 Task: Add an event with the title Second Product Roadmap Alignment and Feature Discussion, date '2024/04/10', time 8:00 AM to 10:00 AMand add a description: participants will have gained a comprehensive understanding of negotiation fundamentals, developed their negotiation capabilities, and acquired a toolkit of techniques to apply in various professional contexts. They will leave the workshop with increased confidence, a refined approach to negotiation, and the ability to achieve more favorable outcomes in their future negotiations., put the event into Orange category . Add location for the event as: 654 Bolhão Market, Porto, Portugal, logged in from the account softage.9@softage.netand send the event invitation to softage.6@softage.net with CC to  softage.7@softage.net. Set a reminder for the event 15 minutes before
Action: Mouse moved to (114, 141)
Screenshot: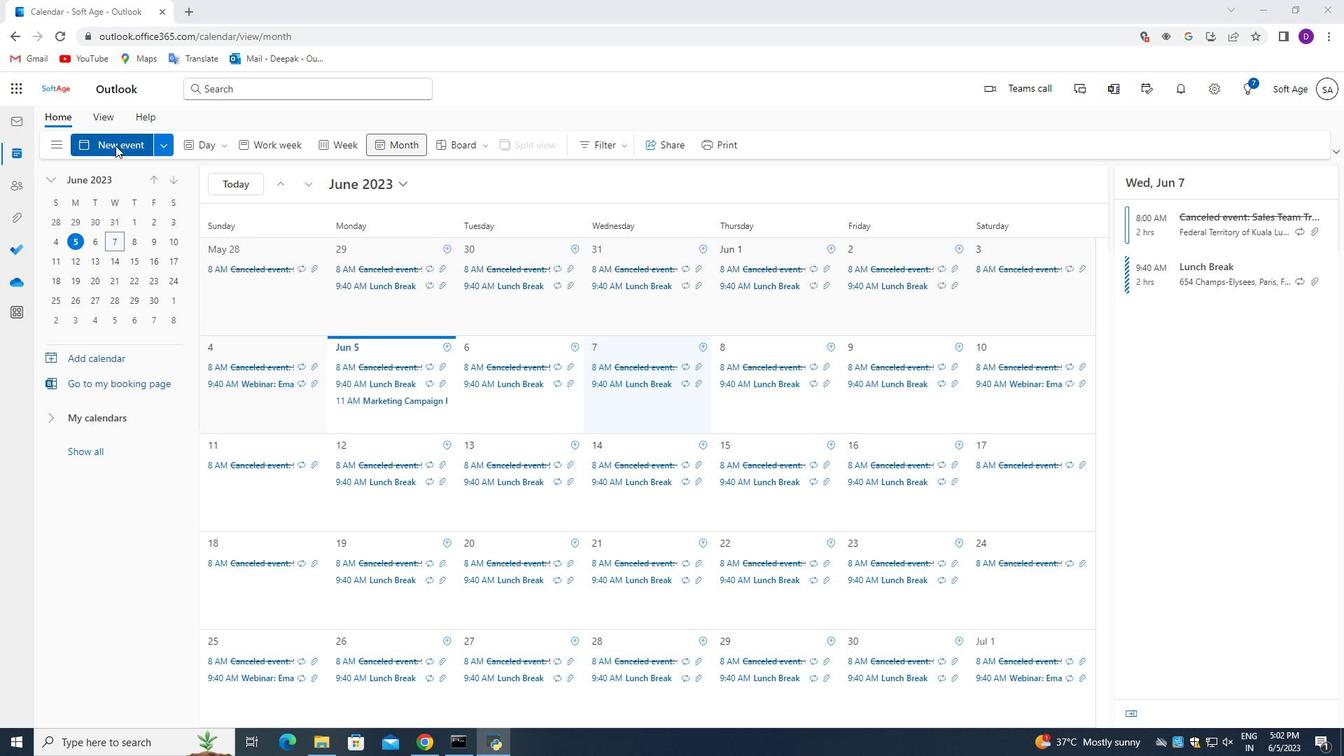 
Action: Mouse pressed left at (114, 141)
Screenshot: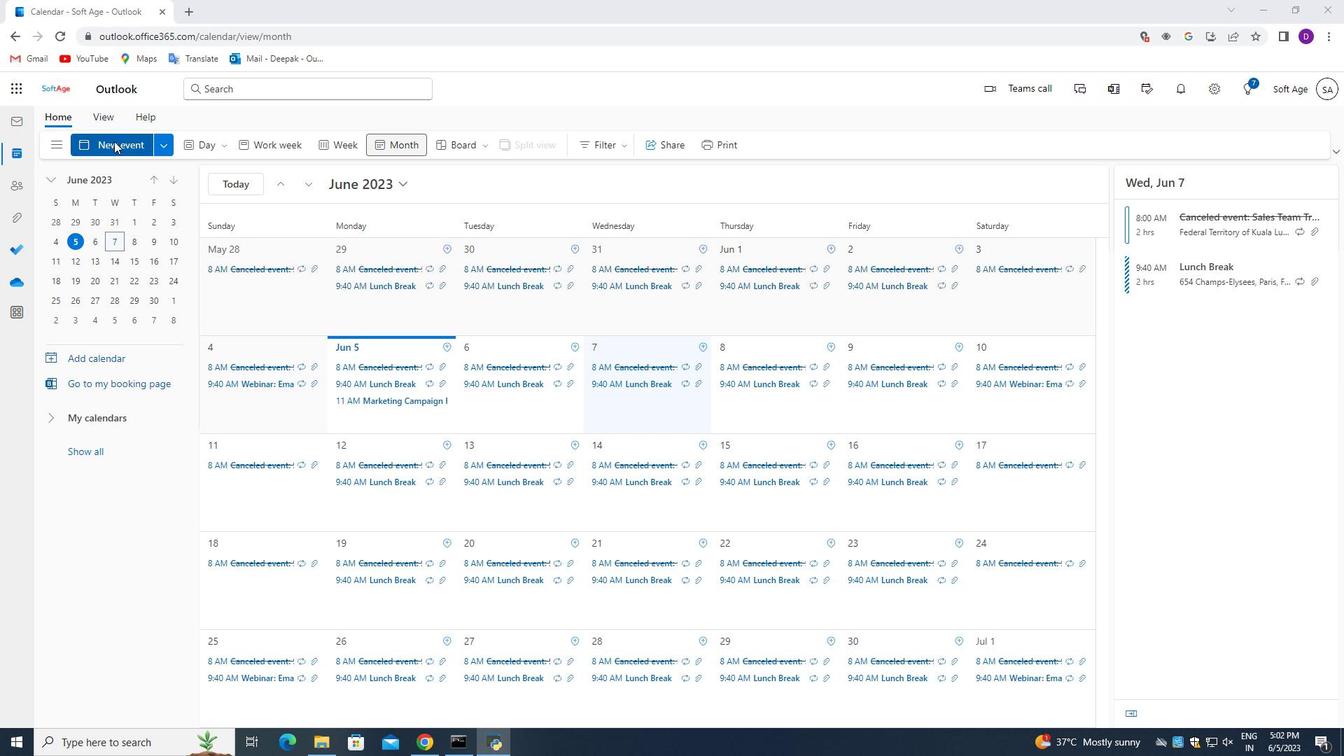 
Action: Mouse moved to (492, 517)
Screenshot: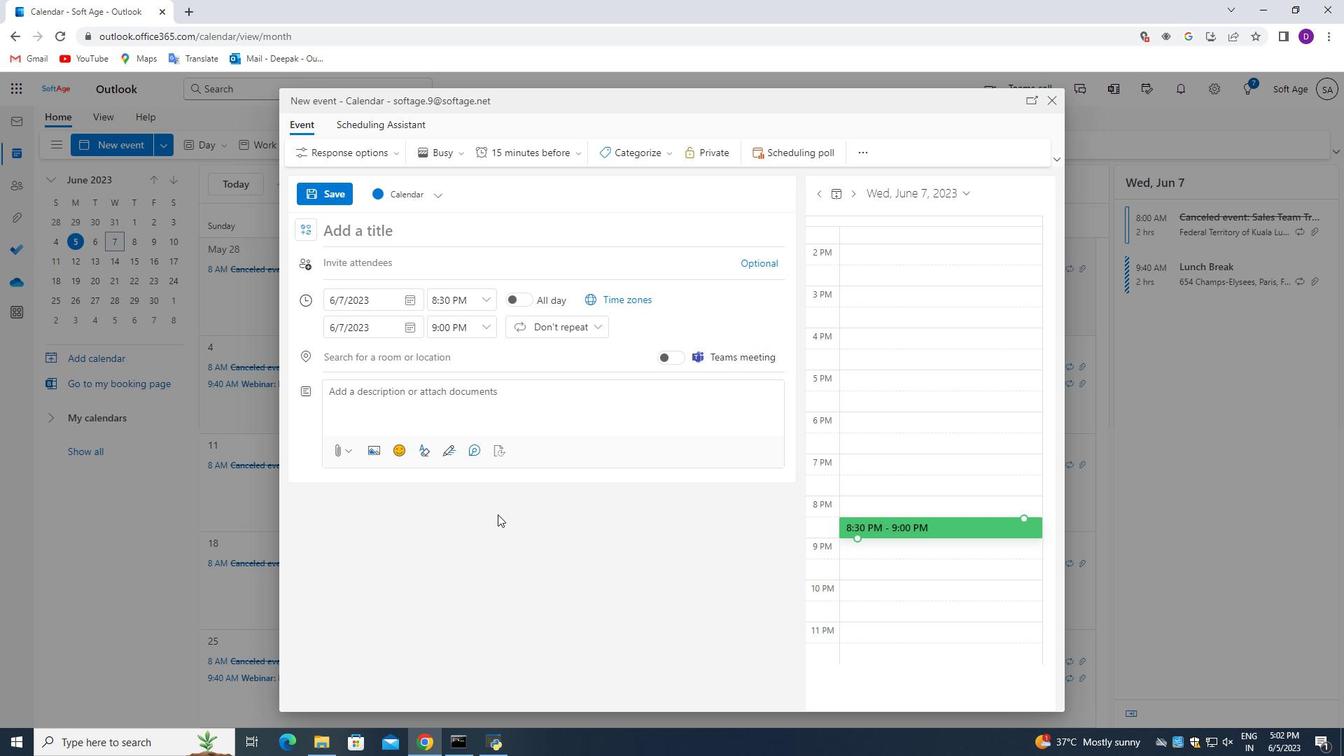 
Action: Key pressed <Key.shift_r>Second<Key.space><Key.shift>Product<Key.space><Key.shift_r>Roadmap<Key.space><Key.shift_r>Alignment<Key.space>and<Key.space><Key.shift_r>Feature<Key.space><Key.shift_r>Discussion
Screenshot: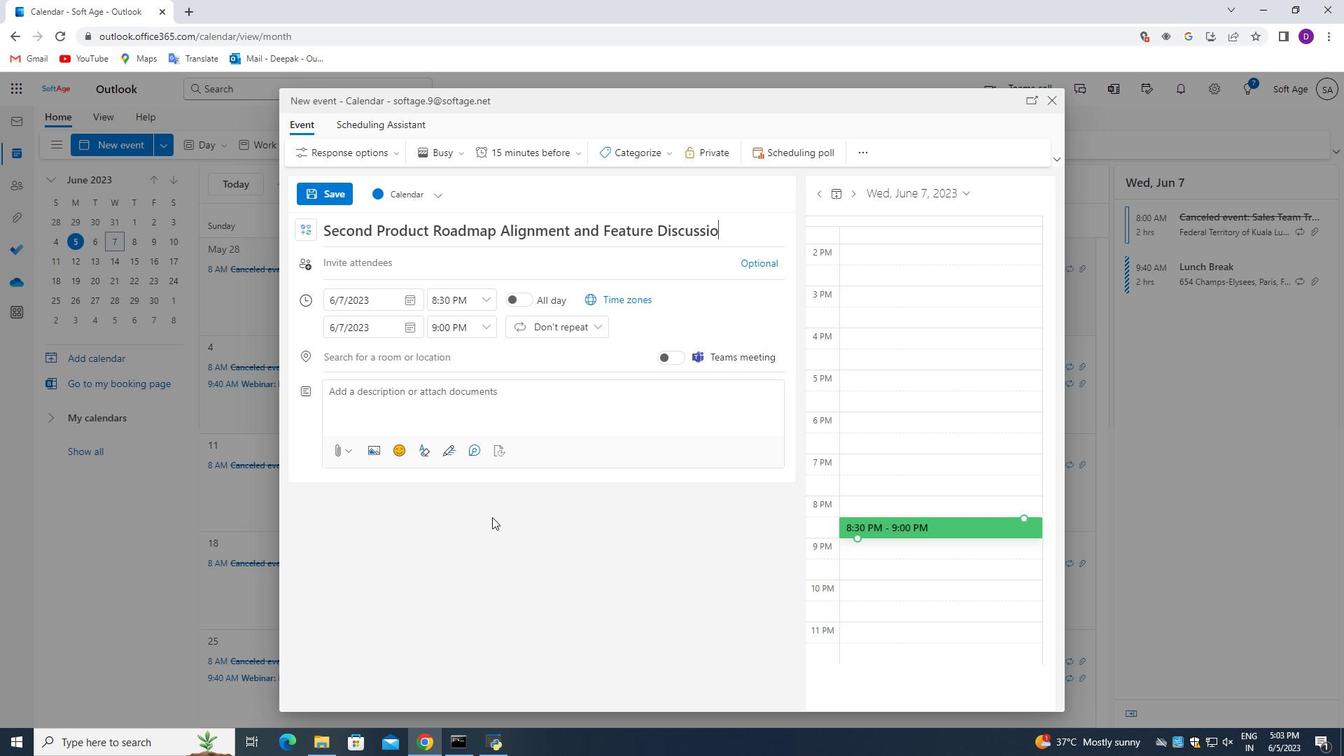 
Action: Mouse moved to (409, 300)
Screenshot: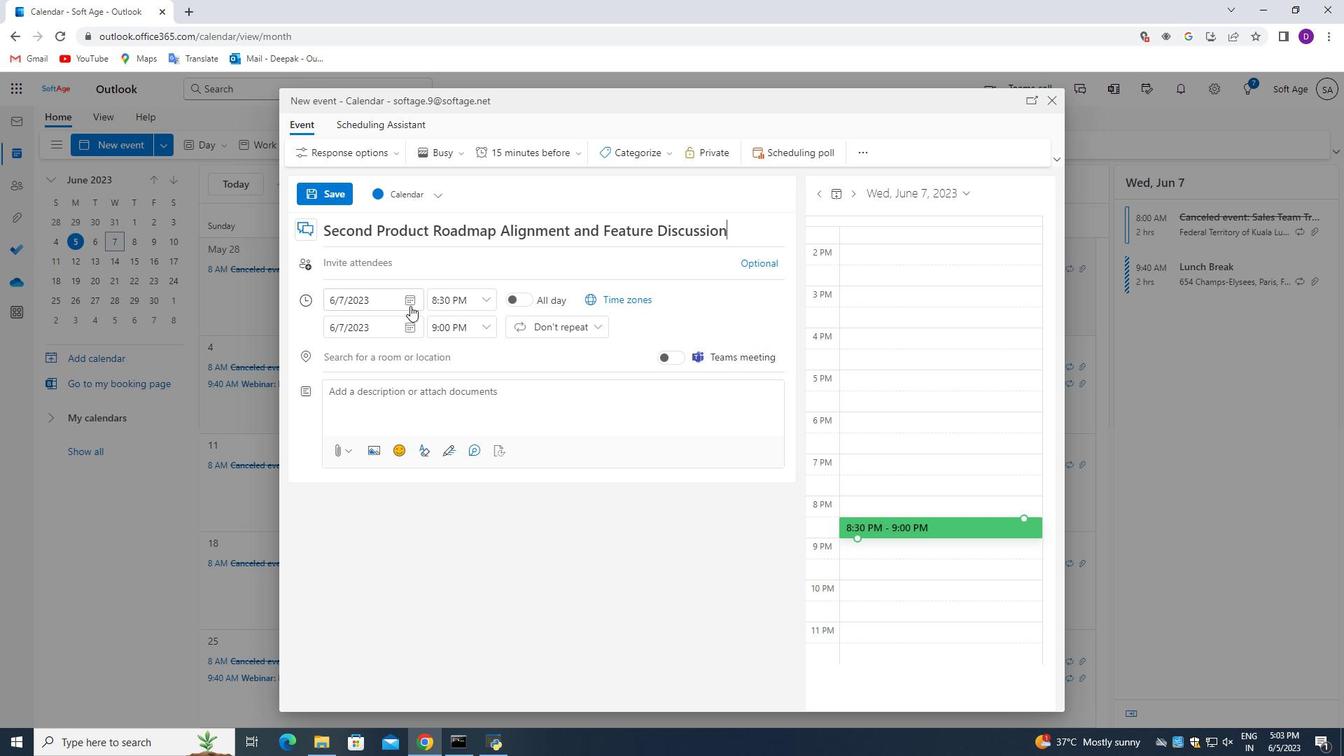 
Action: Mouse pressed left at (409, 300)
Screenshot: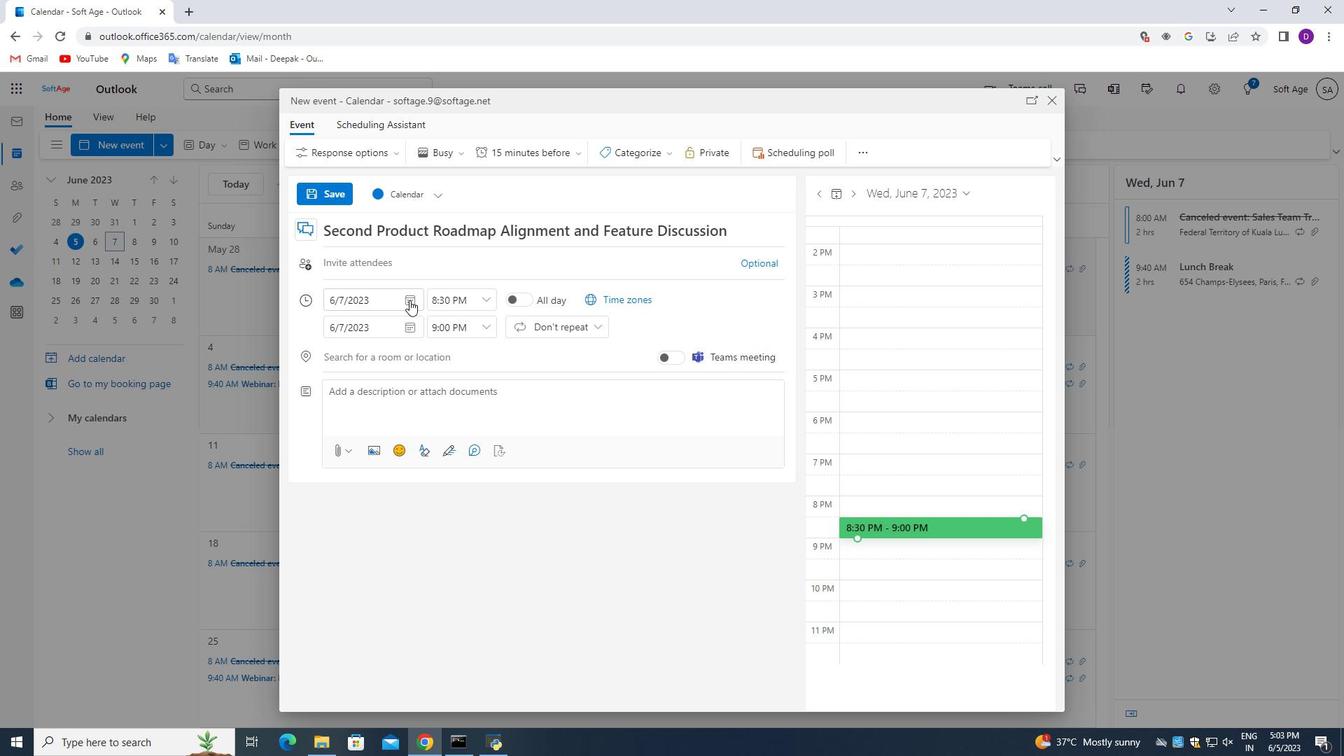
Action: Mouse moved to (364, 329)
Screenshot: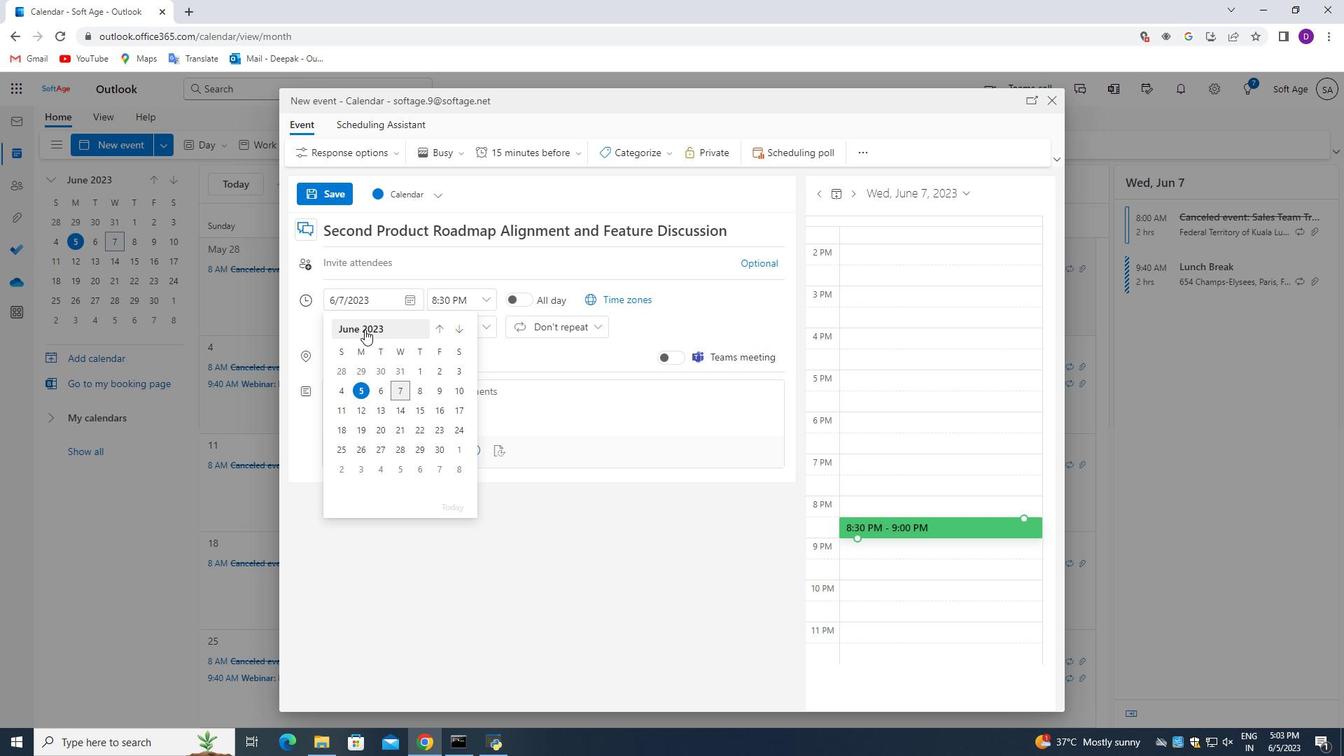
Action: Mouse pressed left at (364, 329)
Screenshot: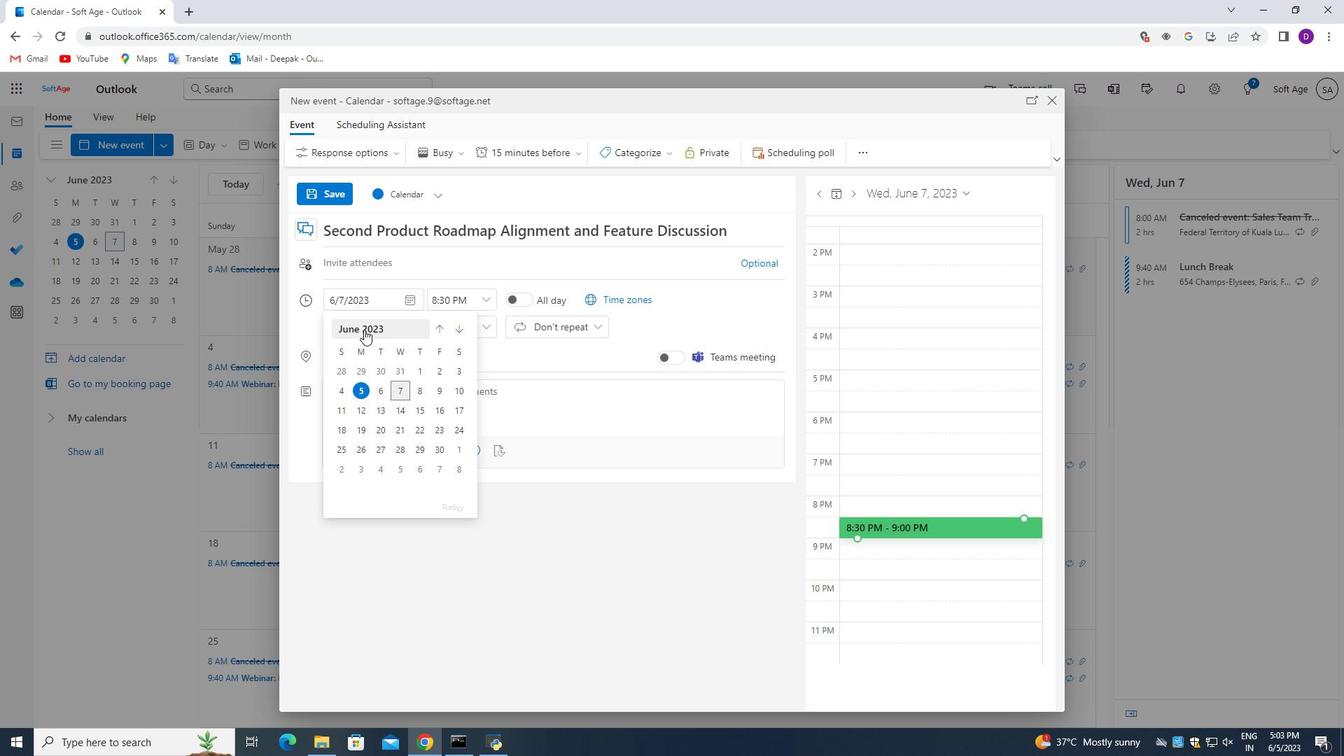 
Action: Mouse moved to (455, 354)
Screenshot: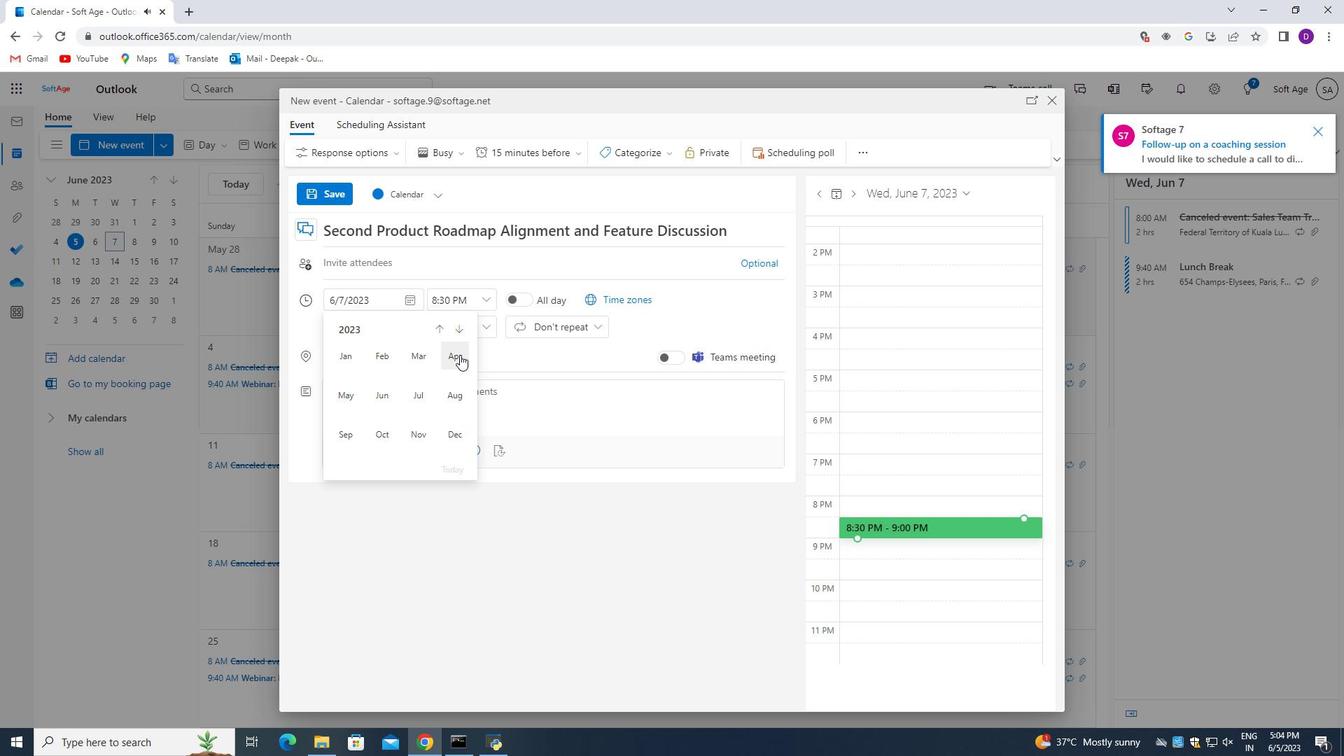 
Action: Mouse pressed left at (455, 354)
Screenshot: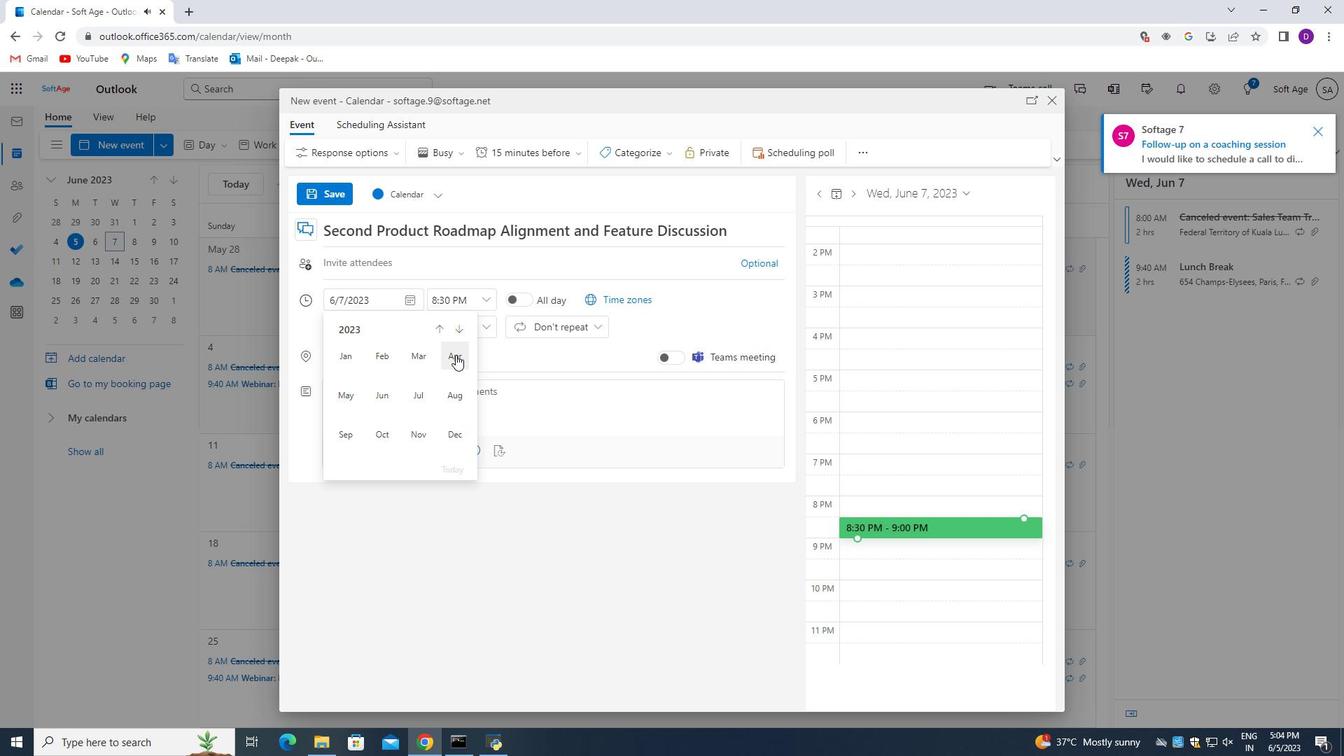 
Action: Mouse moved to (363, 408)
Screenshot: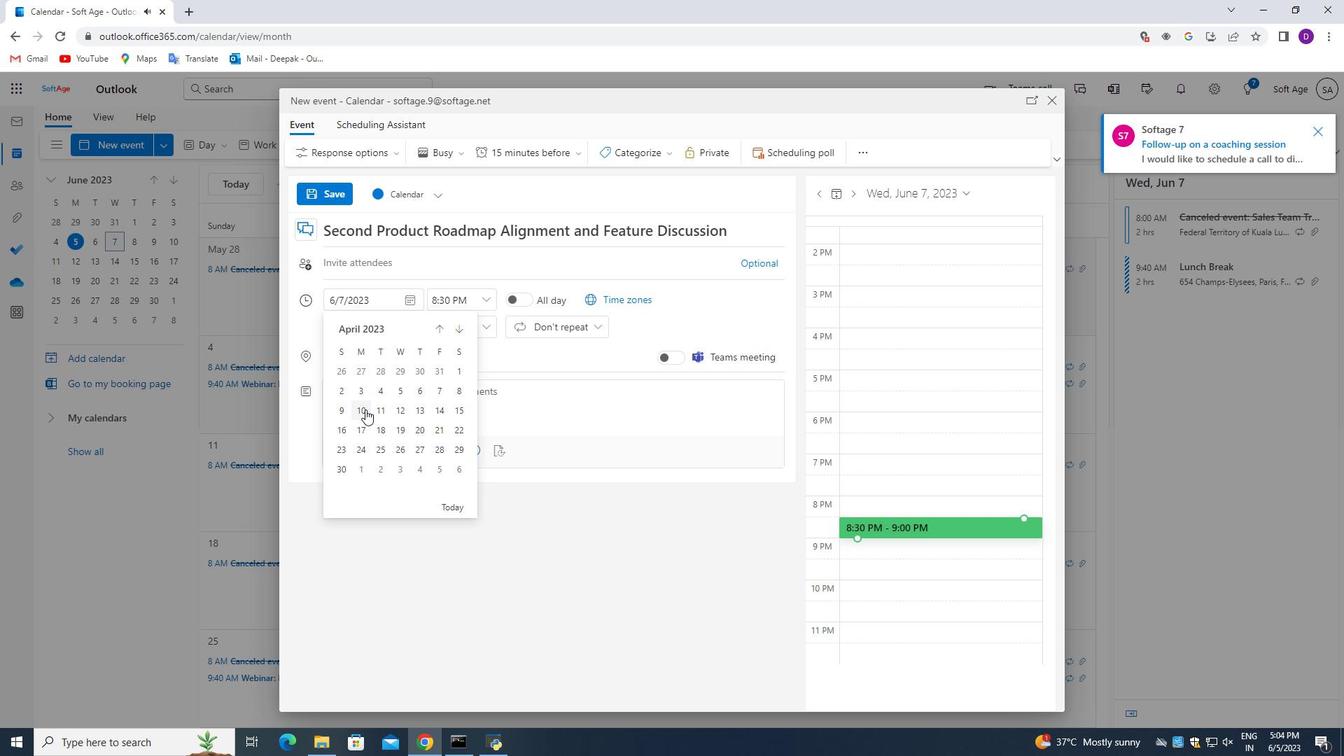 
Action: Mouse pressed left at (363, 408)
Screenshot: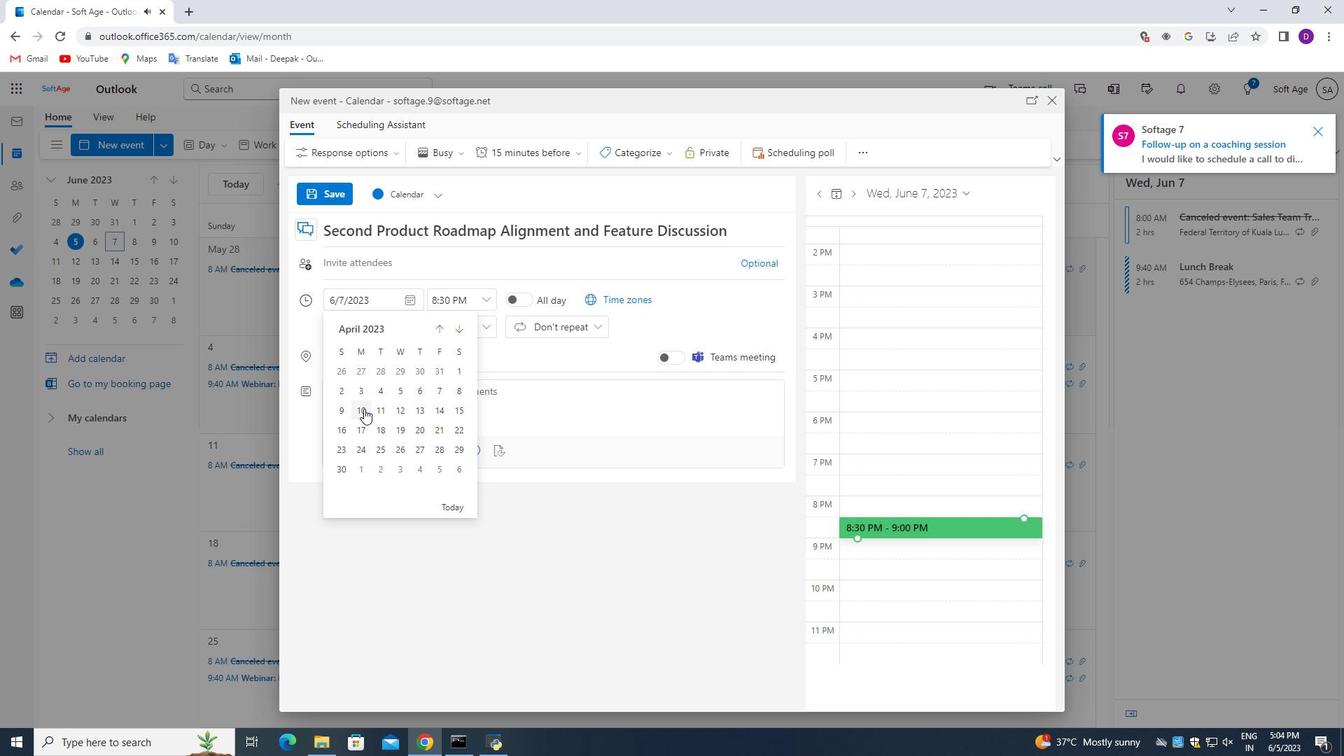 
Action: Mouse moved to (388, 396)
Screenshot: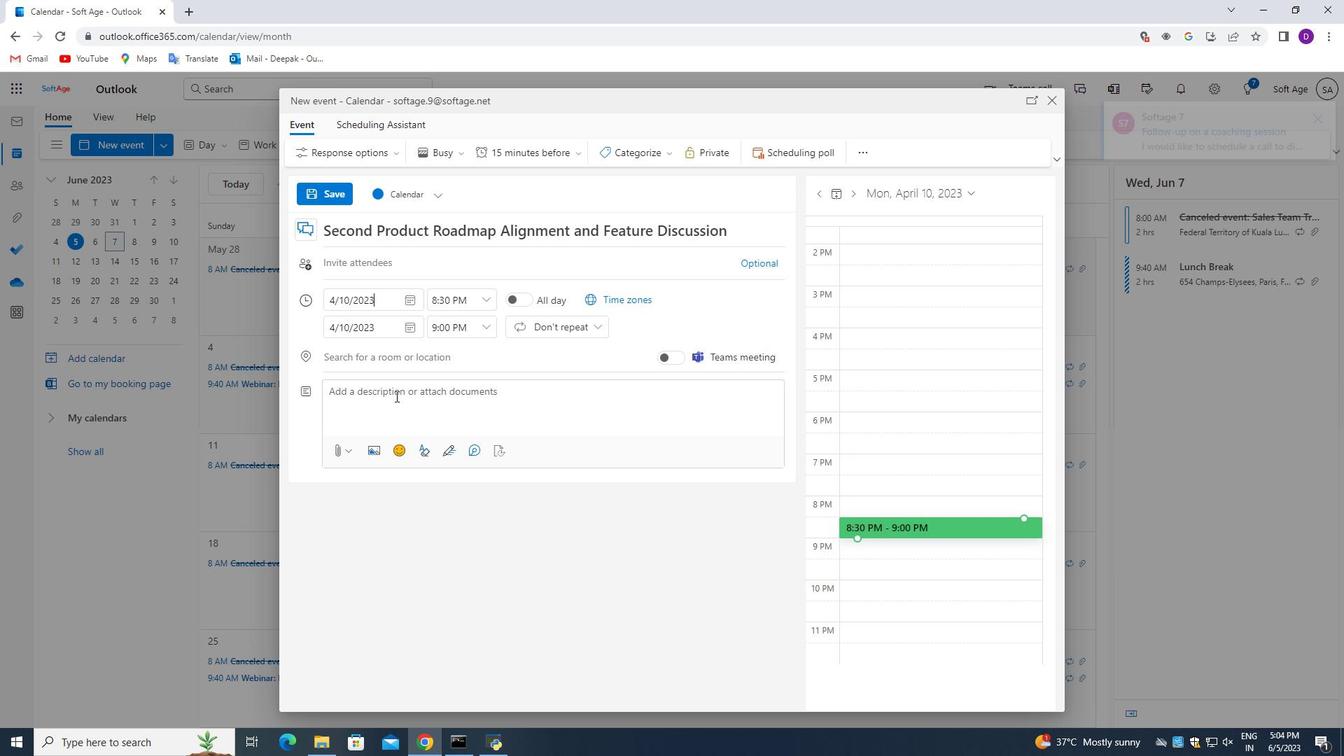 
Action: Mouse pressed left at (388, 396)
Screenshot: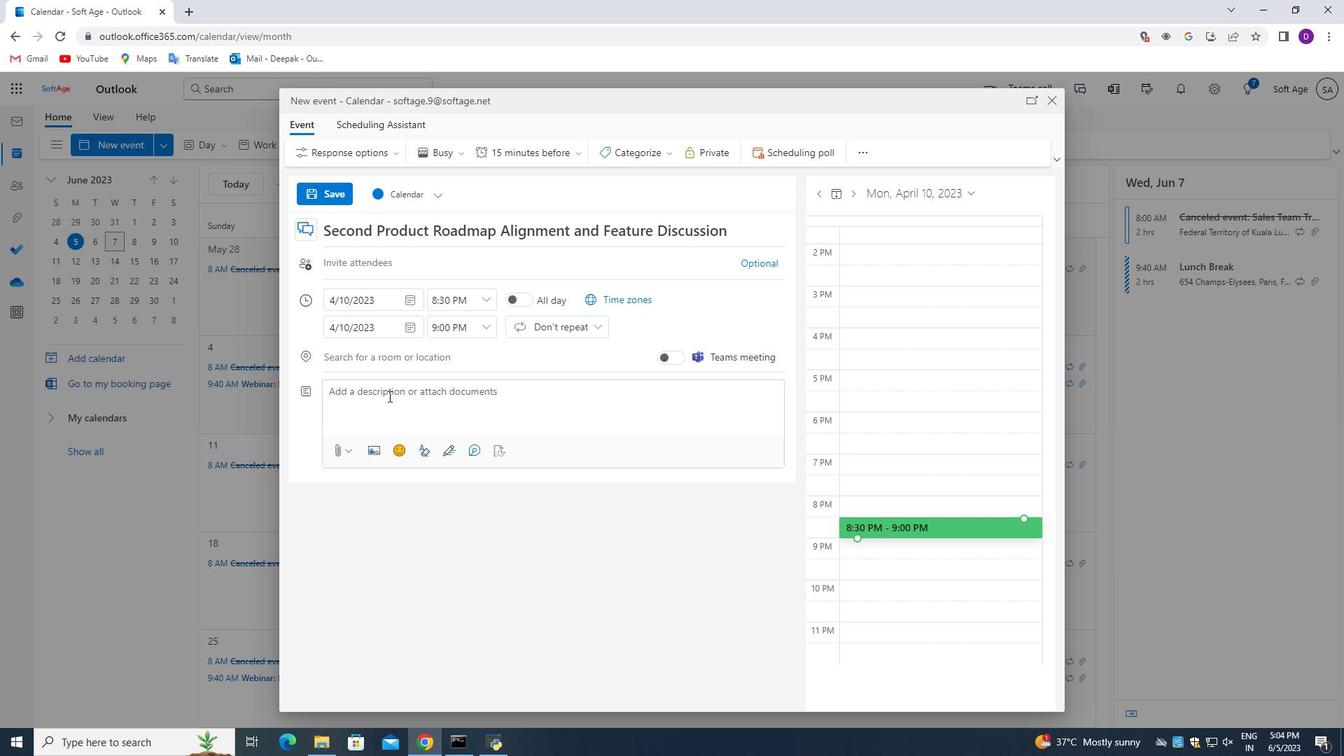 
Action: Mouse moved to (484, 300)
Screenshot: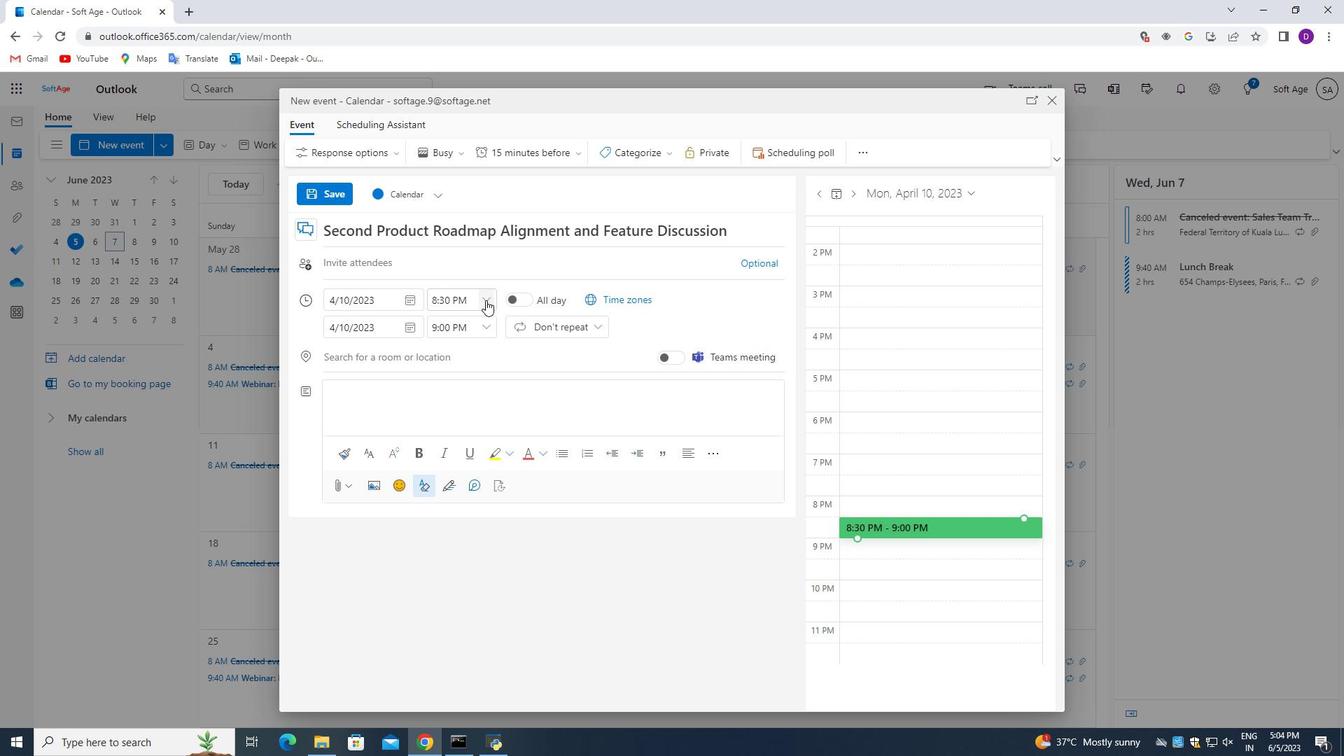 
Action: Mouse pressed left at (484, 300)
Screenshot: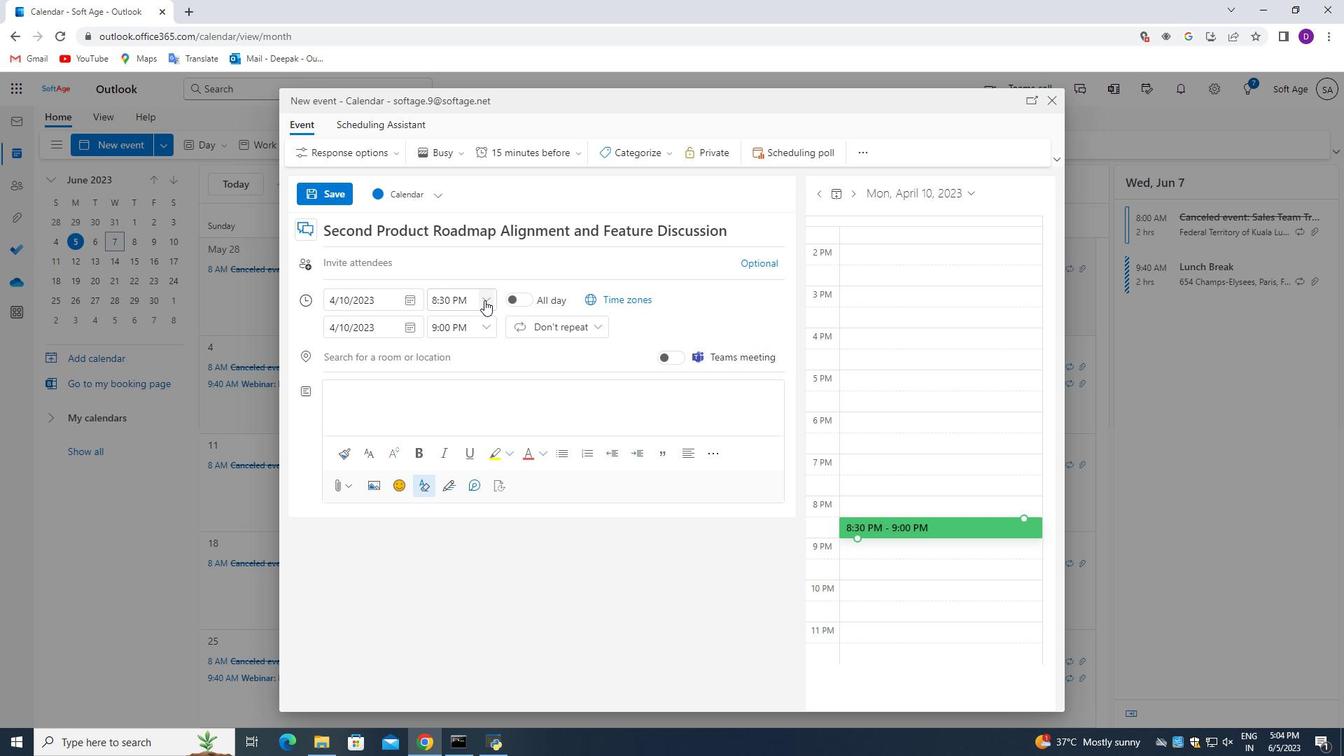 
Action: Mouse moved to (459, 413)
Screenshot: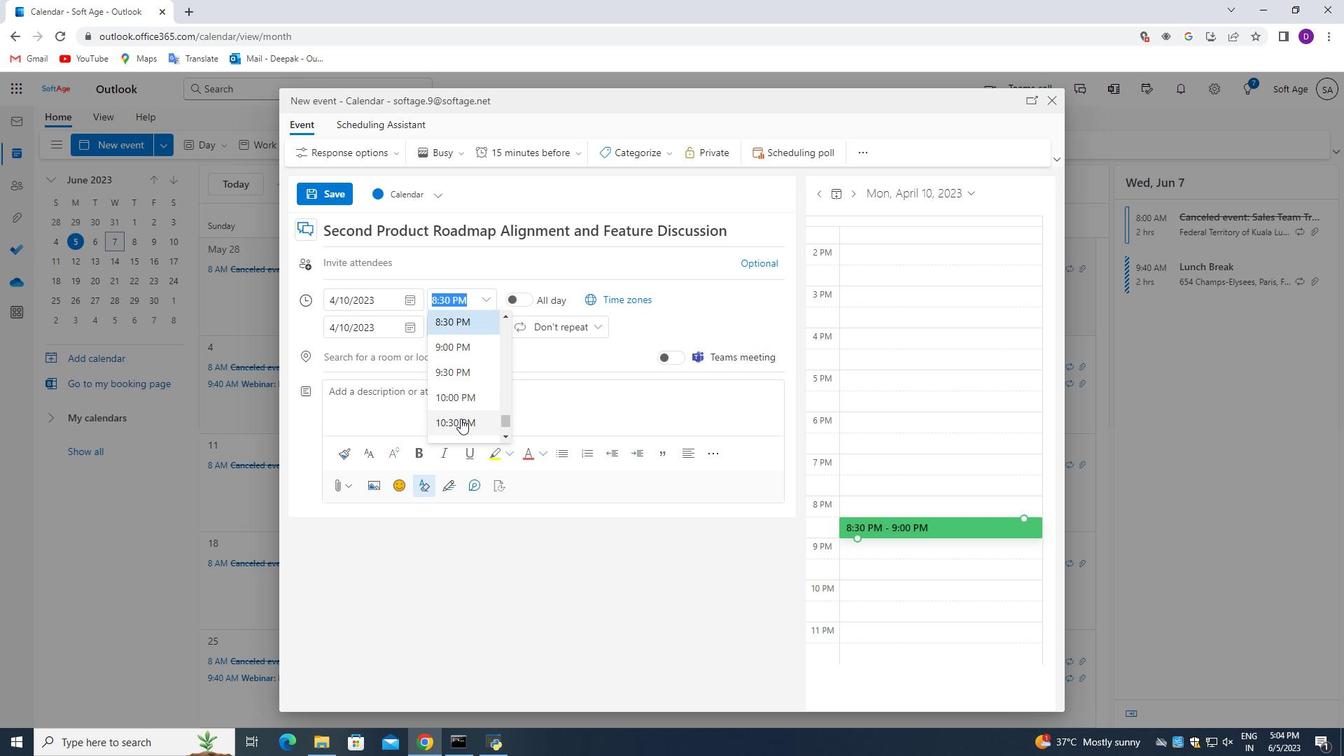 
Action: Mouse scrolled (459, 414) with delta (0, 0)
Screenshot: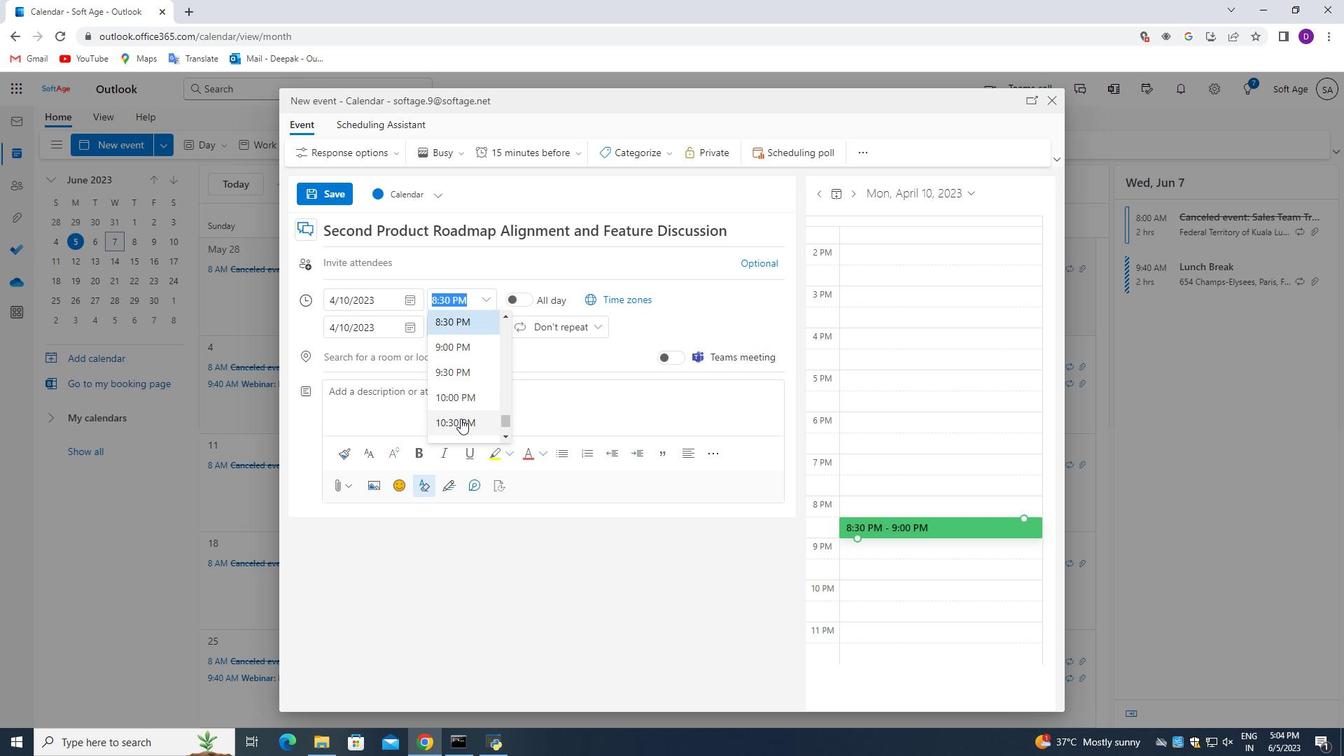 
Action: Mouse moved to (459, 413)
Screenshot: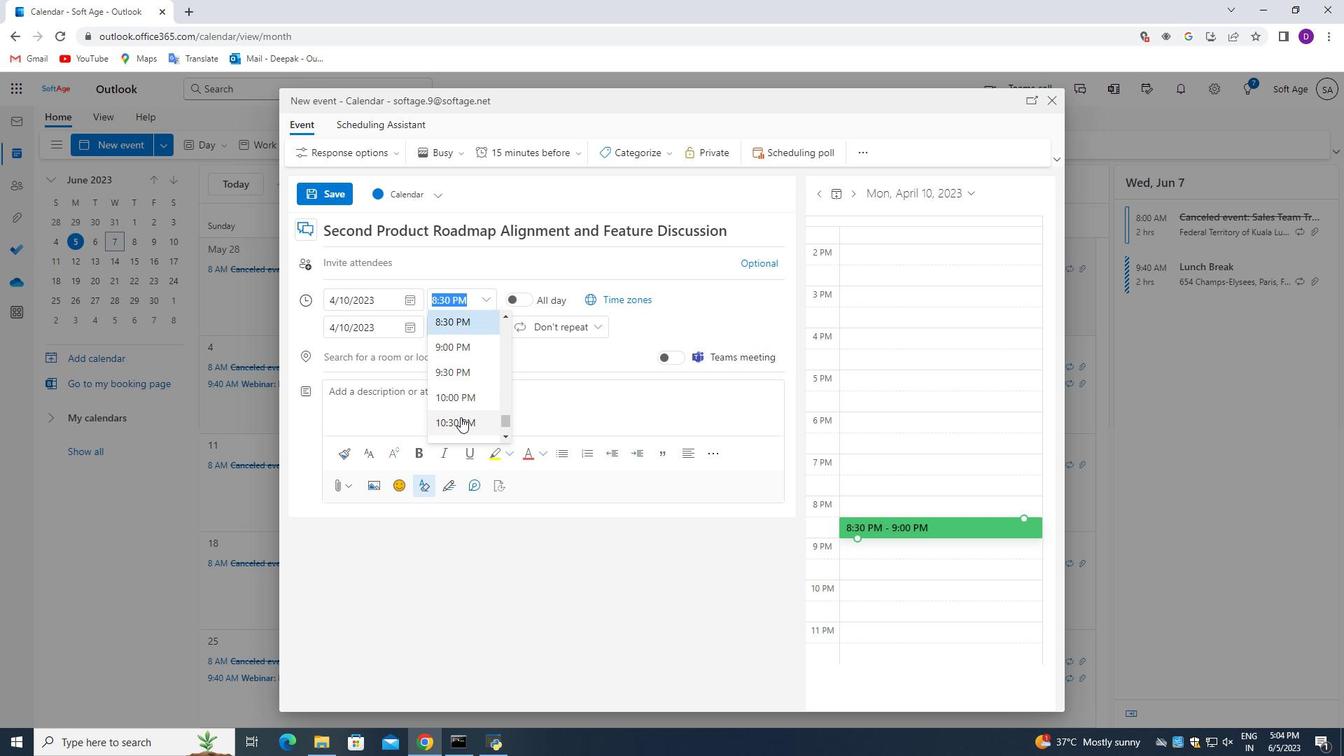 
Action: Mouse scrolled (459, 413) with delta (0, 0)
Screenshot: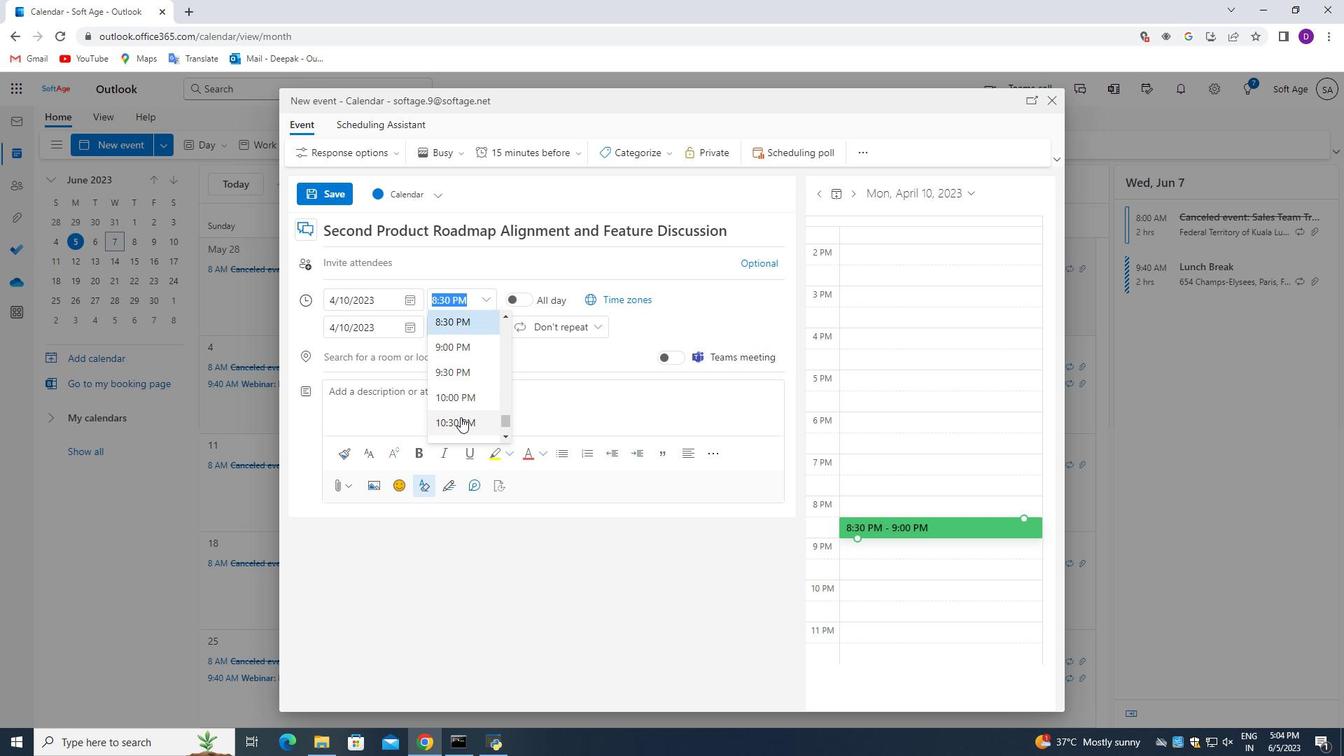 
Action: Mouse moved to (459, 410)
Screenshot: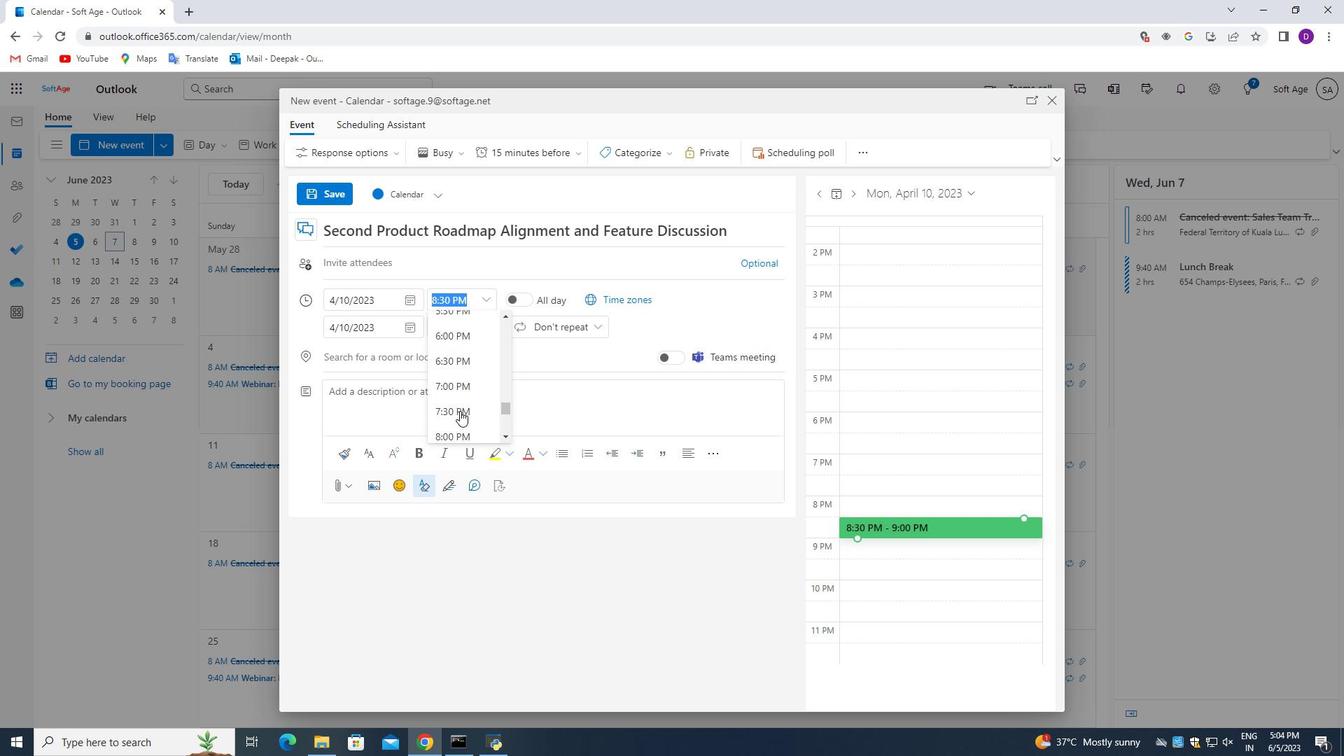 
Action: Mouse scrolled (459, 410) with delta (0, 0)
Screenshot: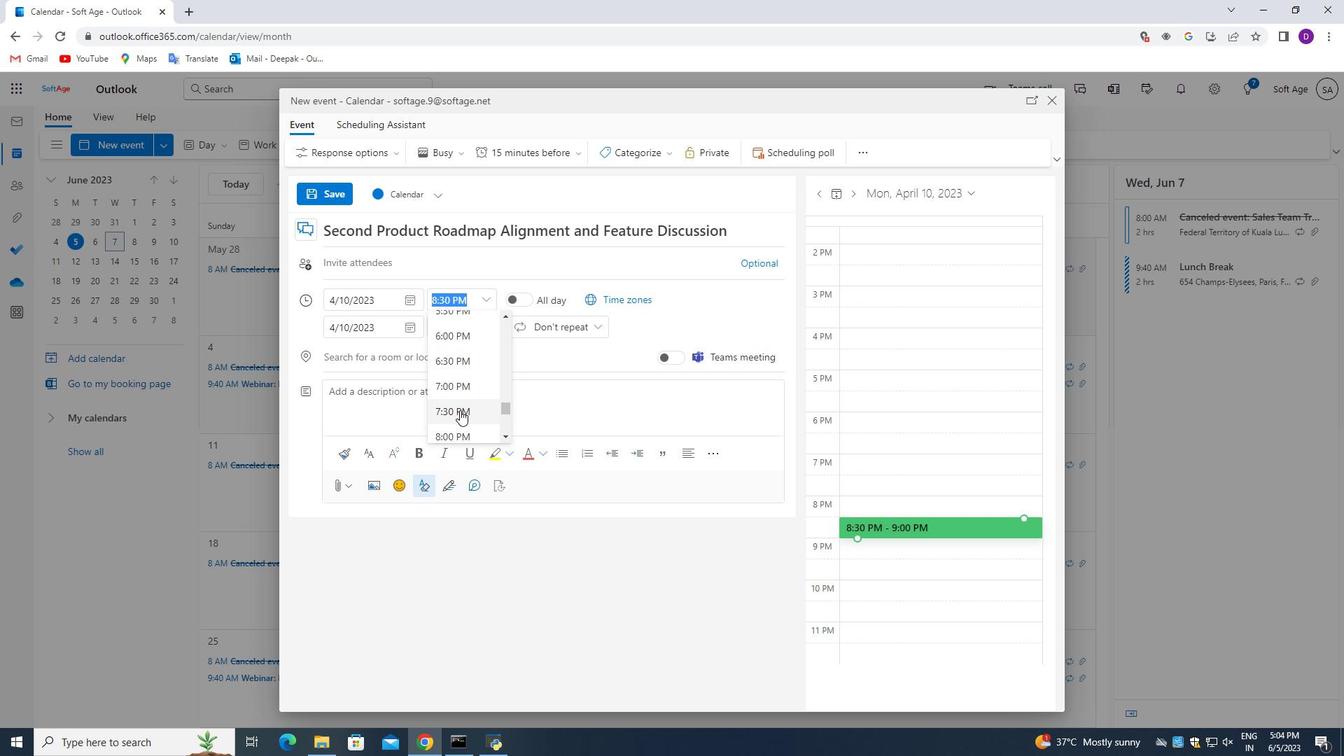
Action: Mouse moved to (459, 408)
Screenshot: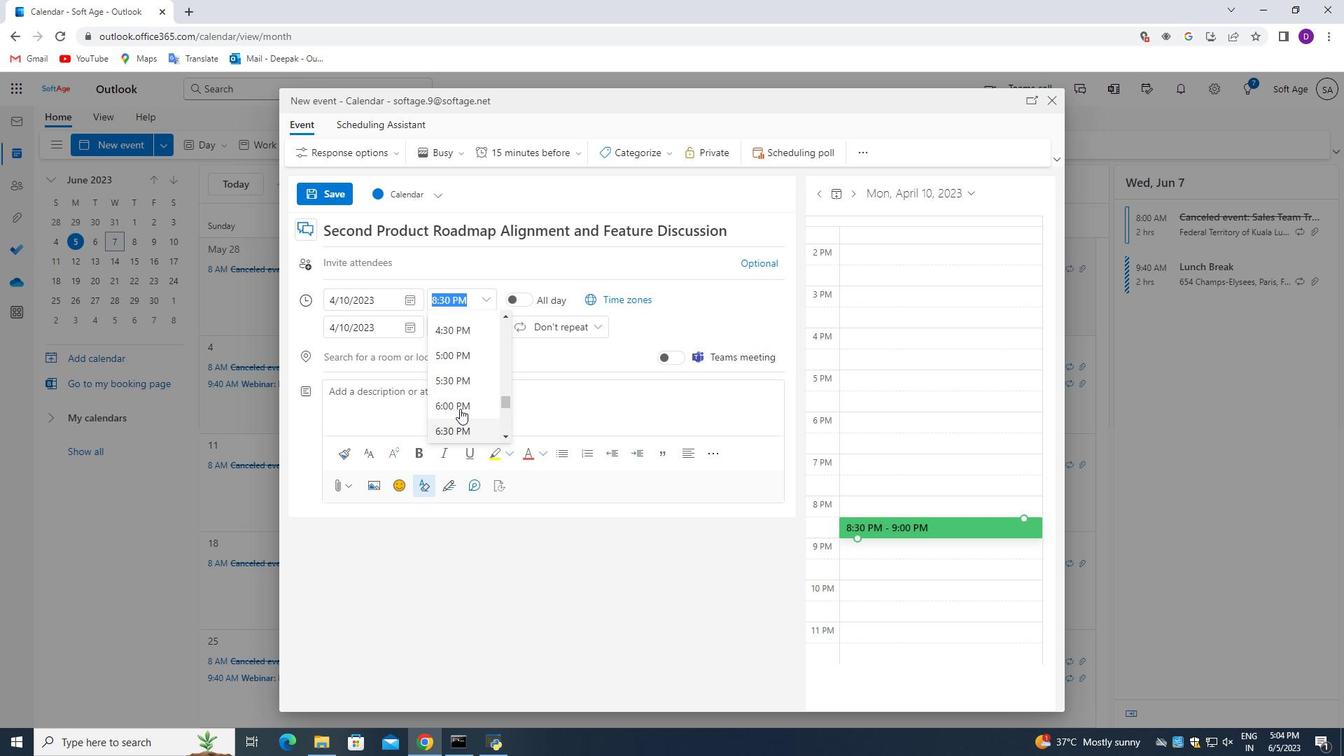 
Action: Mouse scrolled (459, 409) with delta (0, 0)
Screenshot: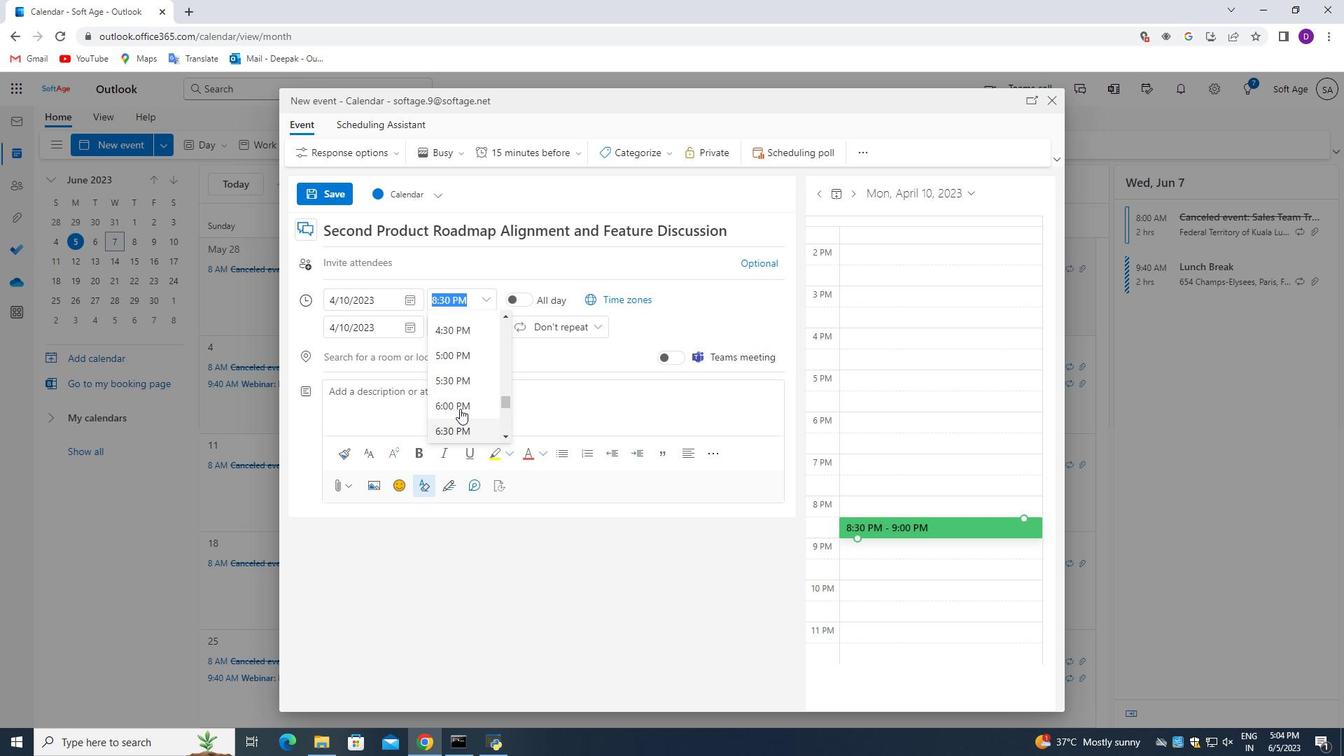 
Action: Mouse moved to (459, 406)
Screenshot: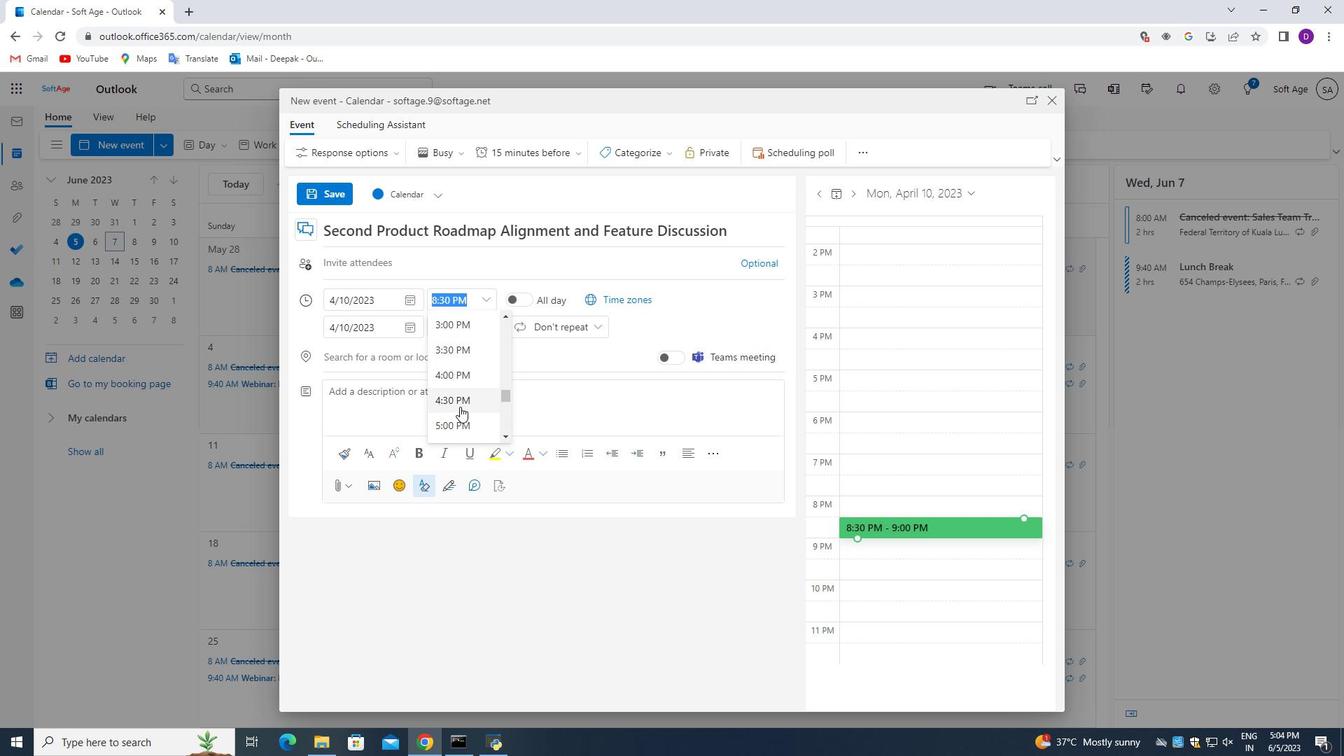 
Action: Mouse scrolled (459, 406) with delta (0, 0)
Screenshot: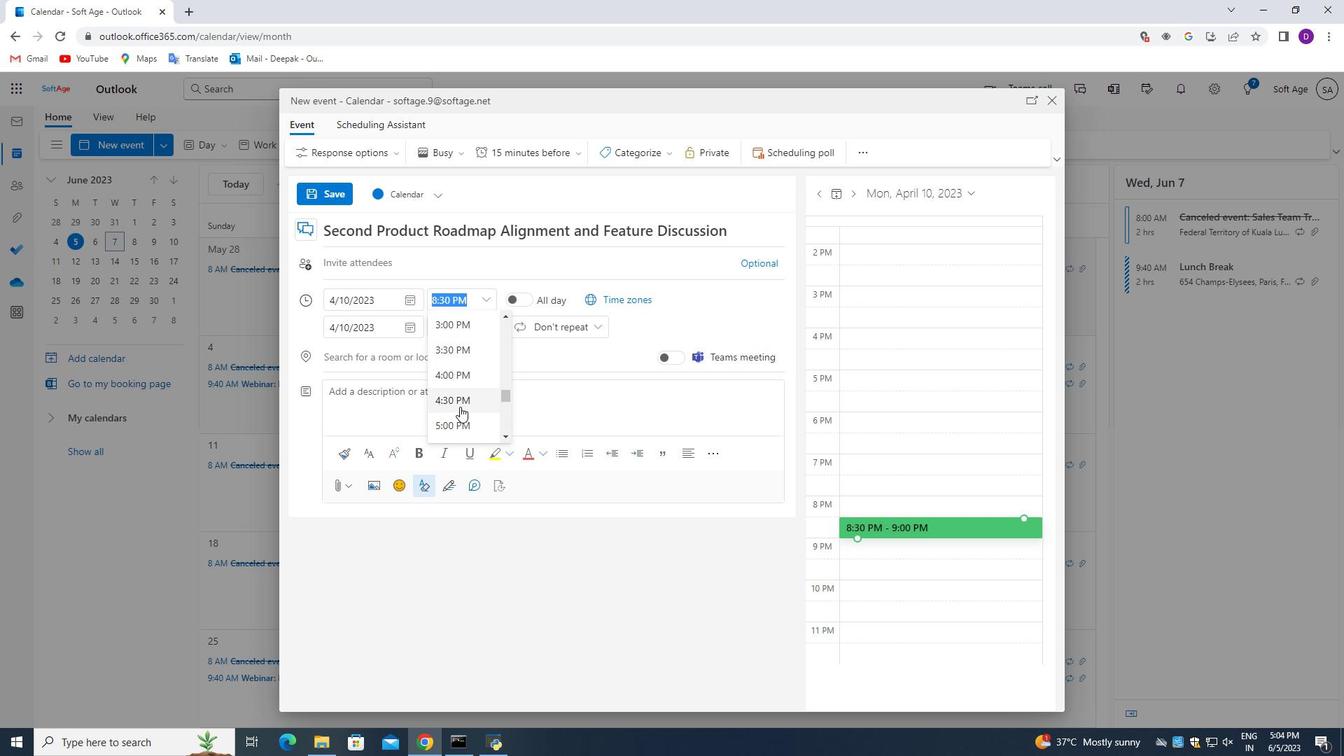 
Action: Mouse moved to (459, 398)
Screenshot: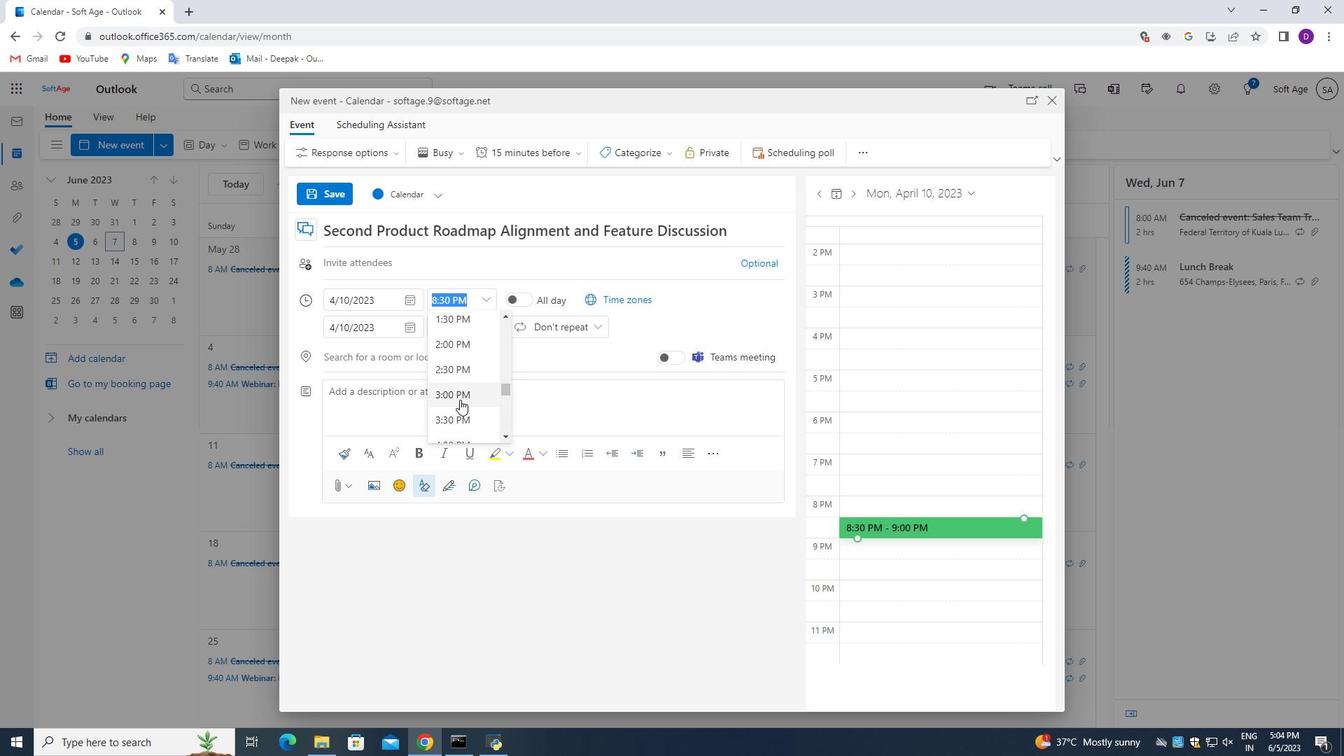 
Action: Mouse scrolled (459, 399) with delta (0, 0)
Screenshot: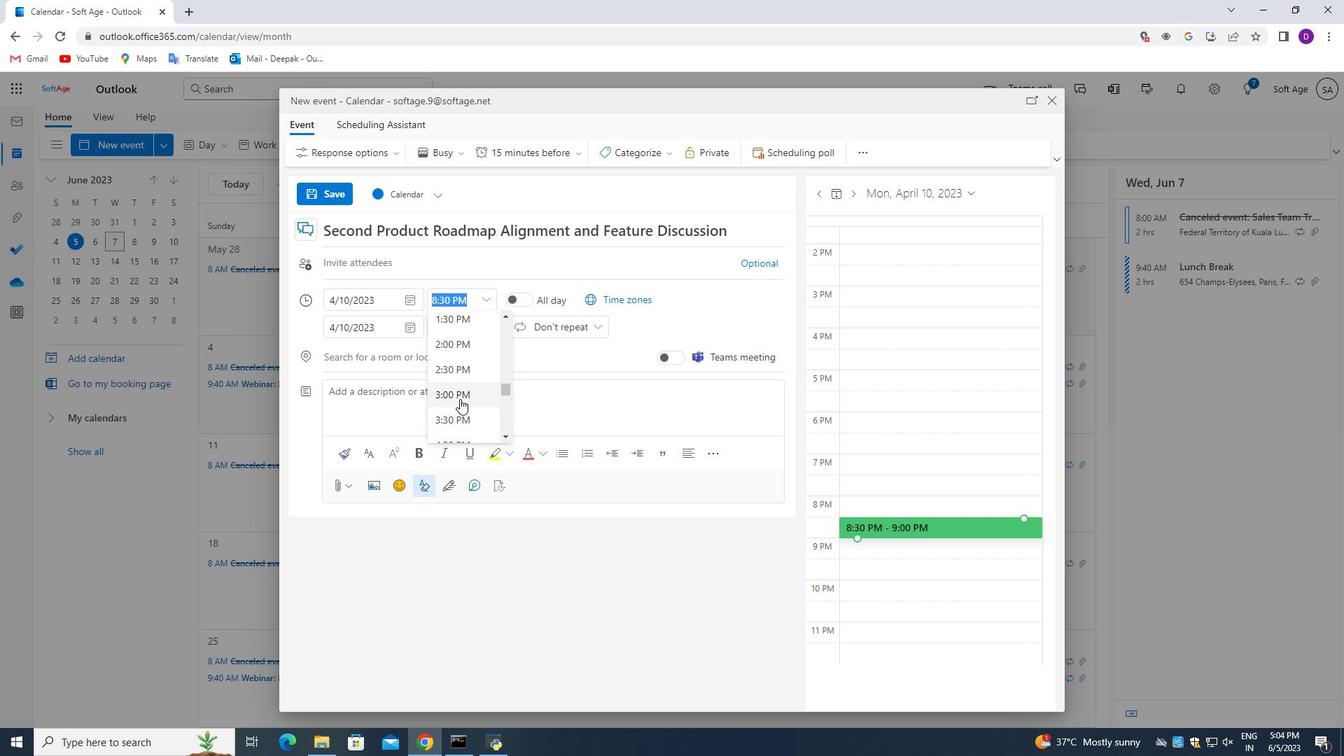 
Action: Mouse moved to (459, 397)
Screenshot: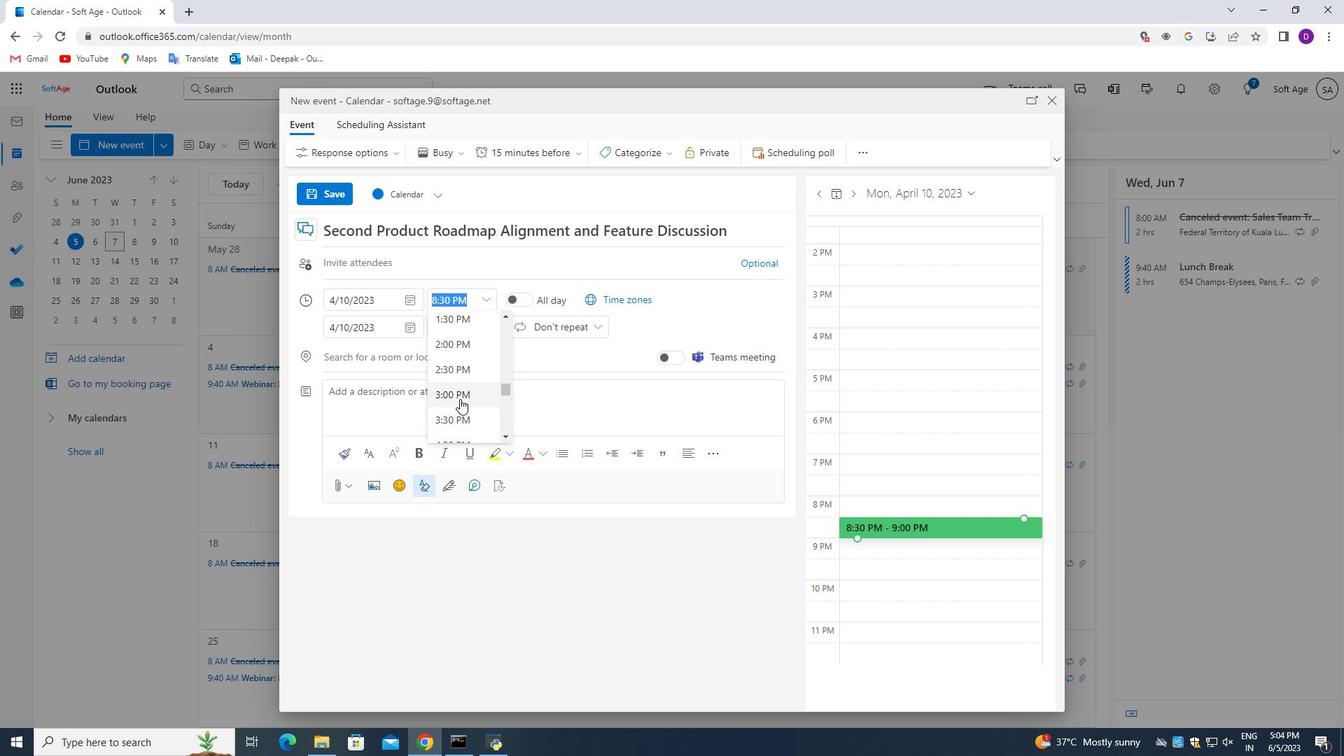 
Action: Mouse scrolled (459, 398) with delta (0, 0)
Screenshot: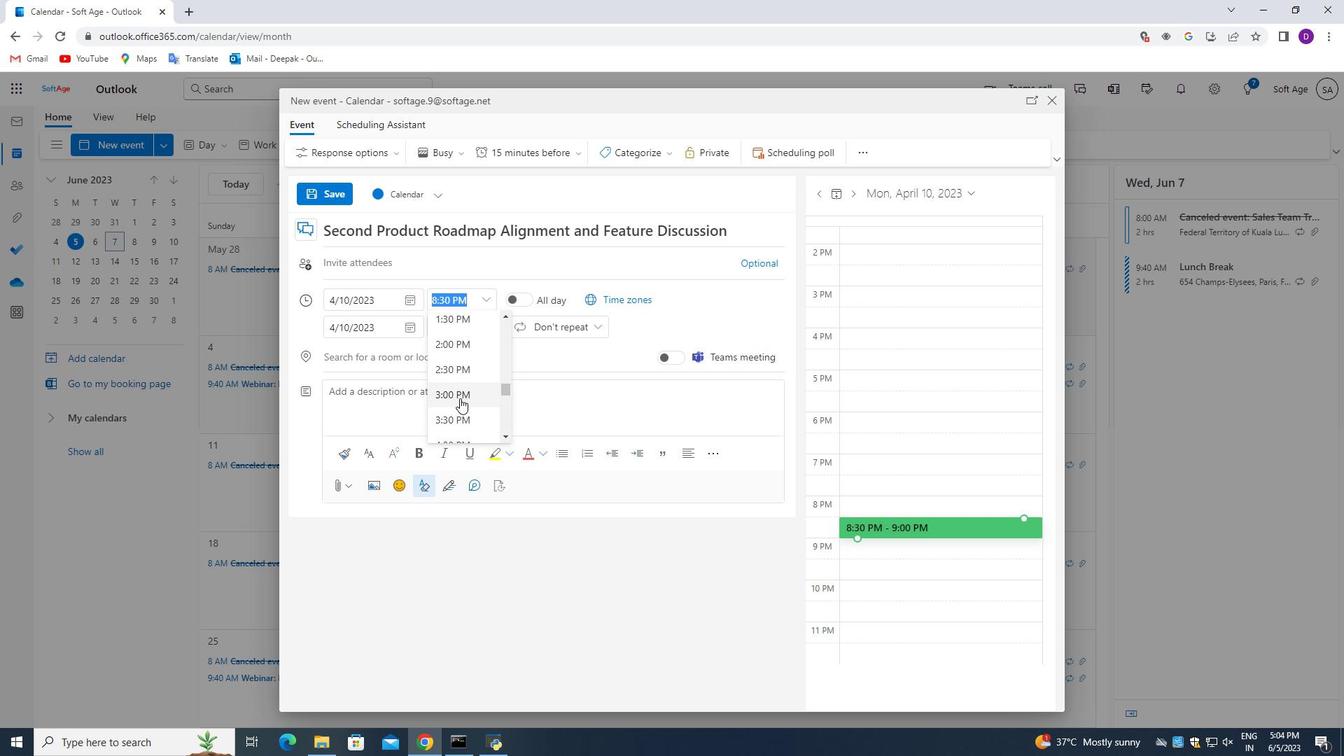 
Action: Mouse moved to (459, 394)
Screenshot: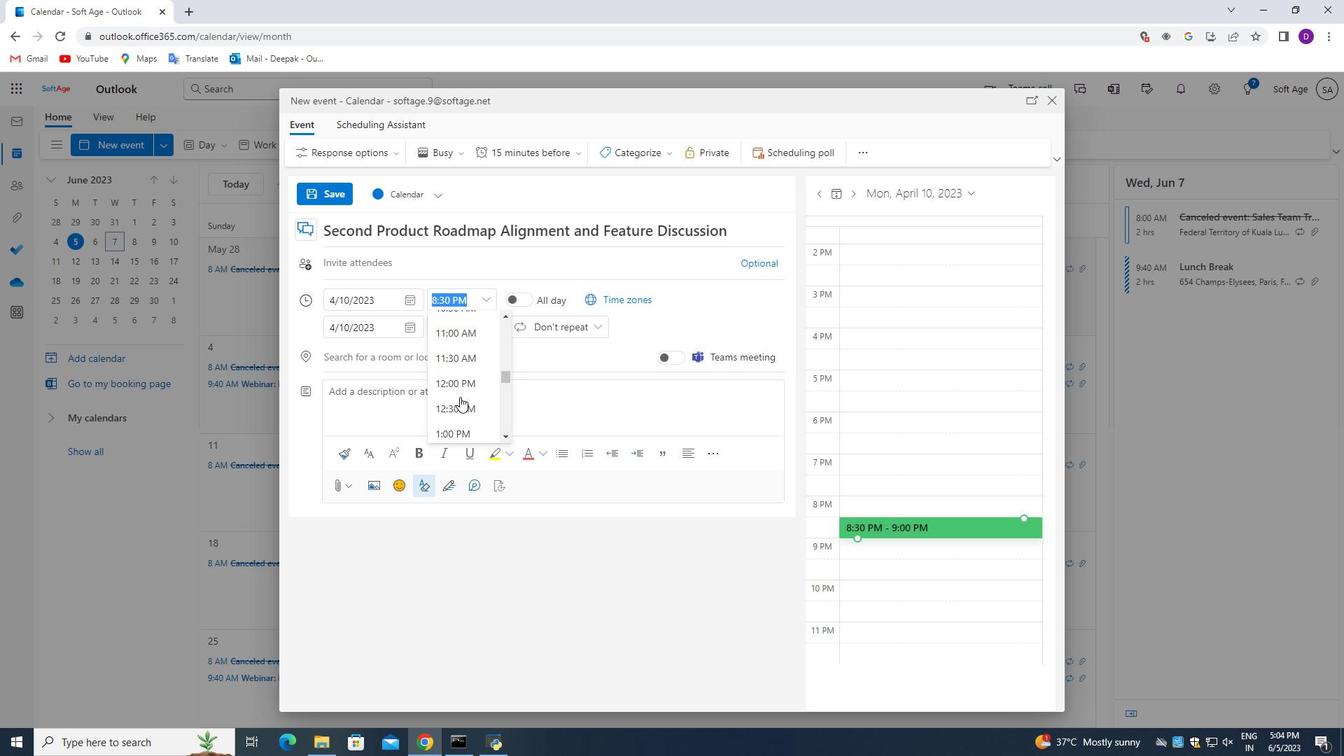 
Action: Mouse scrolled (459, 394) with delta (0, 0)
Screenshot: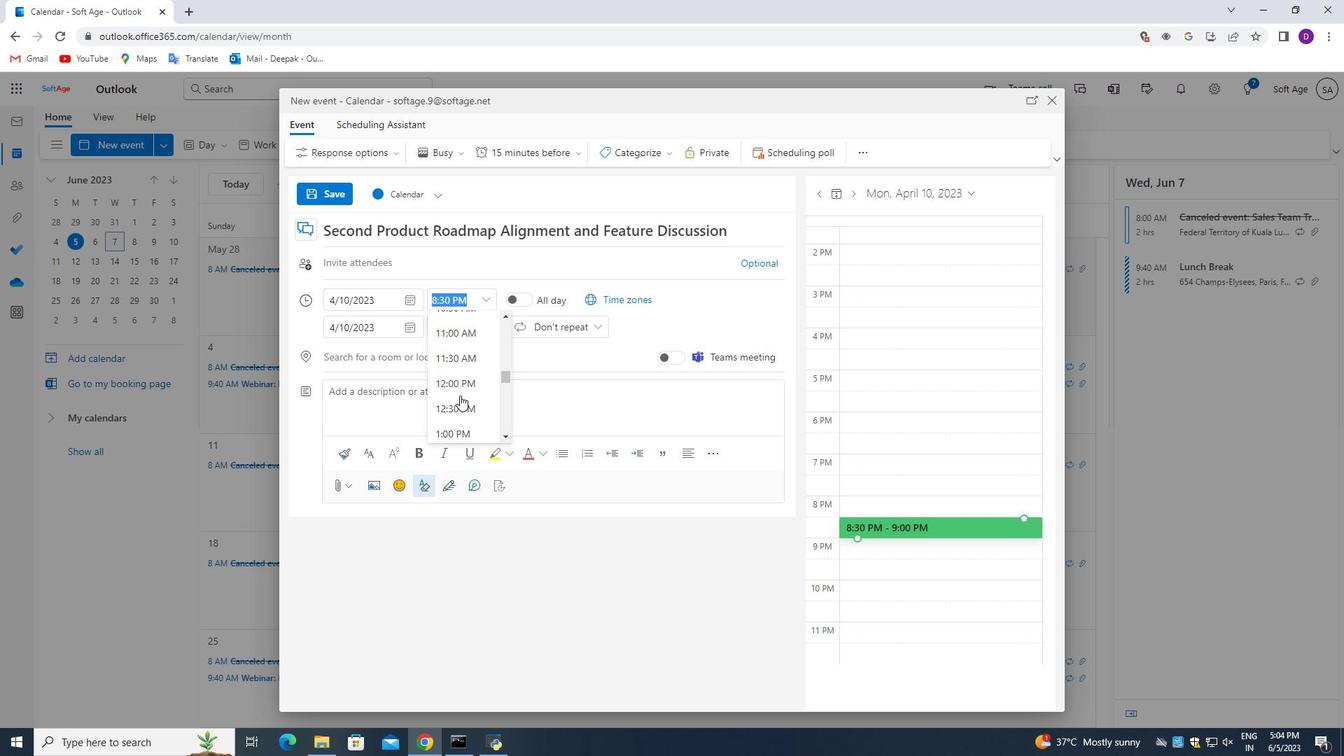 
Action: Mouse scrolled (459, 394) with delta (0, 0)
Screenshot: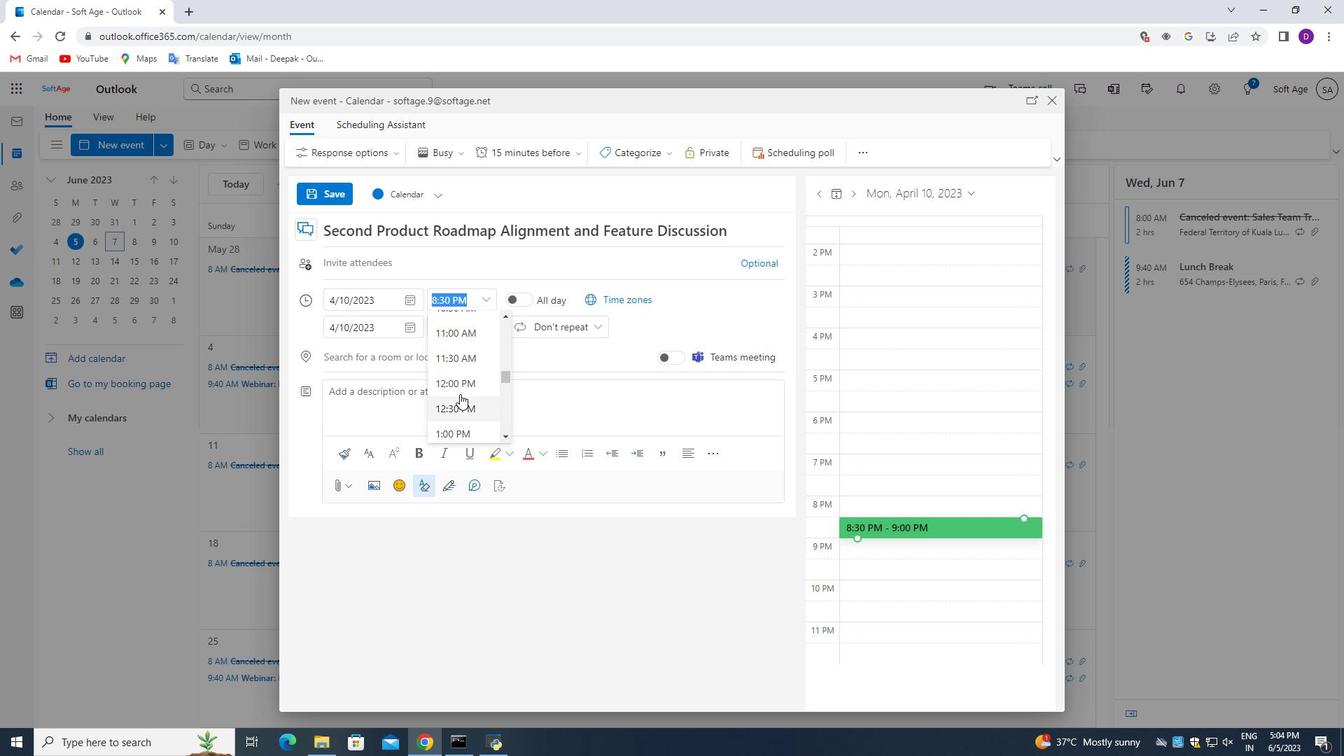 
Action: Mouse moved to (458, 322)
Screenshot: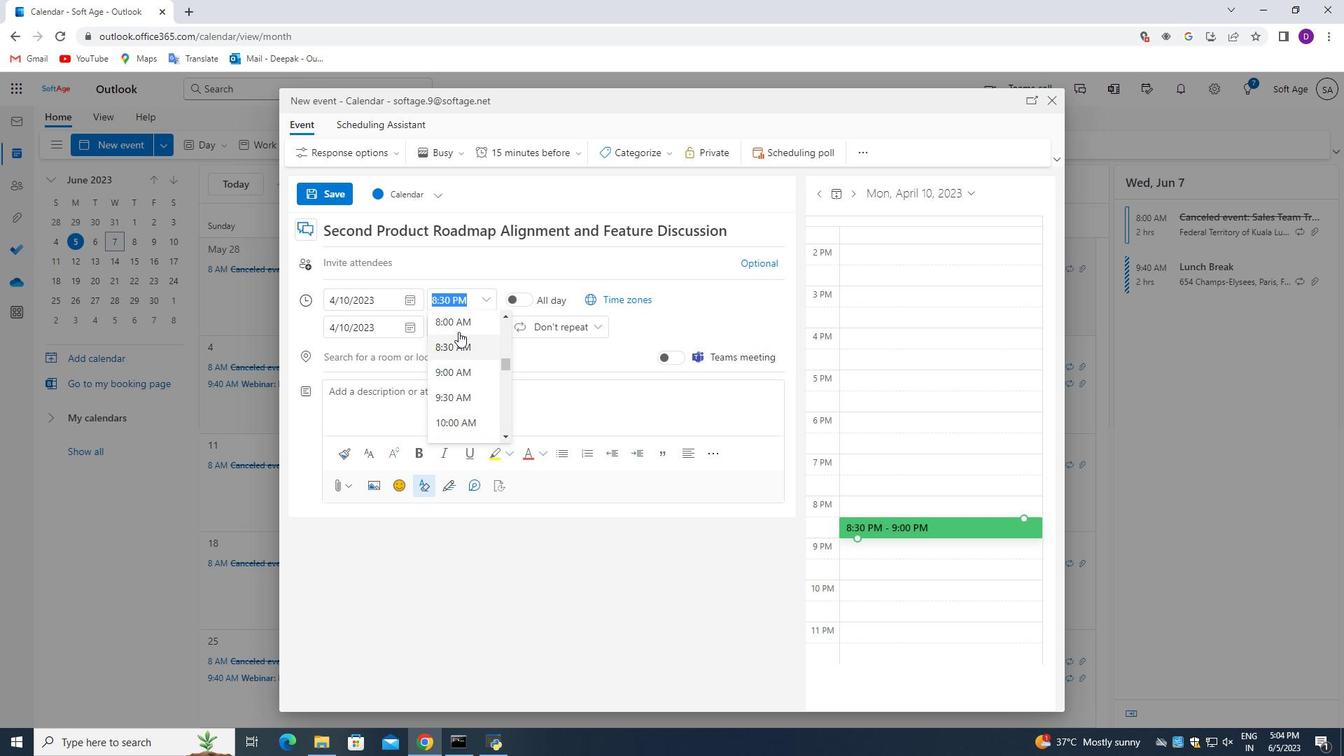 
Action: Mouse pressed left at (458, 322)
Screenshot: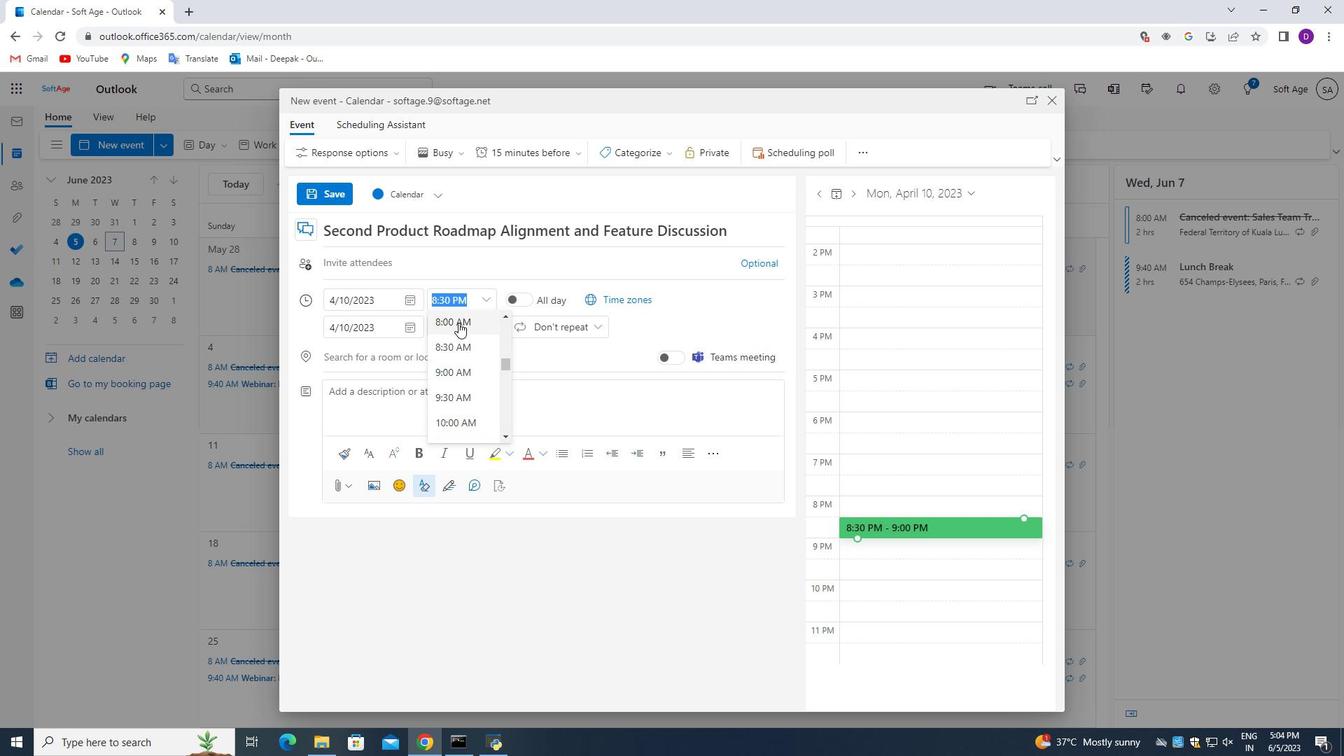 
Action: Mouse moved to (487, 330)
Screenshot: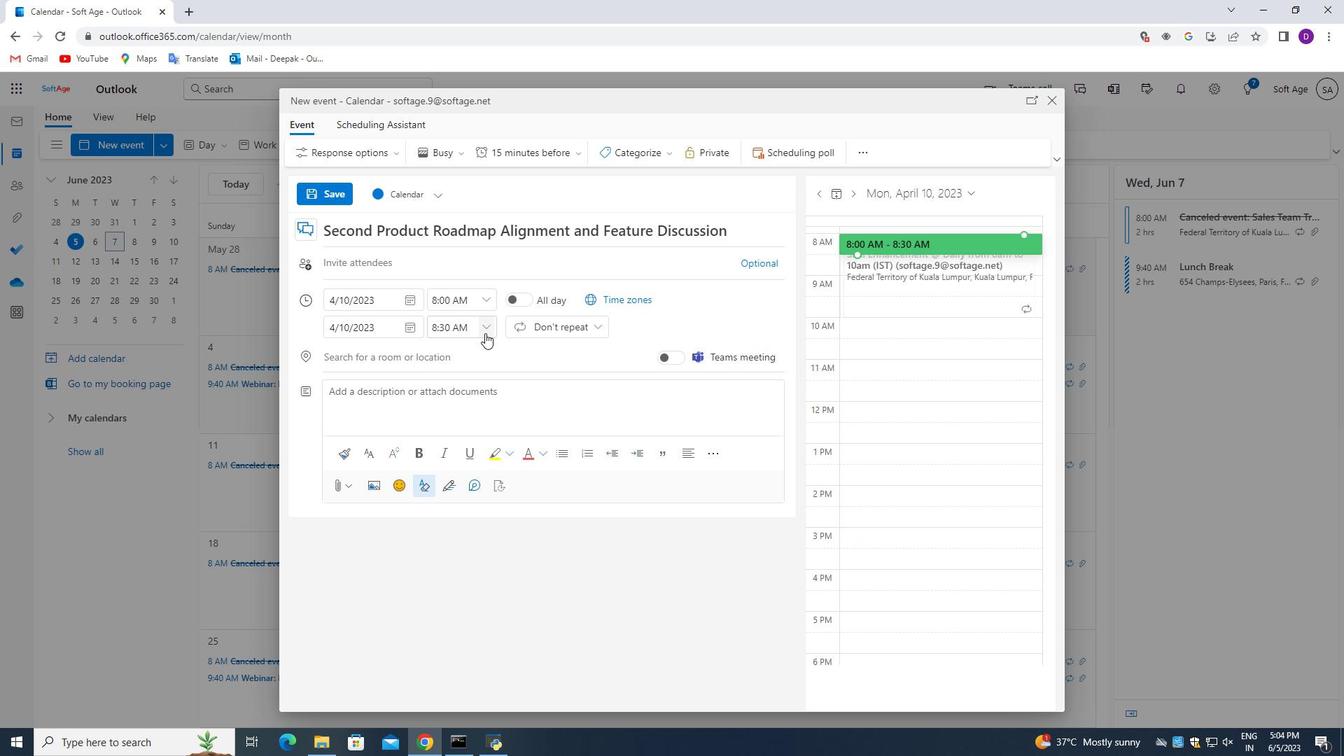 
Action: Mouse pressed left at (487, 330)
Screenshot: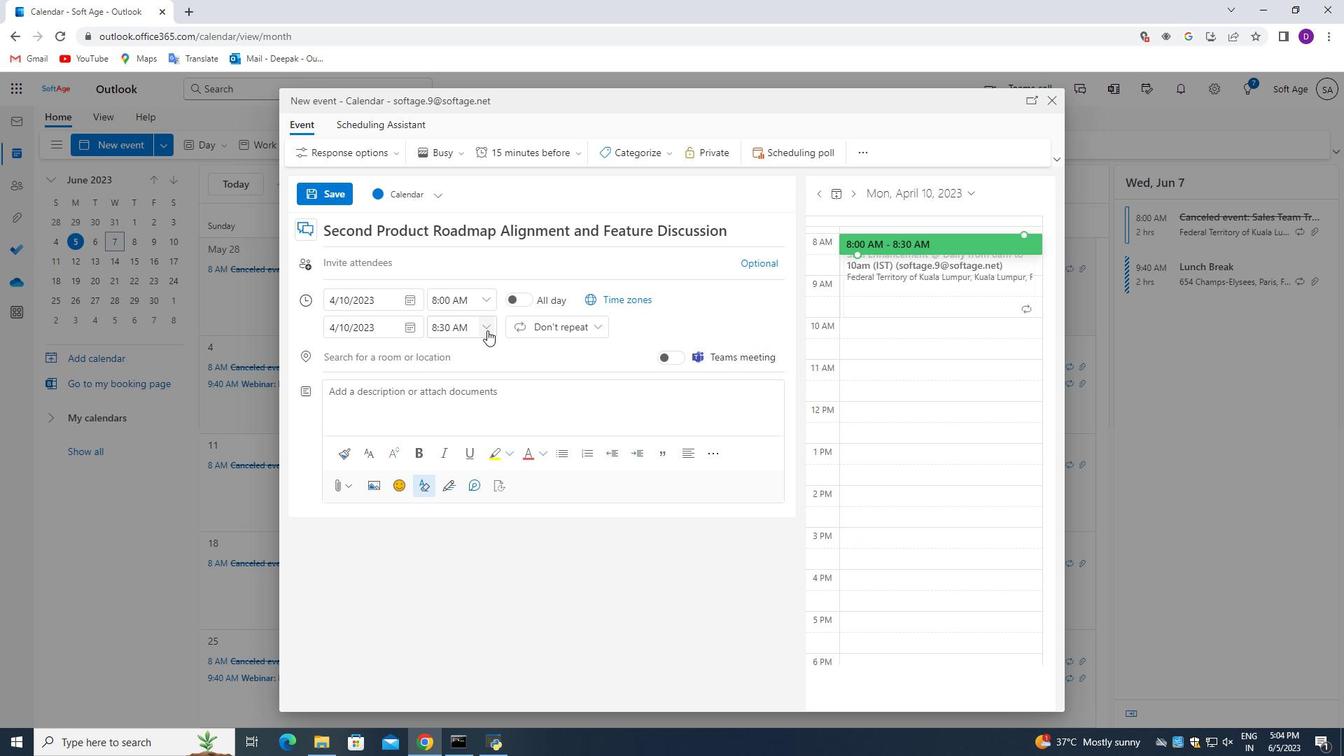 
Action: Mouse moved to (468, 428)
Screenshot: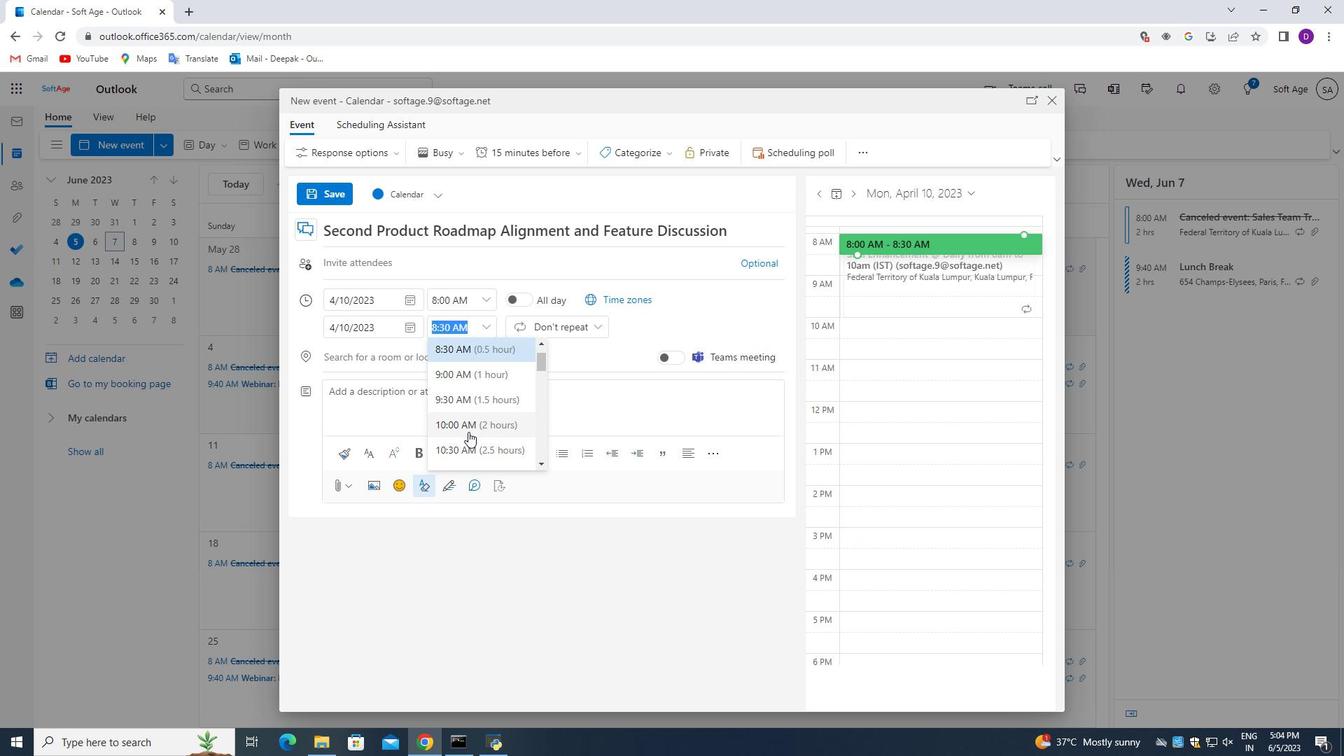 
Action: Mouse pressed left at (468, 428)
Screenshot: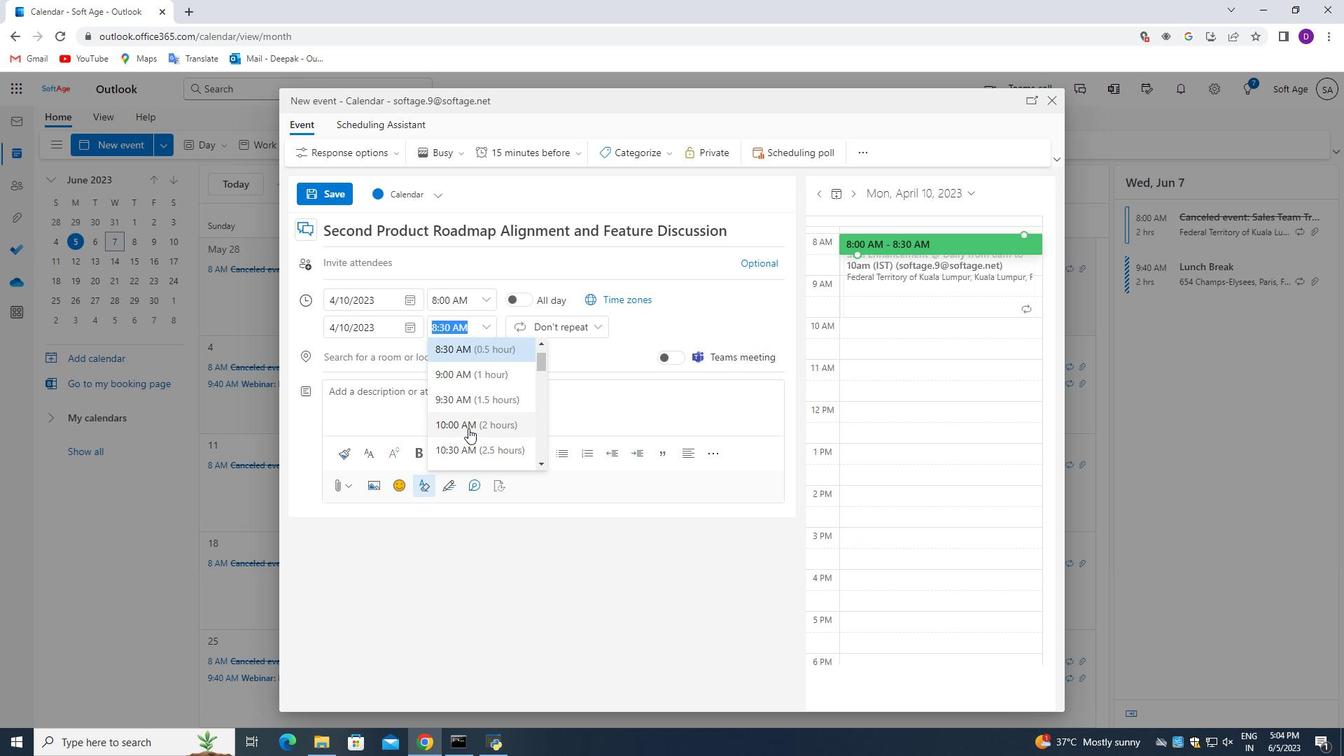 
Action: Mouse moved to (420, 394)
Screenshot: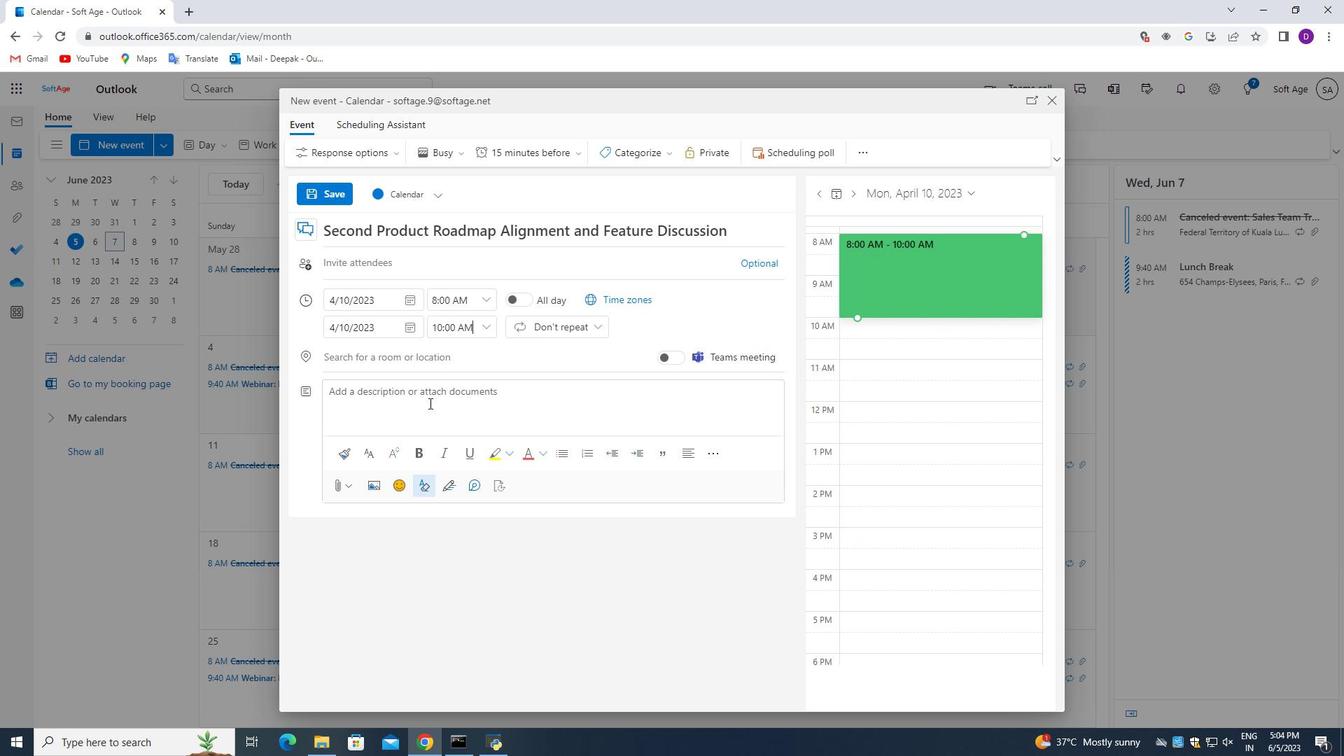 
Action: Mouse pressed left at (420, 394)
Screenshot: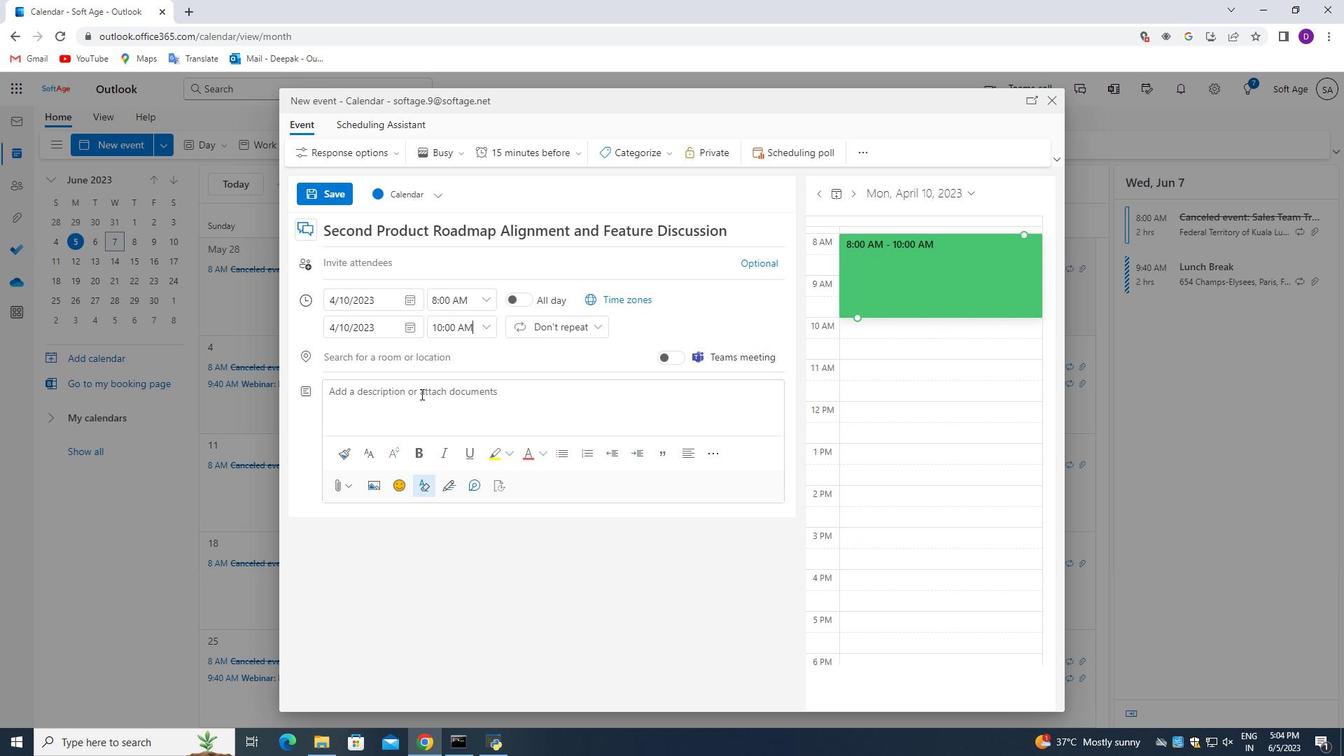 
Action: Mouse moved to (466, 574)
Screenshot: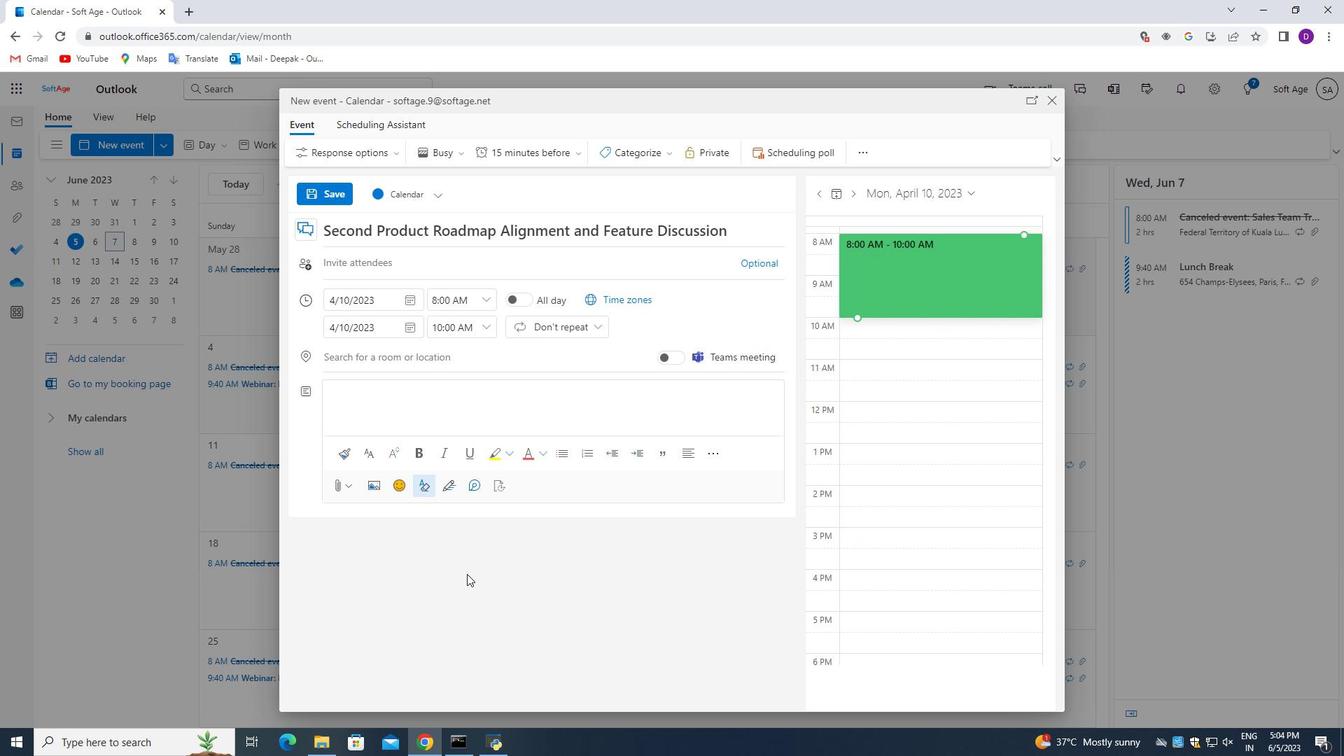 
Action: Key pressed participants<Key.space>will<Key.space>ga<Key.backspace><Key.backspace>have<Key.space>gained<Key.space>a<Key.space>compregensive<Key.space>understanding
Screenshot: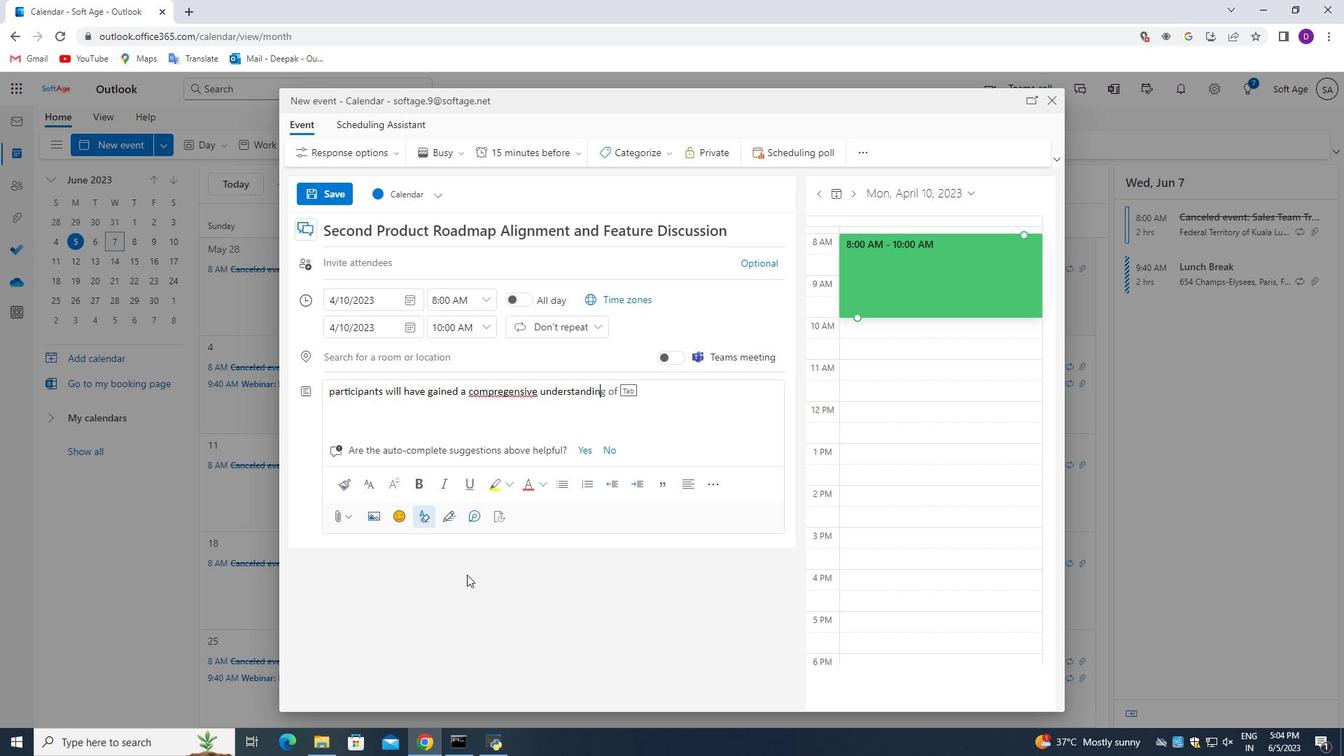 
Action: Mouse moved to (499, 392)
Screenshot: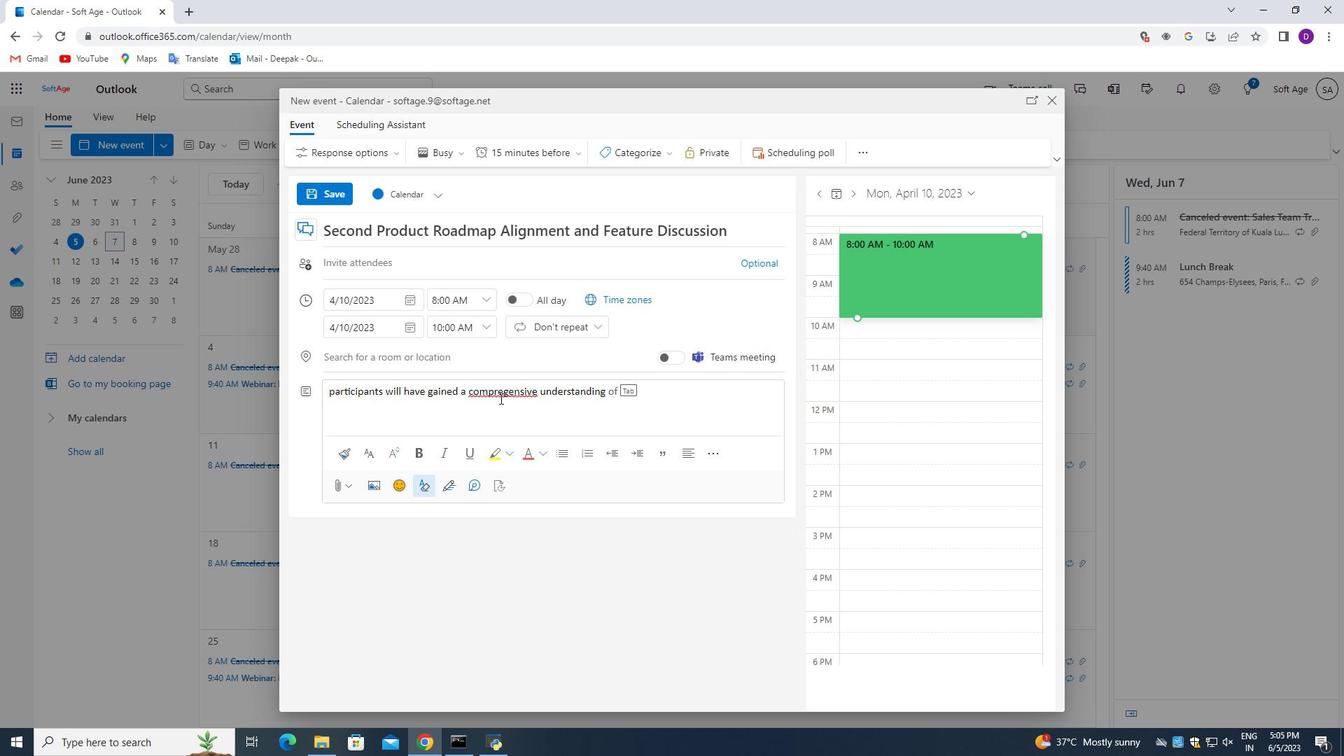 
Action: Mouse pressed left at (499, 392)
Screenshot: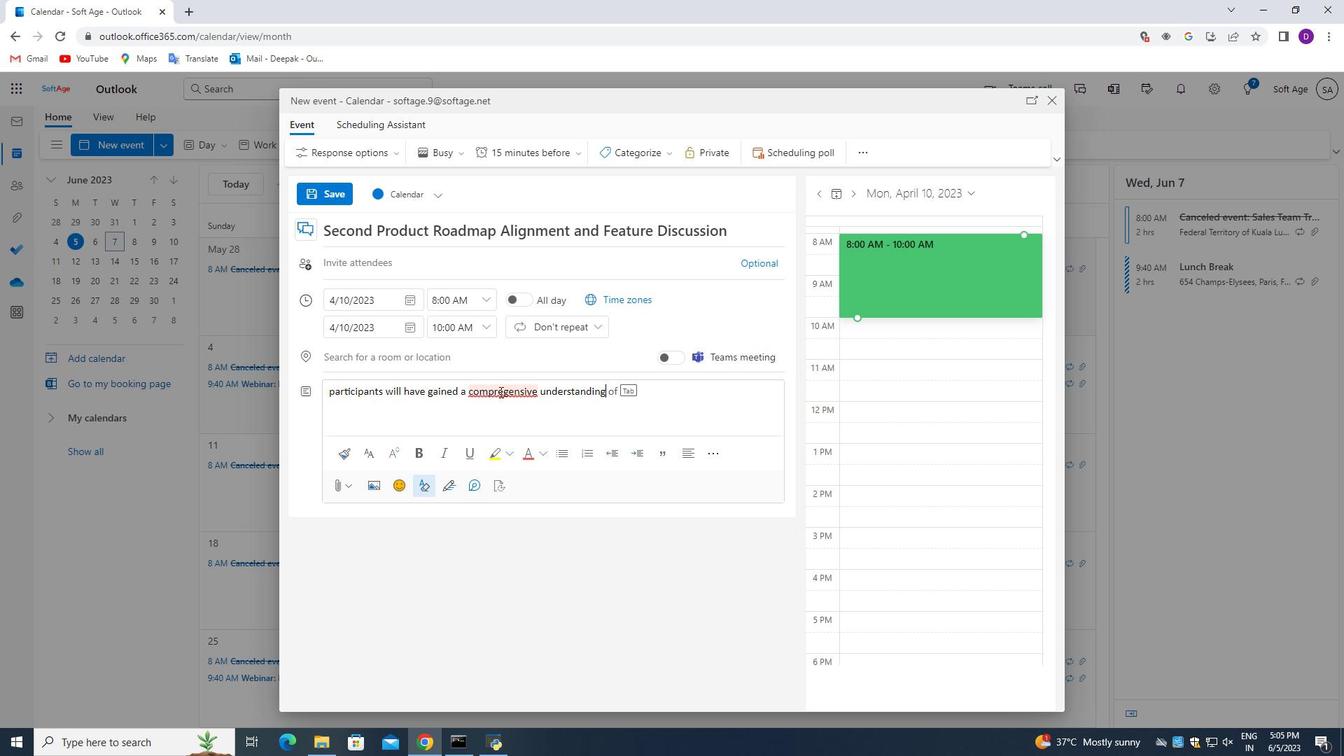 
Action: Mouse moved to (554, 435)
Screenshot: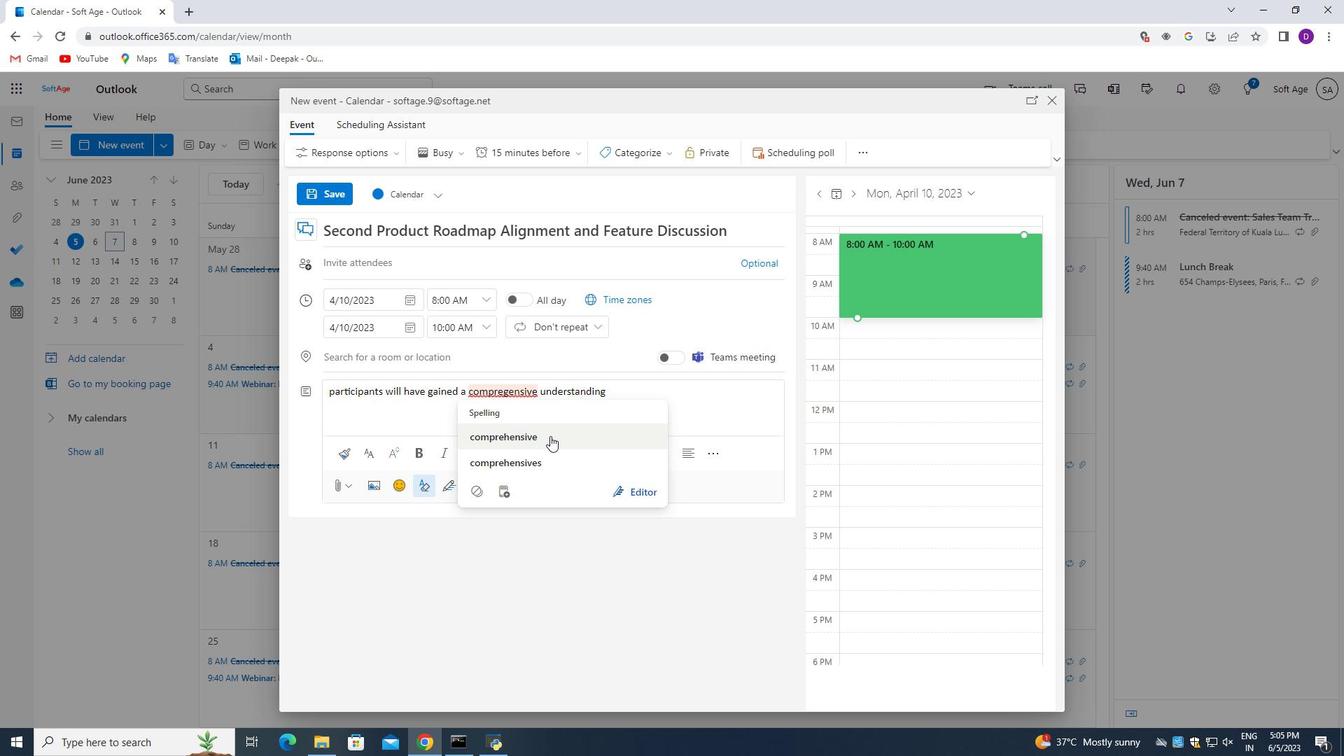 
Action: Mouse pressed left at (554, 435)
Screenshot: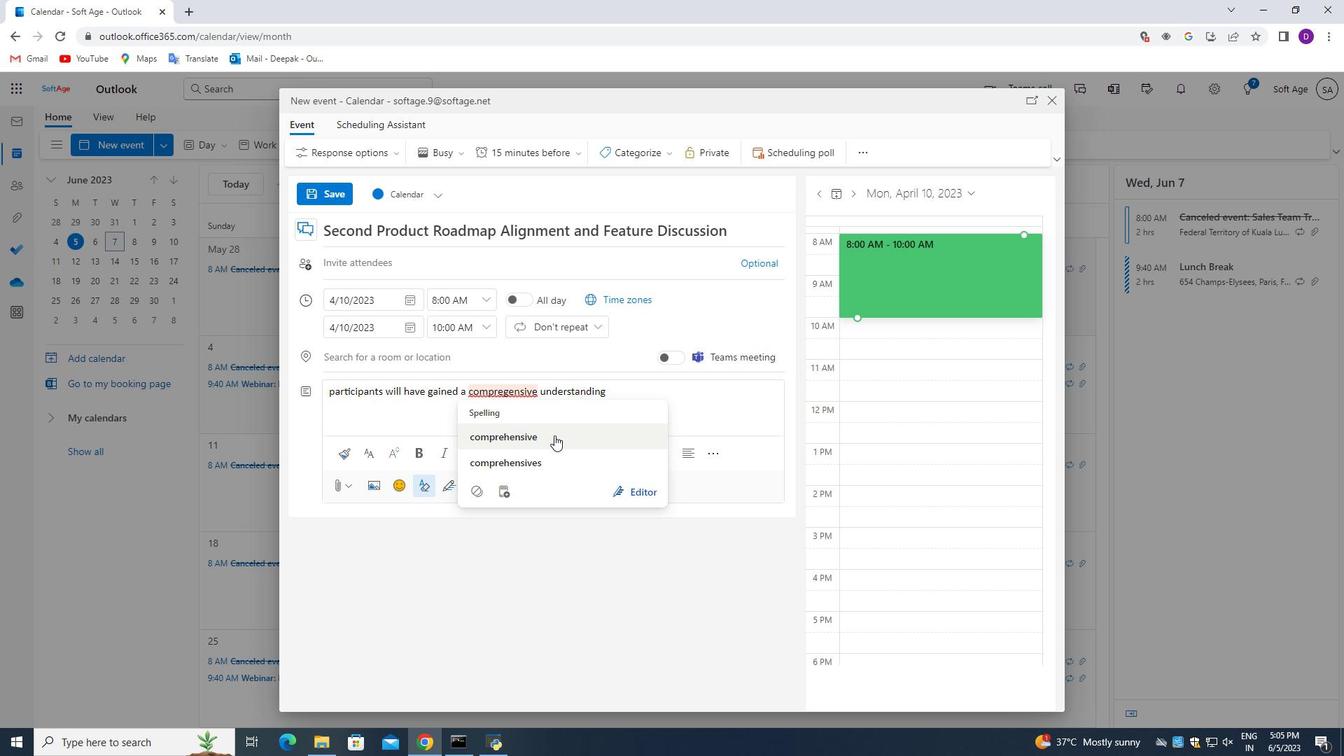 
Action: Mouse moved to (623, 394)
Screenshot: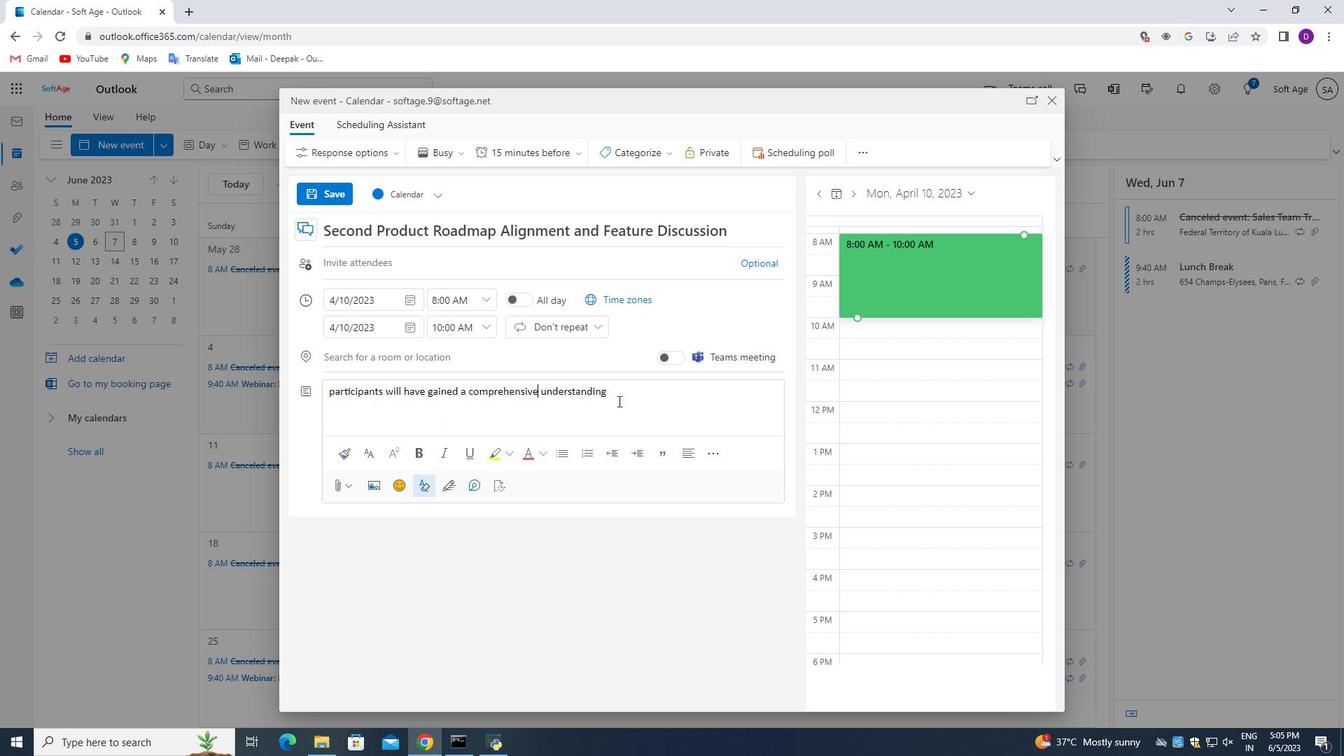 
Action: Mouse pressed left at (623, 394)
Screenshot: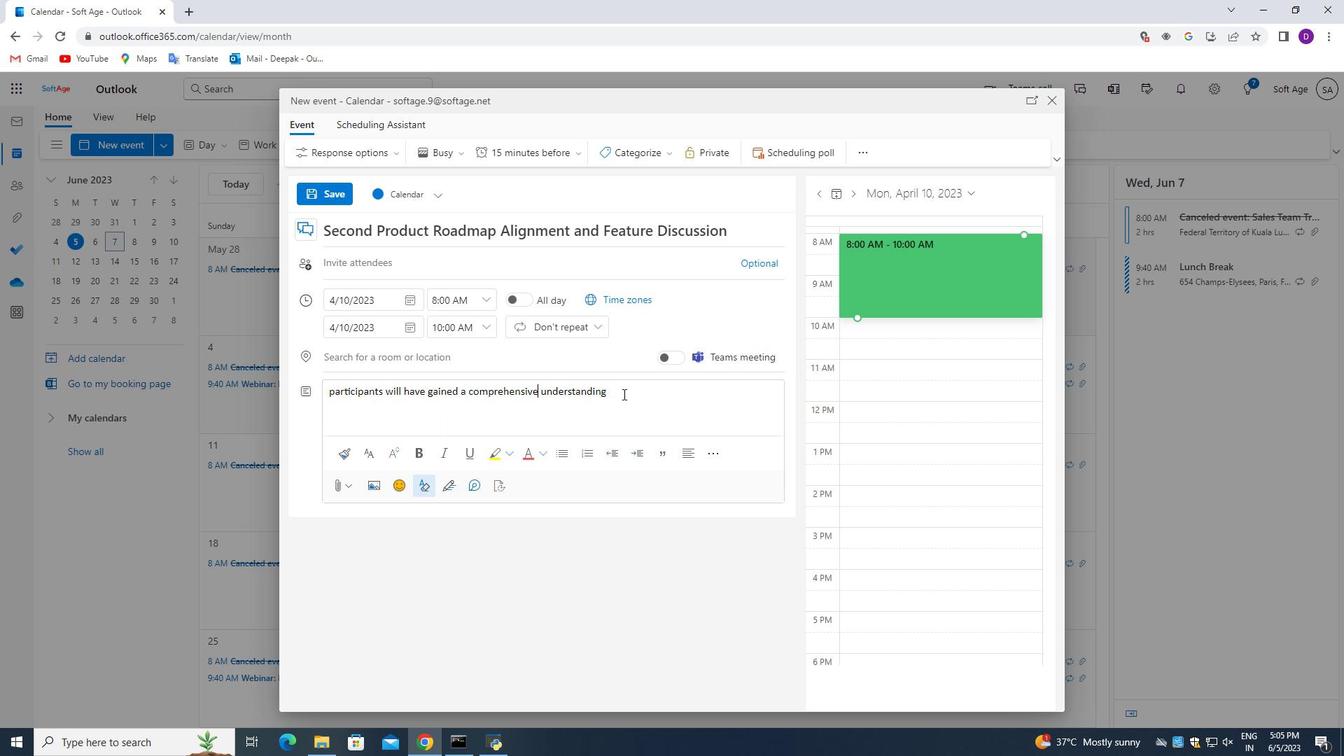 
Action: Key pressed of<Key.space><Key.backspace><Key.backspace><Key.backspace><Key.space>of<Key.space>negotiation<Key.space>fundamentals,<Key.space>developed<Key.space>their<Key.space>negotiation<Key.space>fundaments<Key.backspace>als<Key.space><Key.backspace>,<Key.space>developed<Key.space>their<Key.space>negotiation<Key.space>capabilities,<Key.space>and<Key.space>acquired<Key.space>a<Key.space>toolkit<Key.space>of<Key.space>techniques<Key.space>to<Key.space>apply<Key.space>in<Key.space>various<Key.space>professional<Key.space>contexts.<Key.space><Key.shift_r>They<Key.space>will<Key.space>leave<Key.space>the<Key.space>workshop<Key.space>with<Key.space>increased<Key.space>confidence,<Key.space>a<Key.space>refined<Key.space>approach<Key.space>to<Key.space>negotiation,<Key.space>and<Key.space>the<Key.space>ability<Key.space>to<Key.space>achieve<Key.space>more<Key.space>favoragl<Key.backspace><Key.backspace>ble<Key.space>outcomes<Key.space>in<Key.space>their<Key.space>future<Key.space>negotiations.
Screenshot: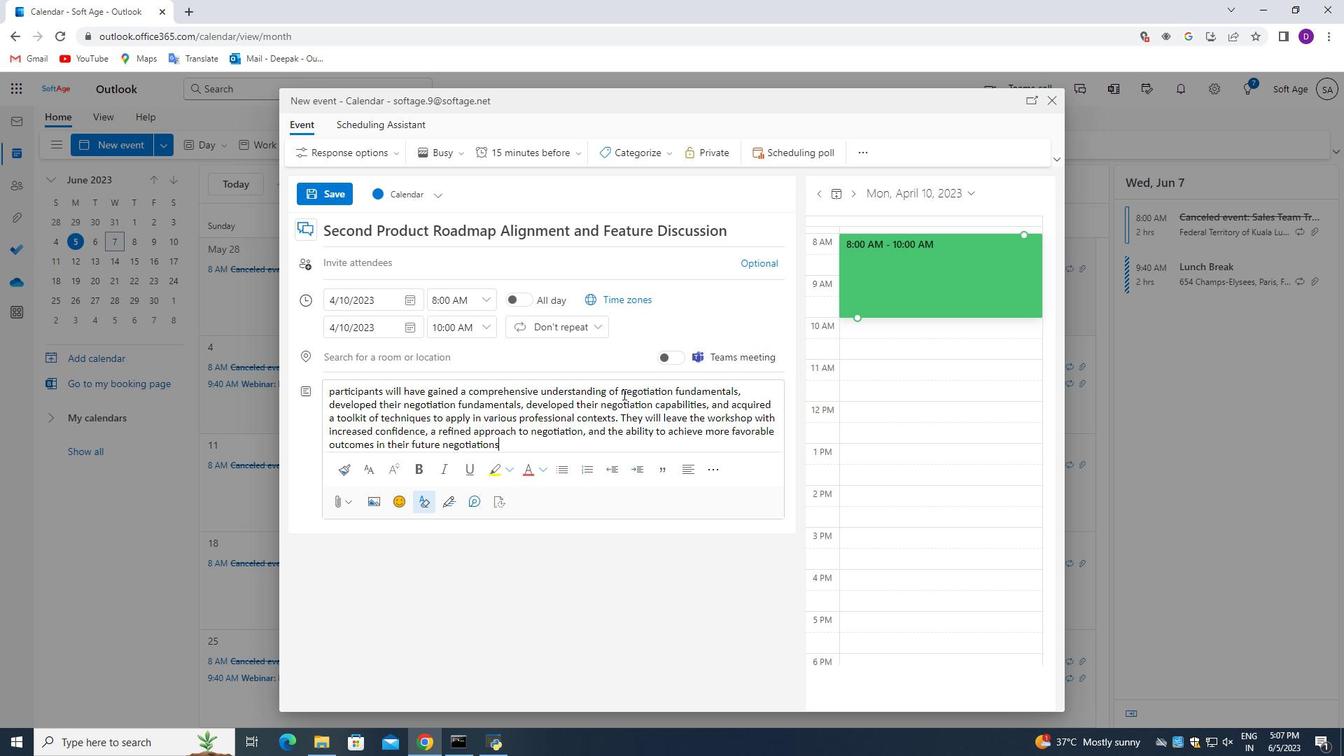 
Action: Mouse moved to (557, 150)
Screenshot: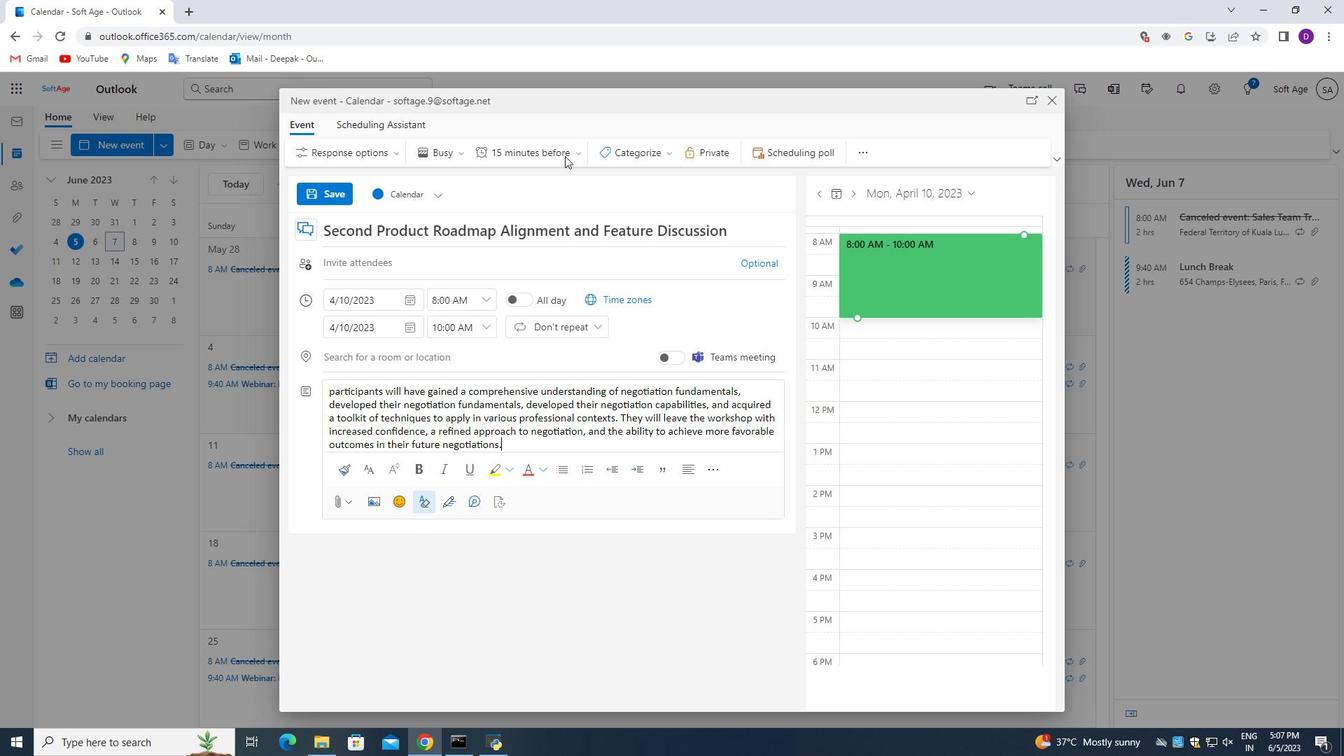 
Action: Mouse pressed left at (557, 150)
Screenshot: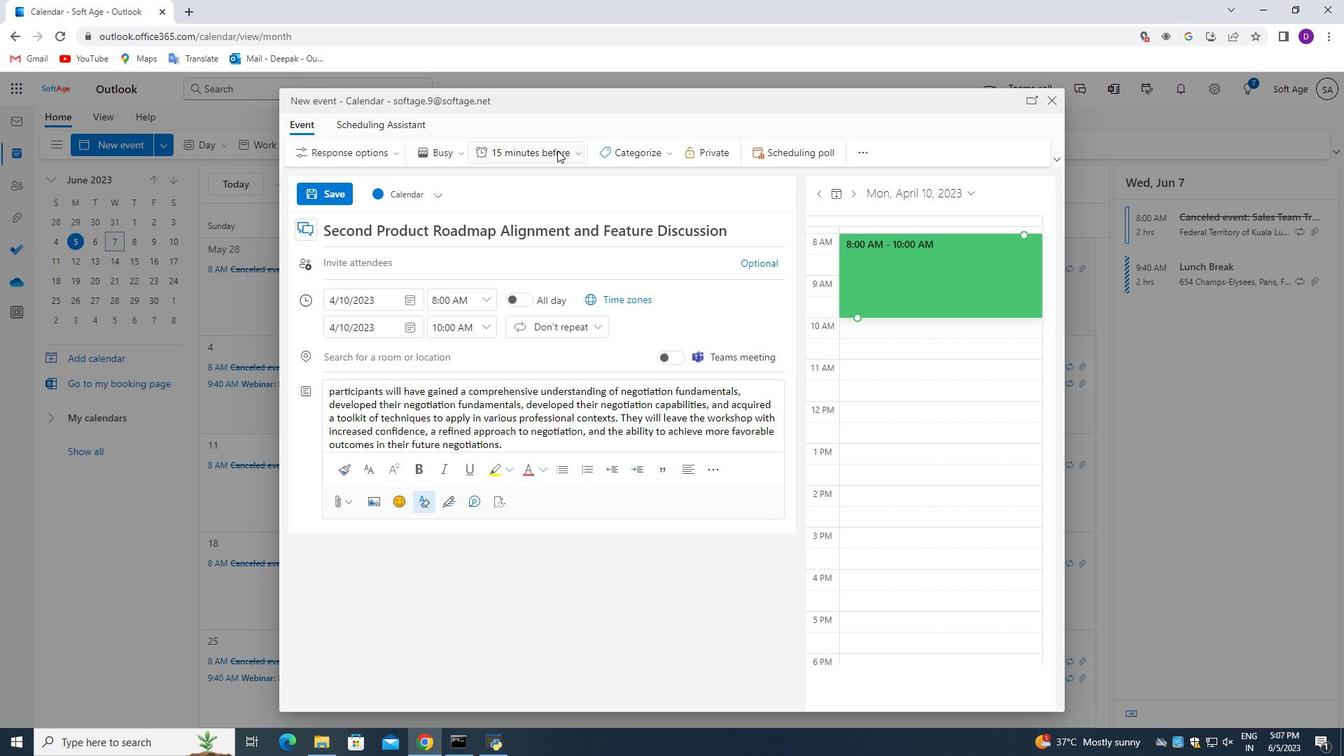 
Action: Mouse moved to (642, 150)
Screenshot: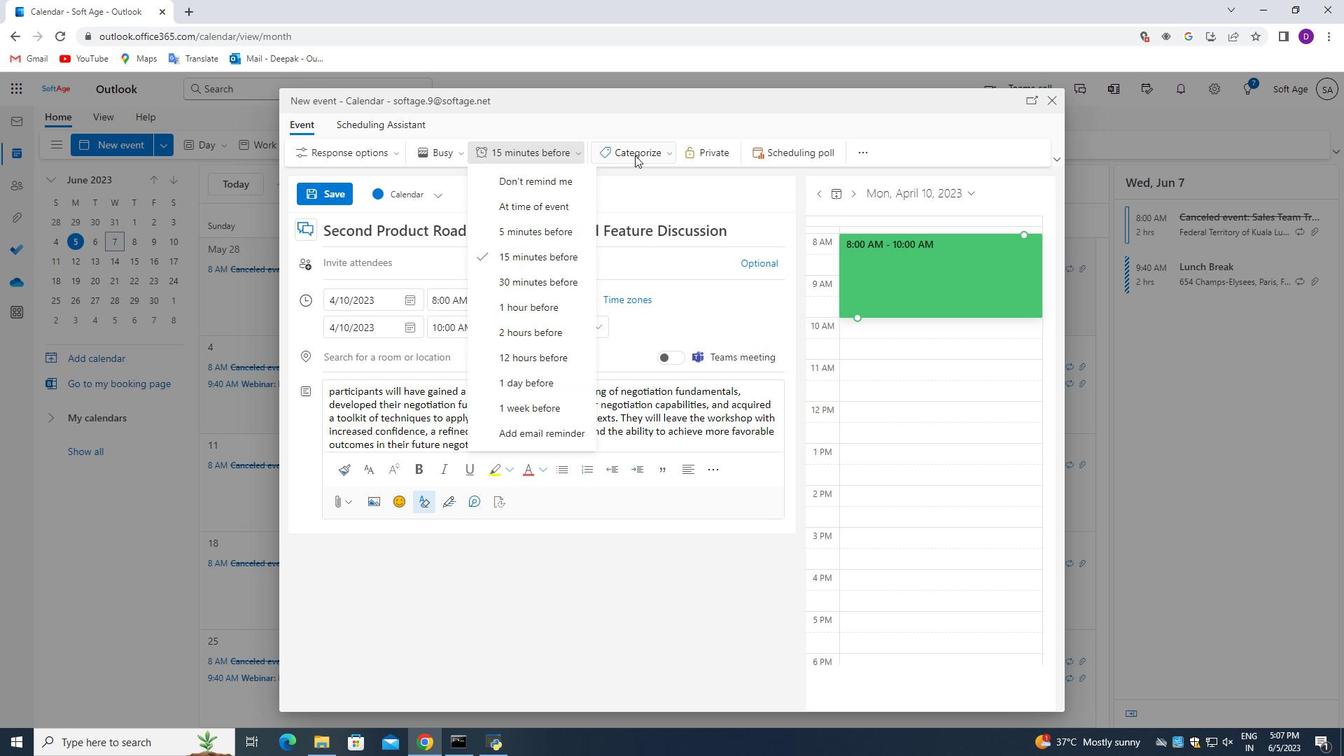 
Action: Mouse pressed left at (642, 150)
Screenshot: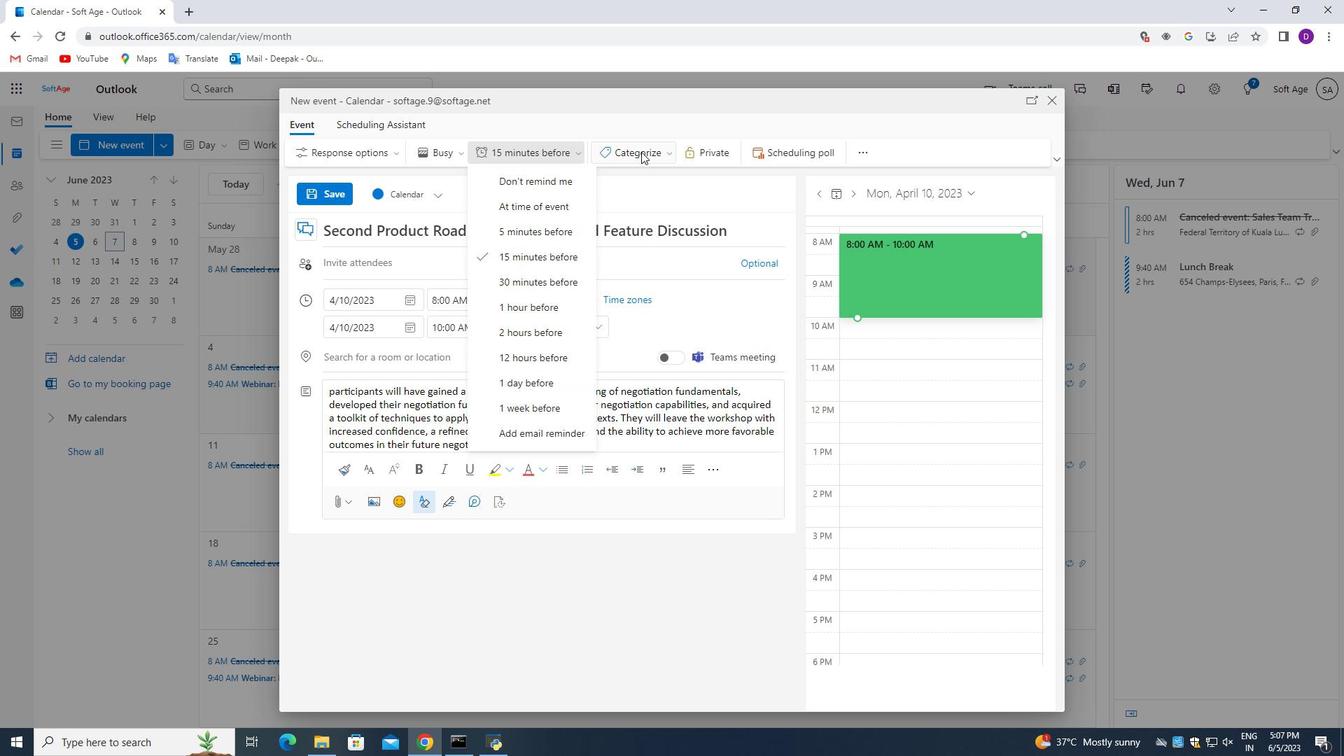 
Action: Mouse moved to (649, 230)
Screenshot: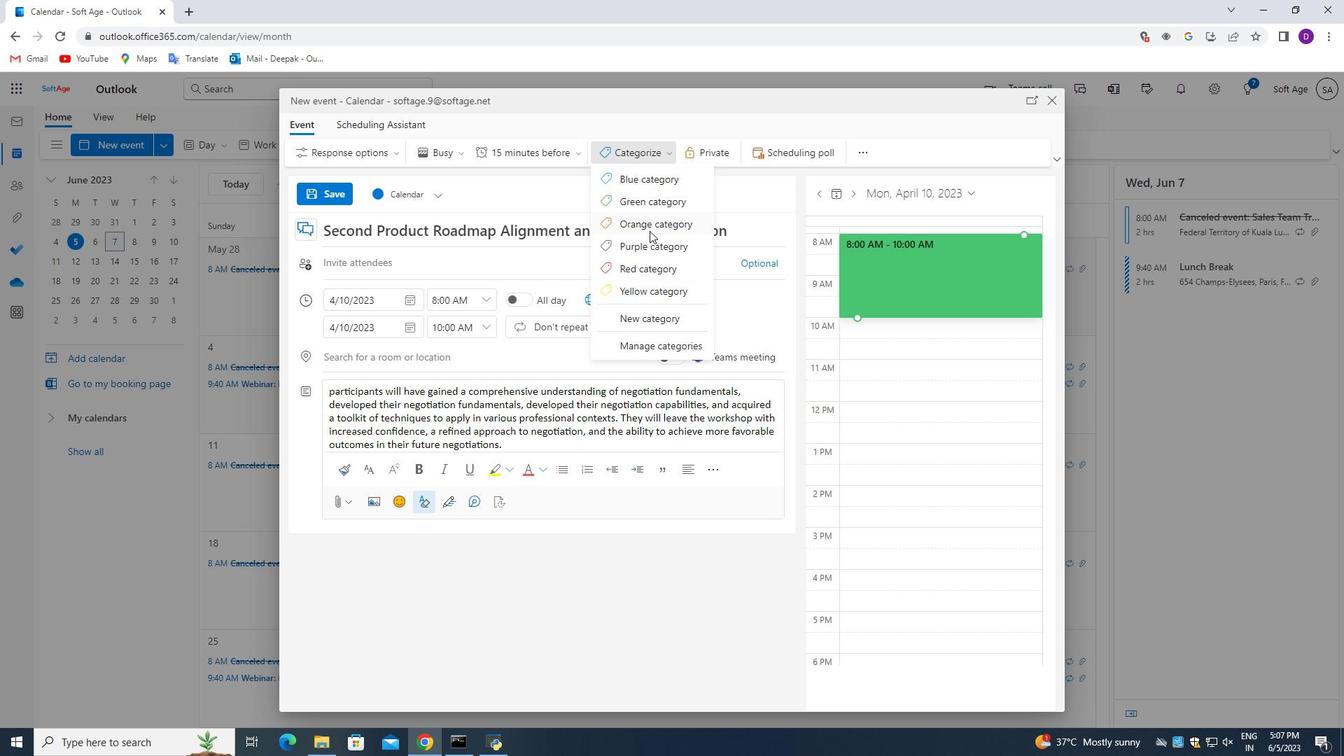 
Action: Mouse pressed left at (649, 230)
Screenshot: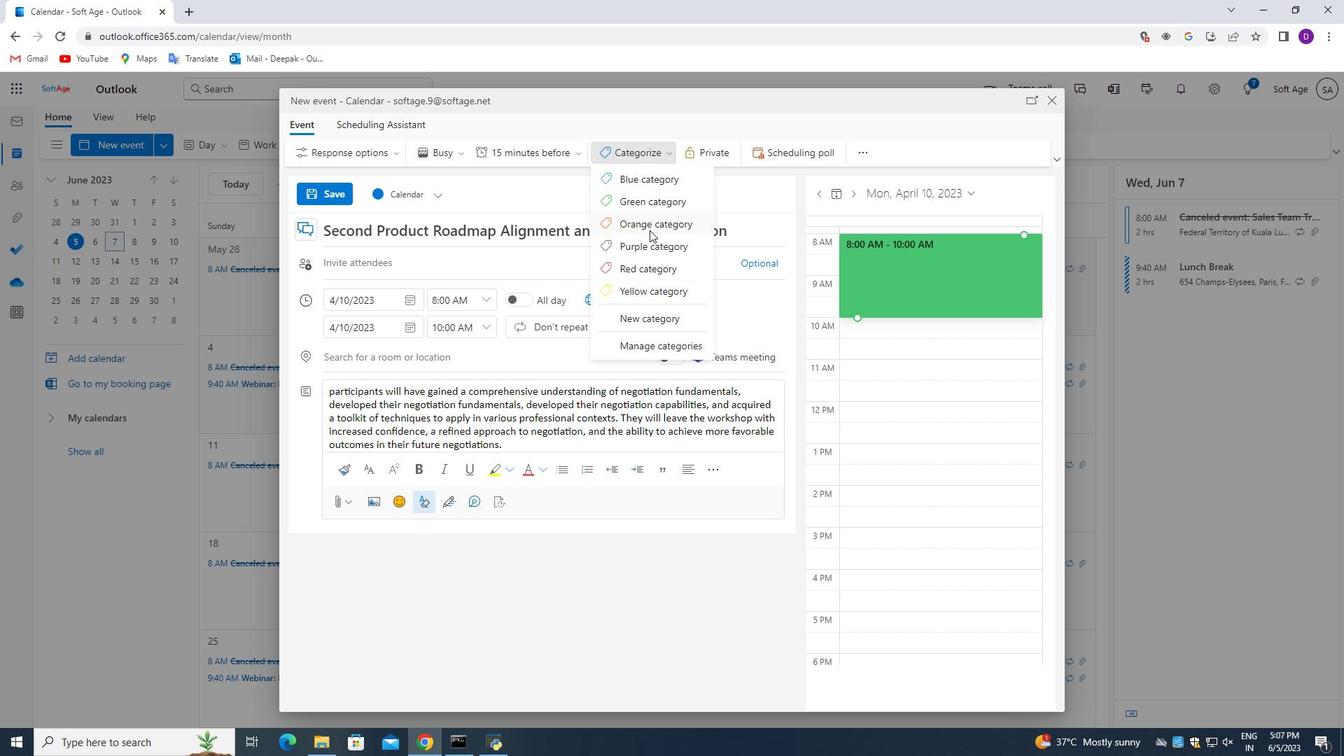 
Action: Mouse moved to (382, 352)
Screenshot: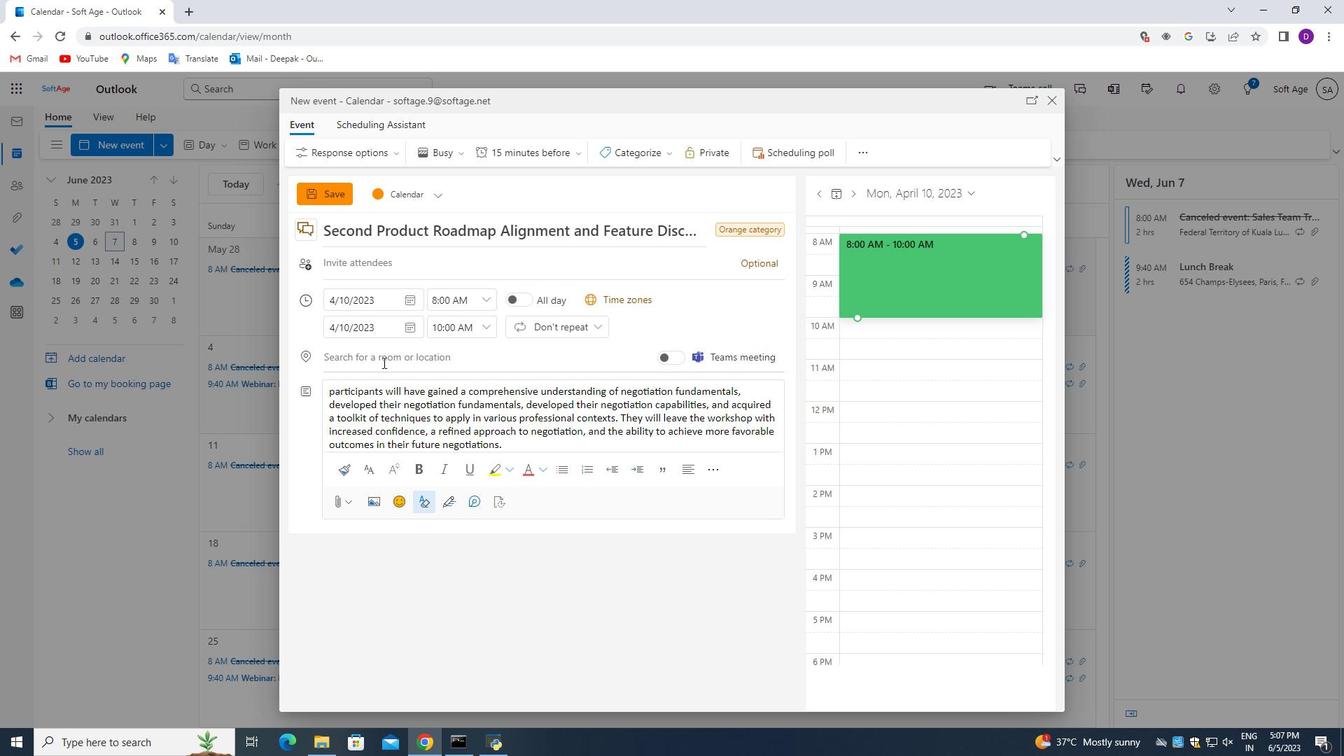 
Action: Mouse pressed left at (382, 352)
Screenshot: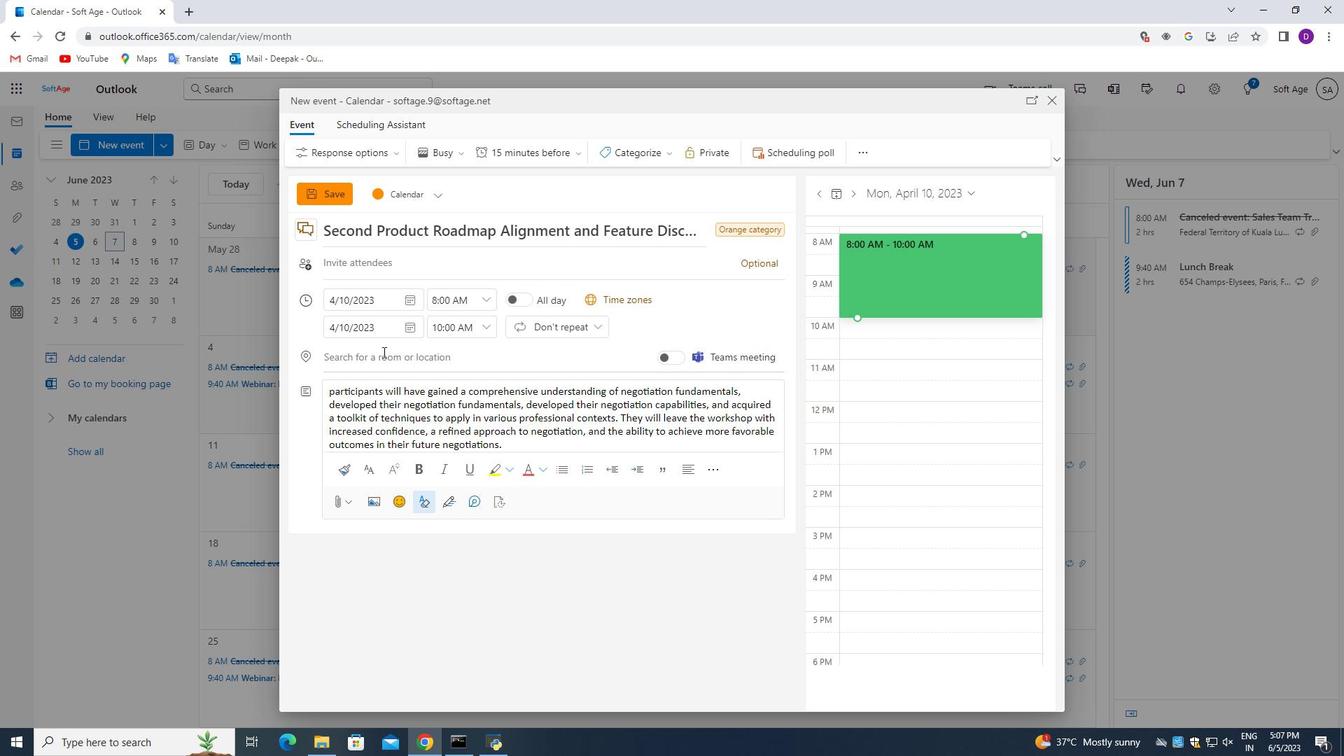 
Action: Mouse moved to (511, 561)
Screenshot: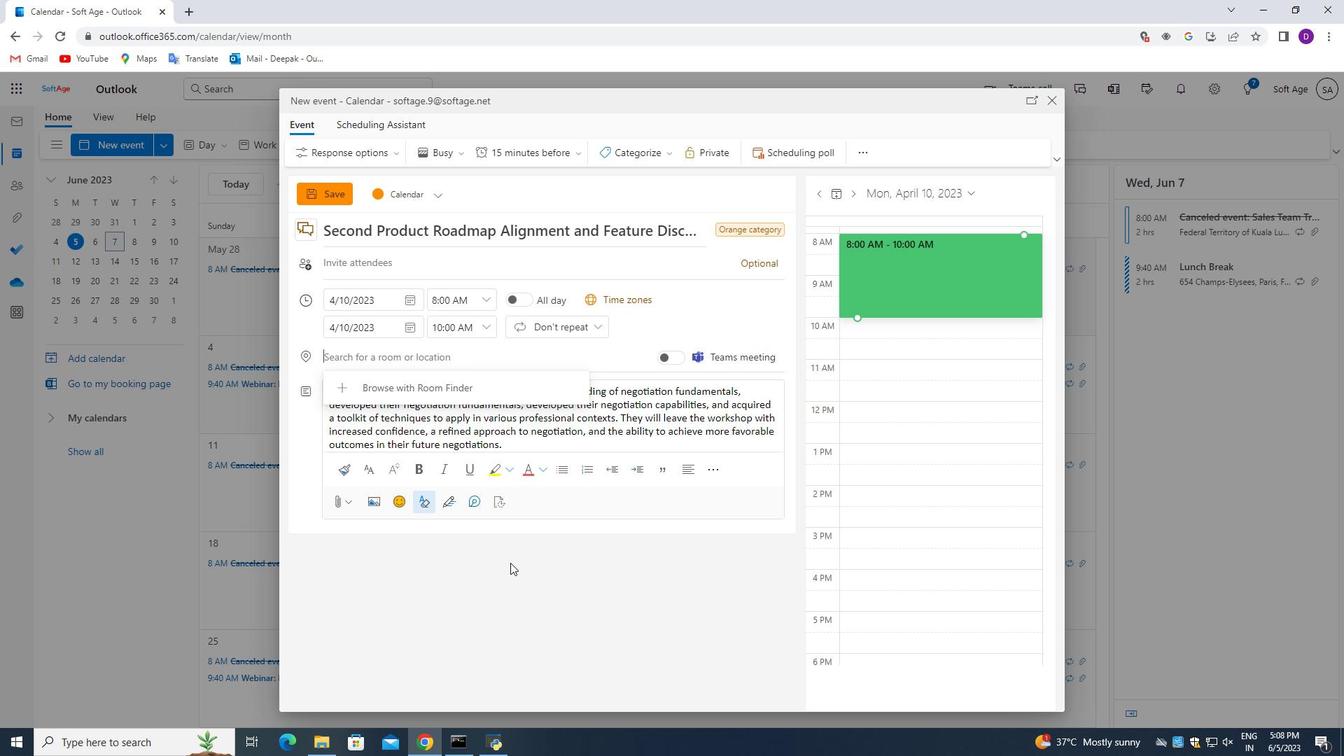 
Action: Key pressed 654<Key.space><Key.shift_r>Balho<Key.backspace>ao<Key.space><Key.shift>Market,<Key.space><Key.shift>Porto,<Key.space><Key.shift>Portugal.
Screenshot: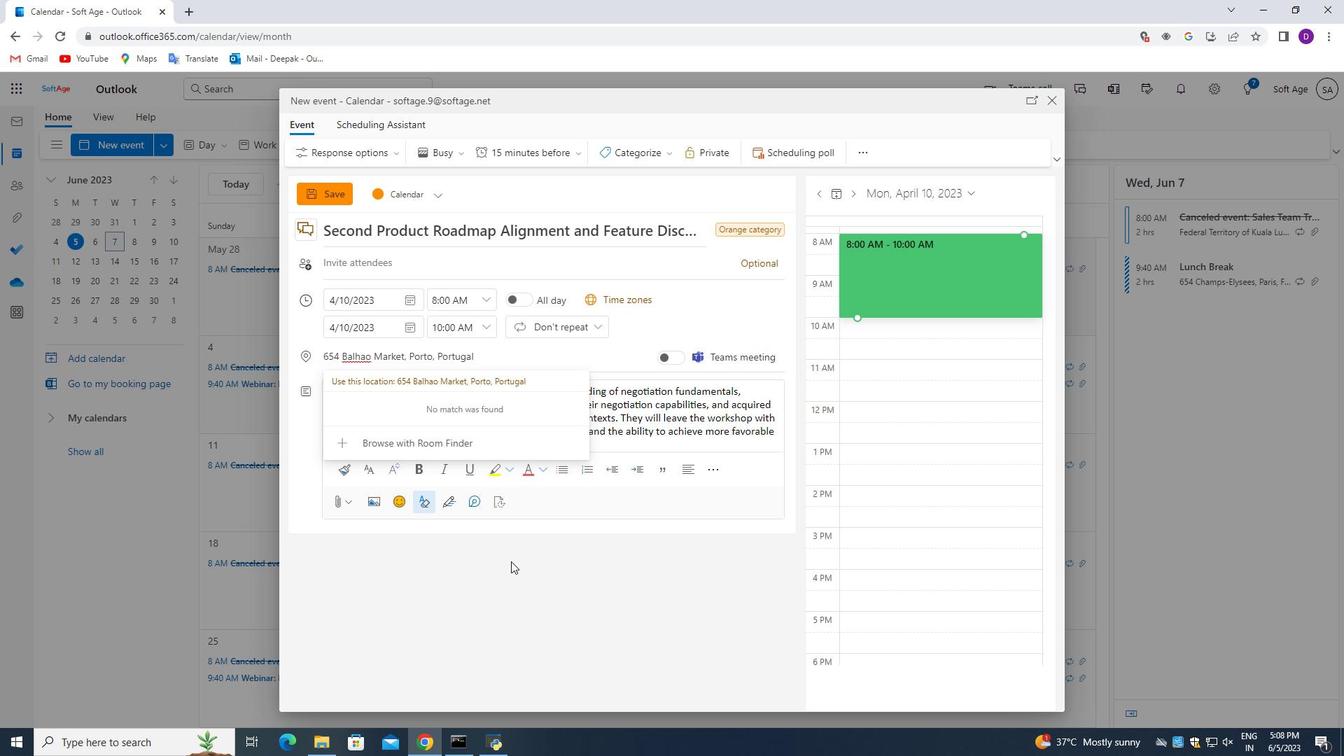 
Action: Mouse pressed left at (511, 561)
Screenshot: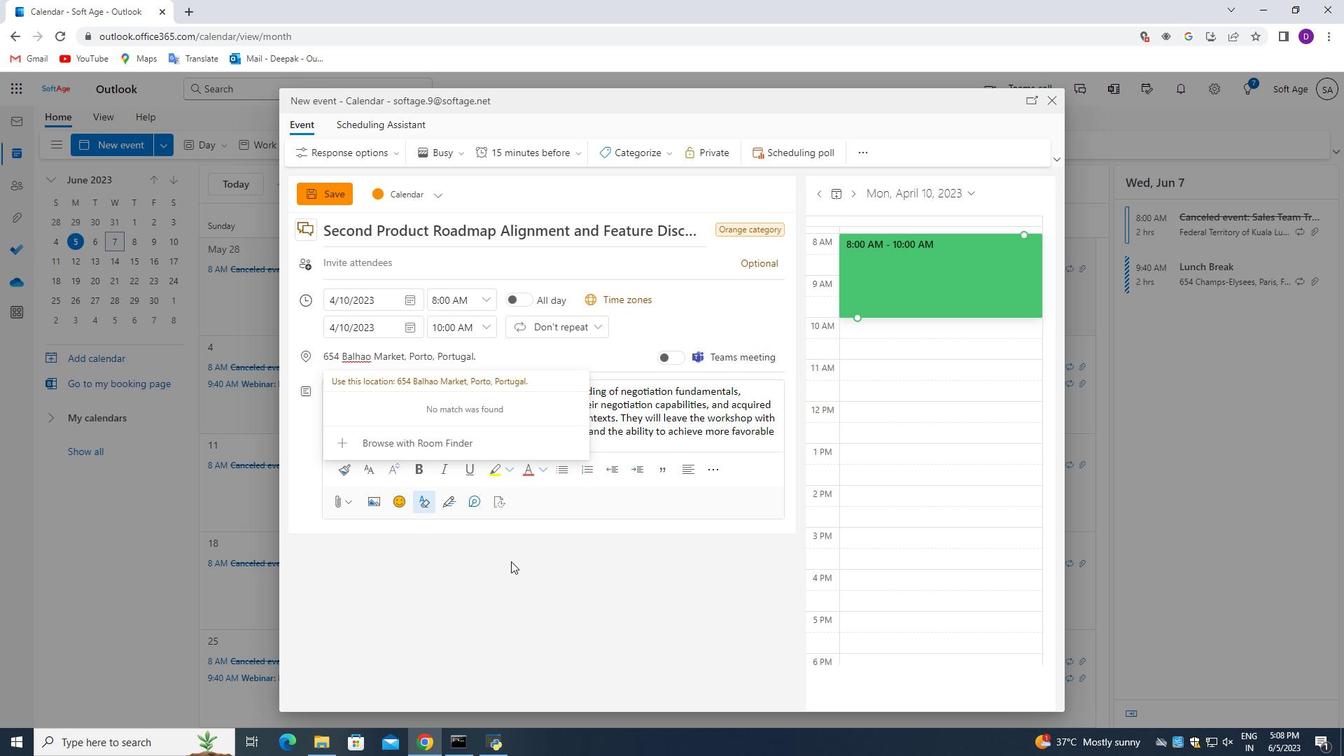 
Action: Mouse moved to (382, 261)
Screenshot: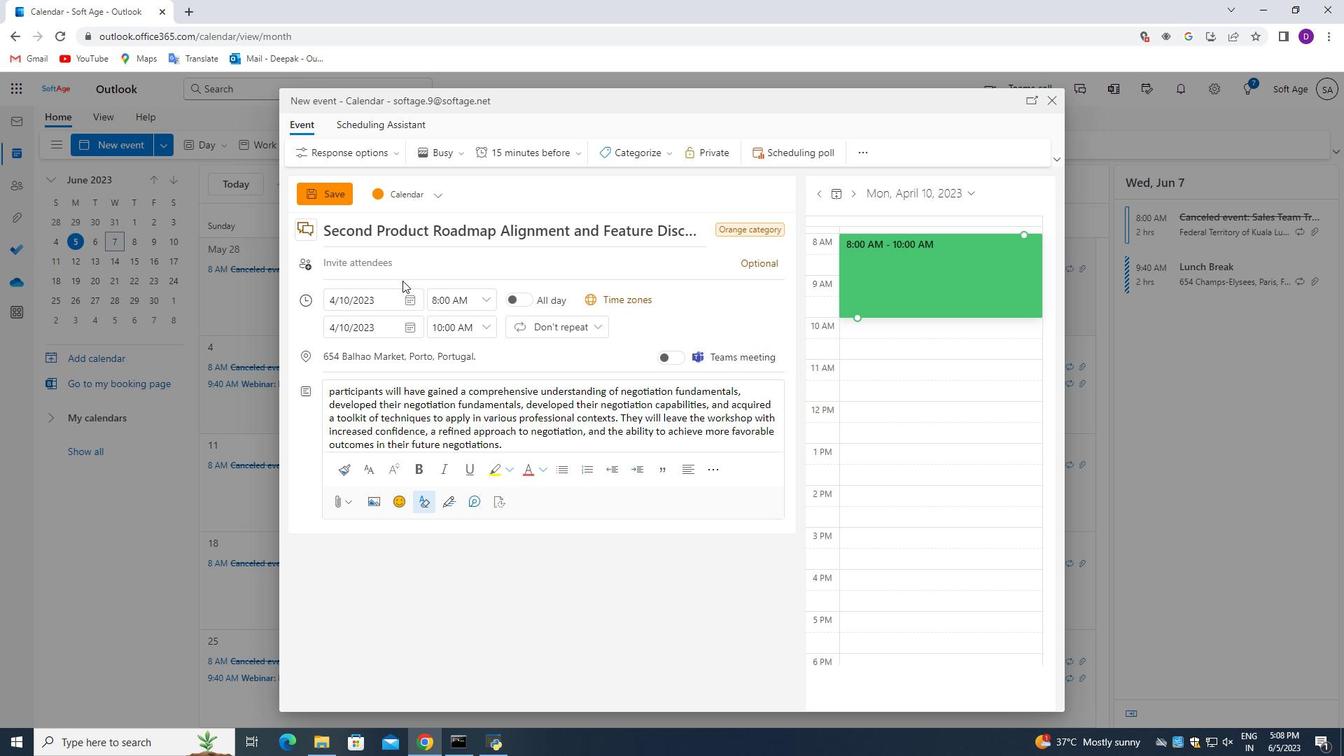 
Action: Mouse pressed left at (382, 261)
Screenshot: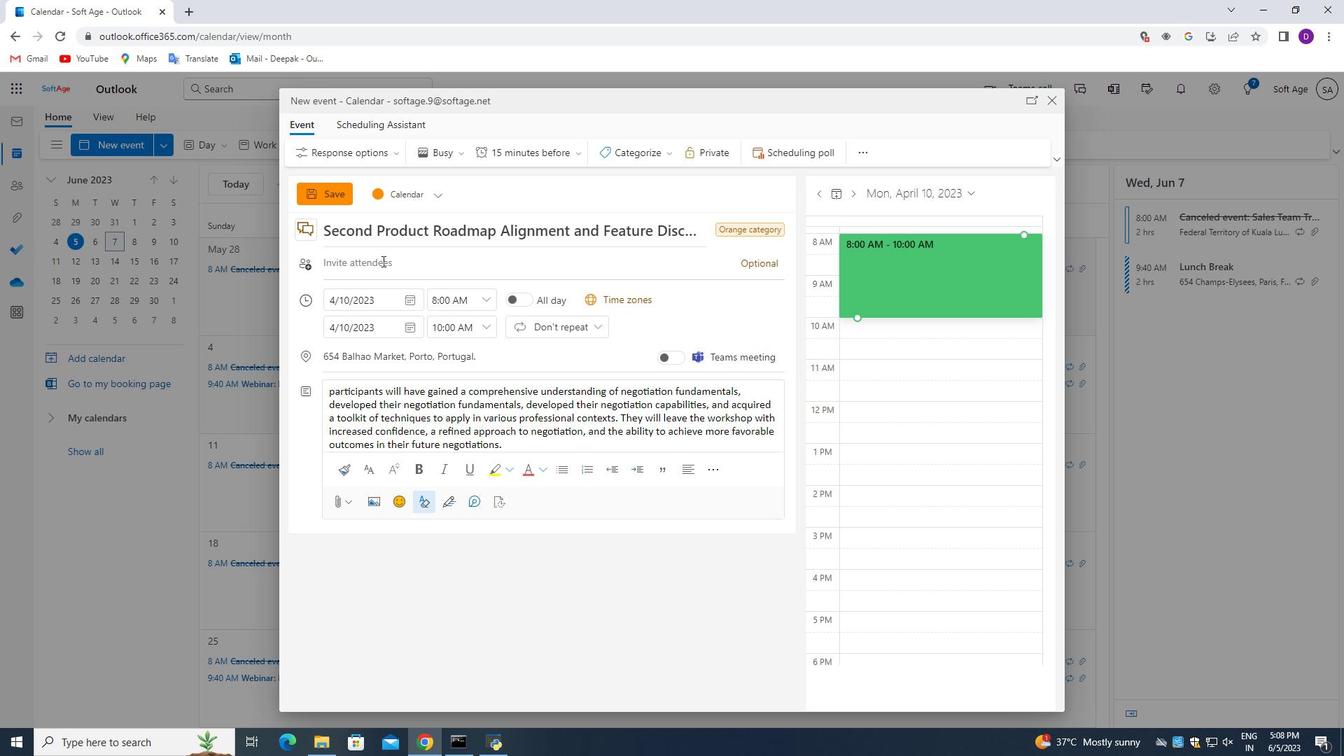 
Action: Mouse moved to (501, 602)
Screenshot: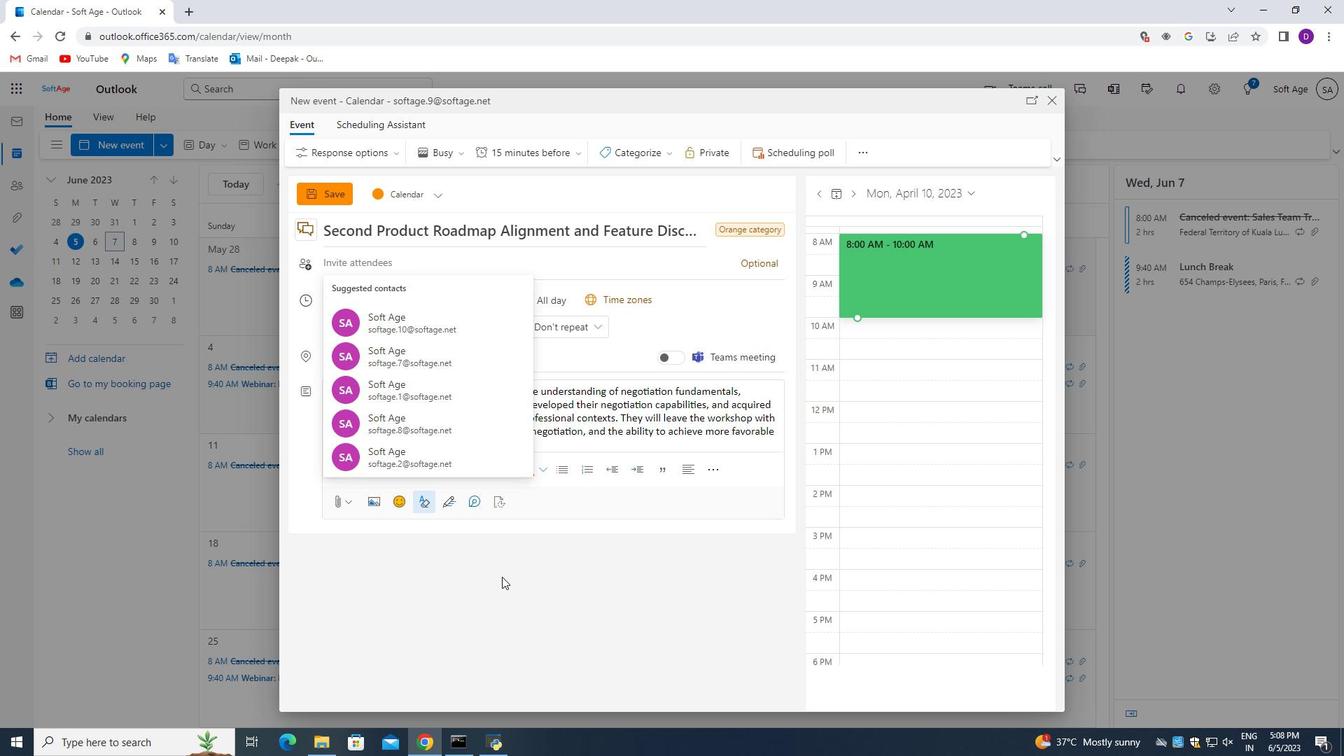 
Action: Key pressed softage.6<Key.shift>@softage.net<Key.enter>
Screenshot: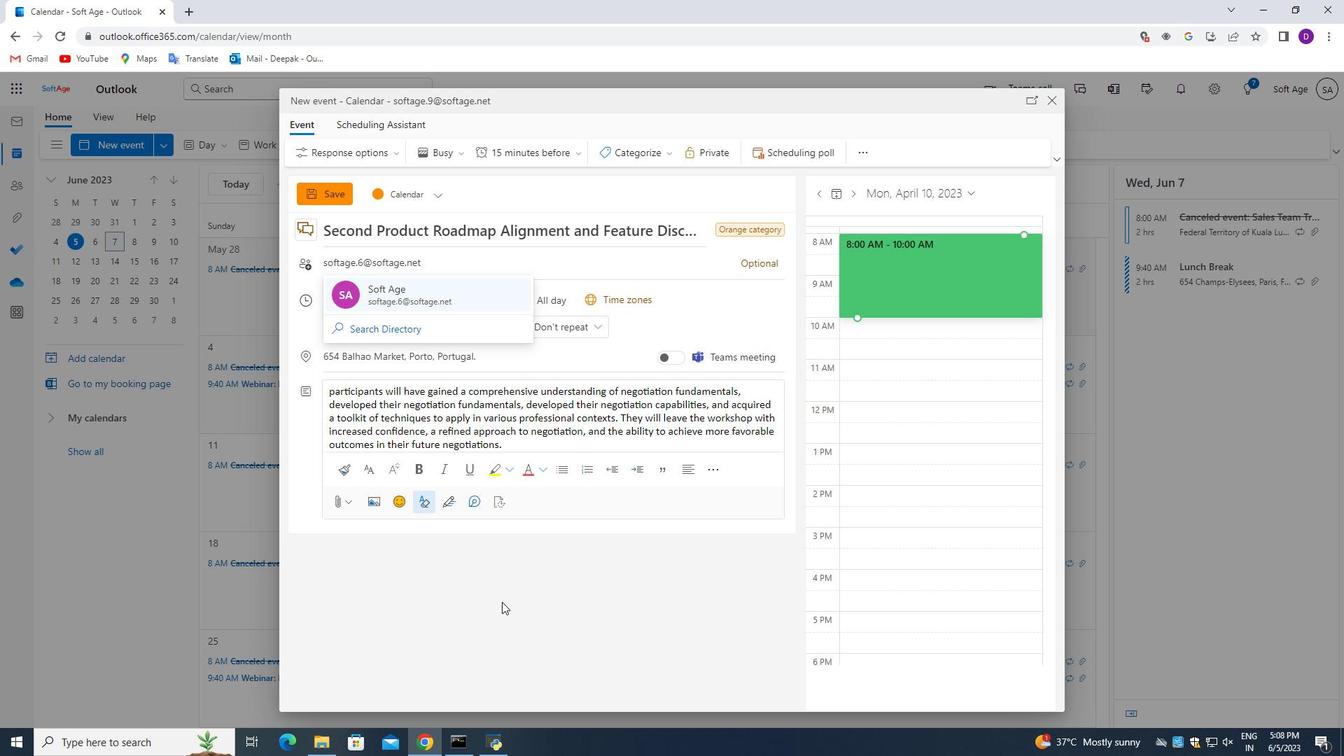 
Action: Mouse moved to (753, 262)
Screenshot: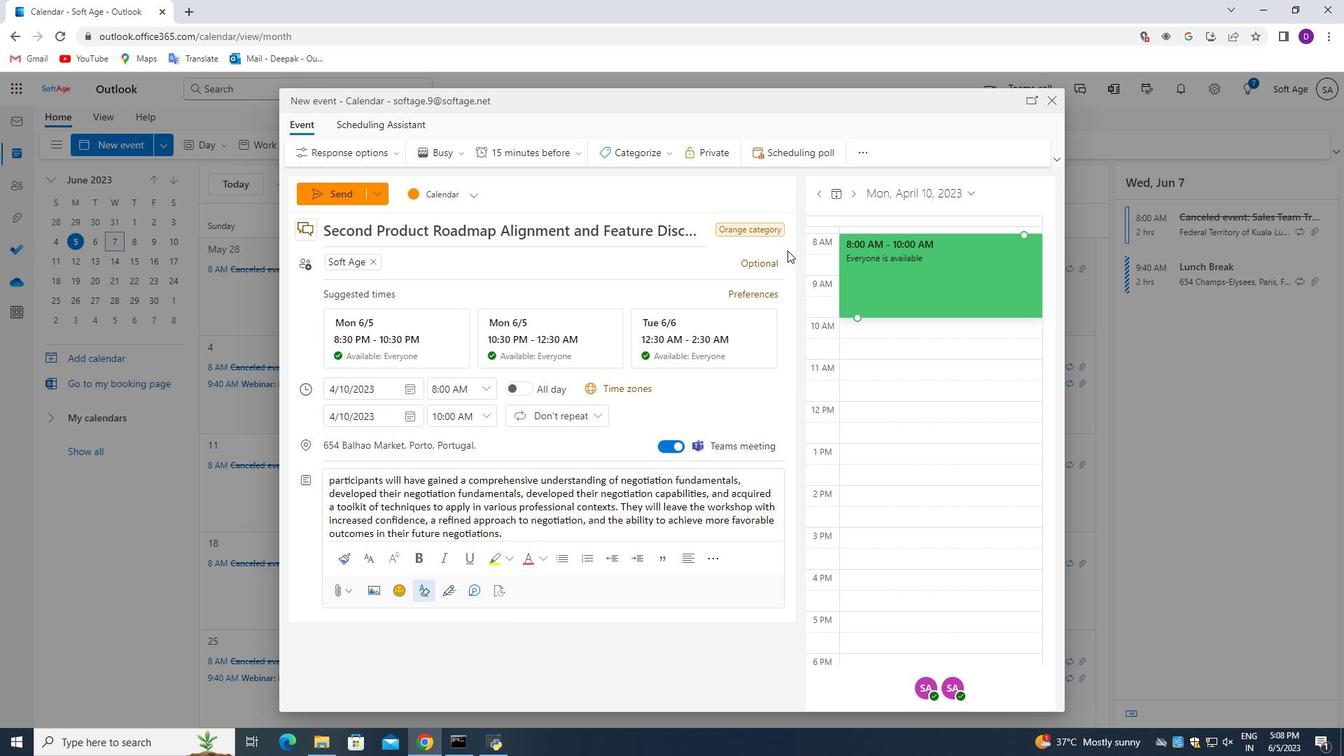 
Action: Mouse pressed left at (753, 262)
Screenshot: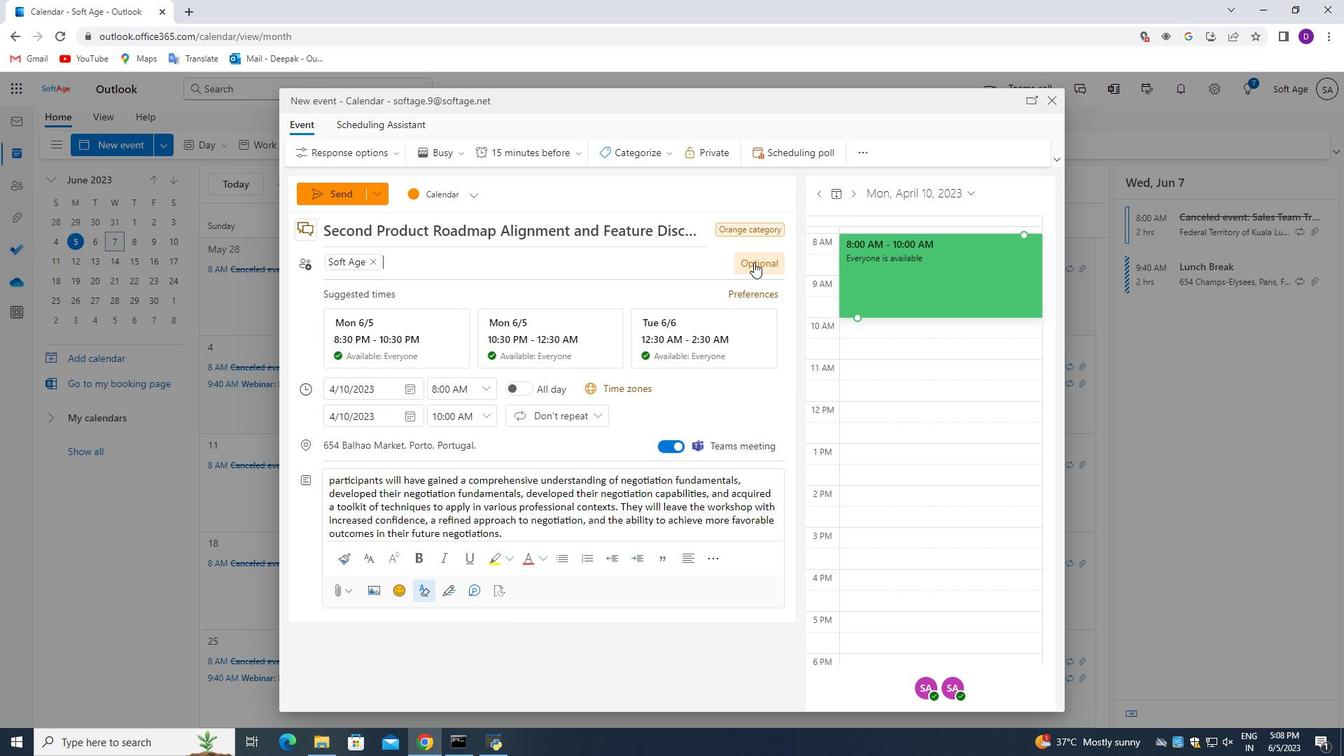
Action: Mouse moved to (511, 273)
Screenshot: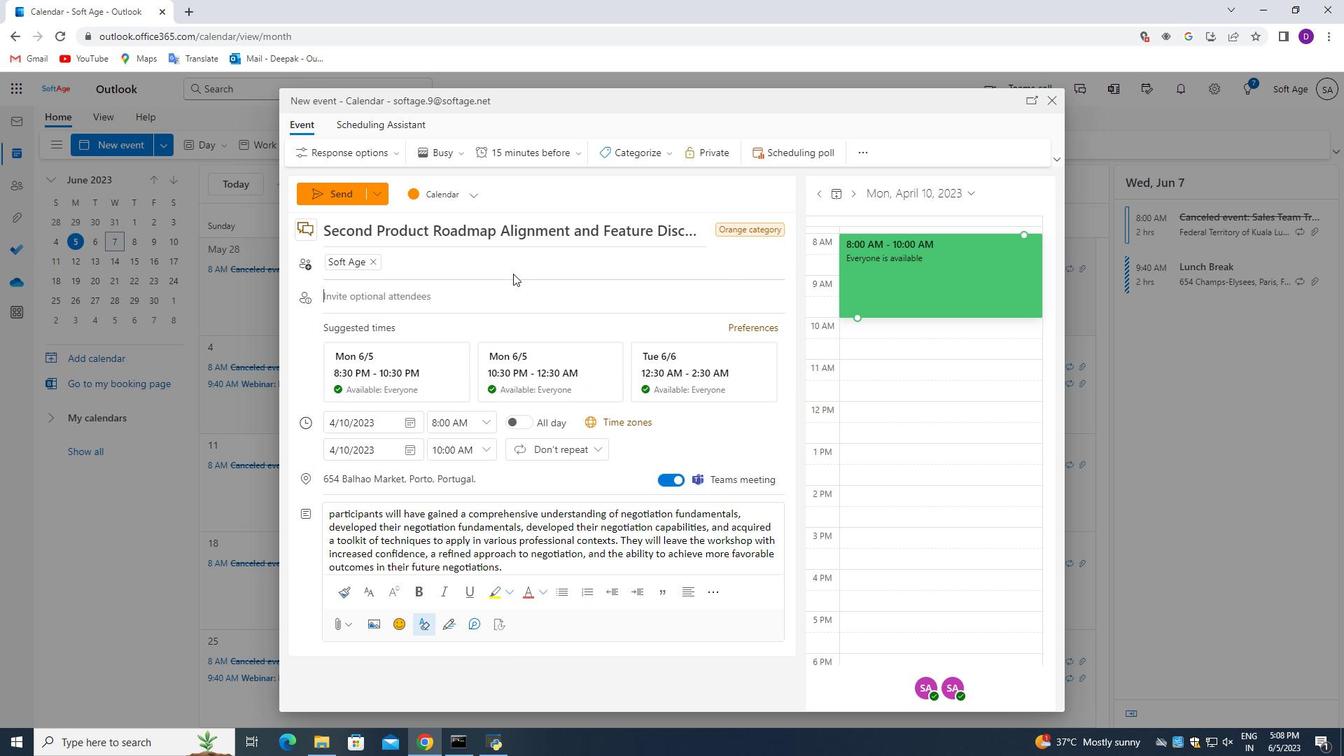 
Action: Key pressed softage.7<Key.shift>@softage.net<Key.enter>
Screenshot: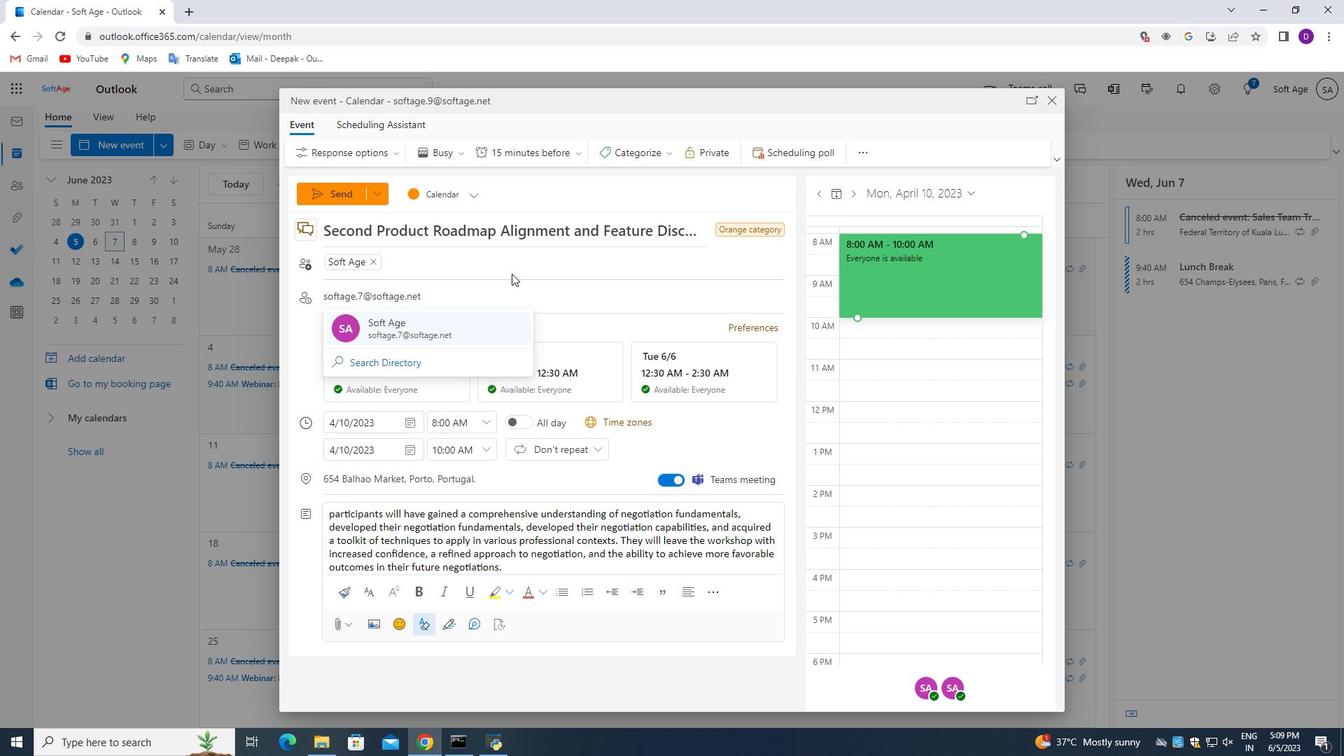
Action: Mouse moved to (557, 155)
Screenshot: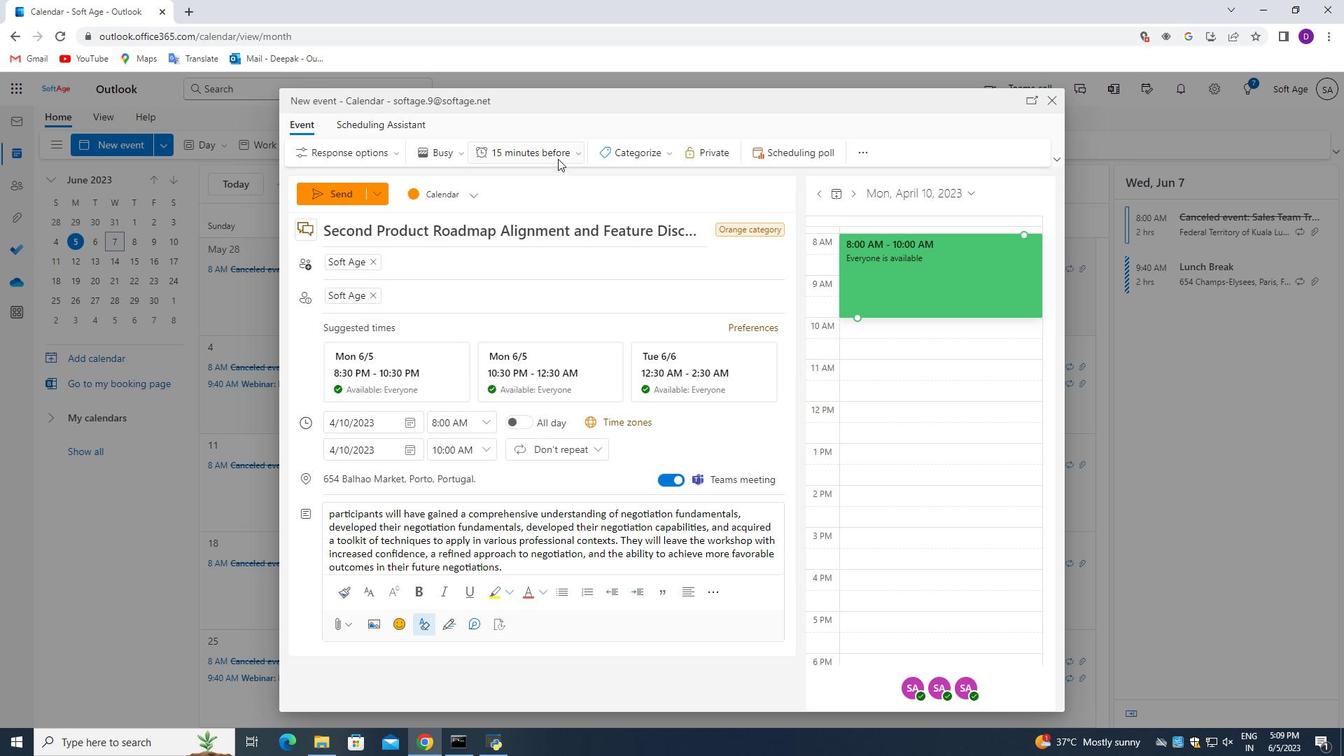 
Action: Mouse pressed left at (557, 155)
Screenshot: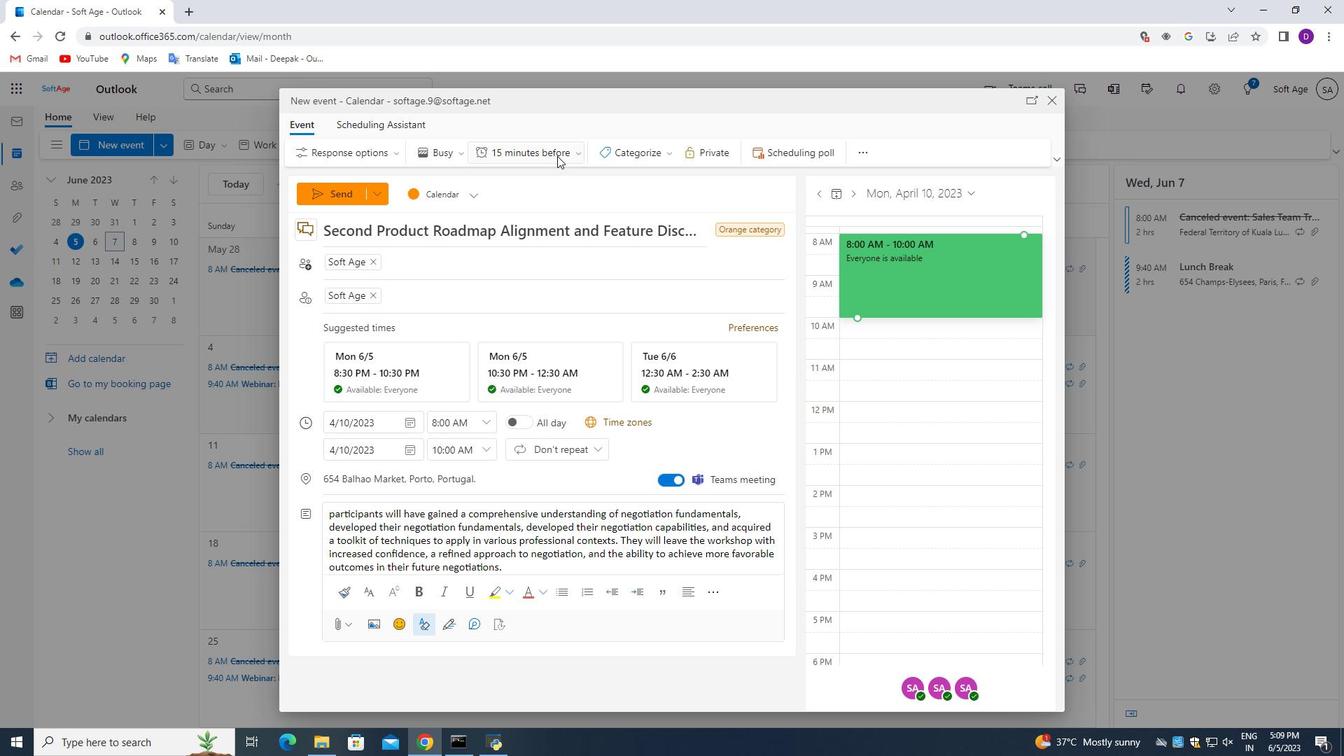 
Action: Mouse moved to (541, 256)
Screenshot: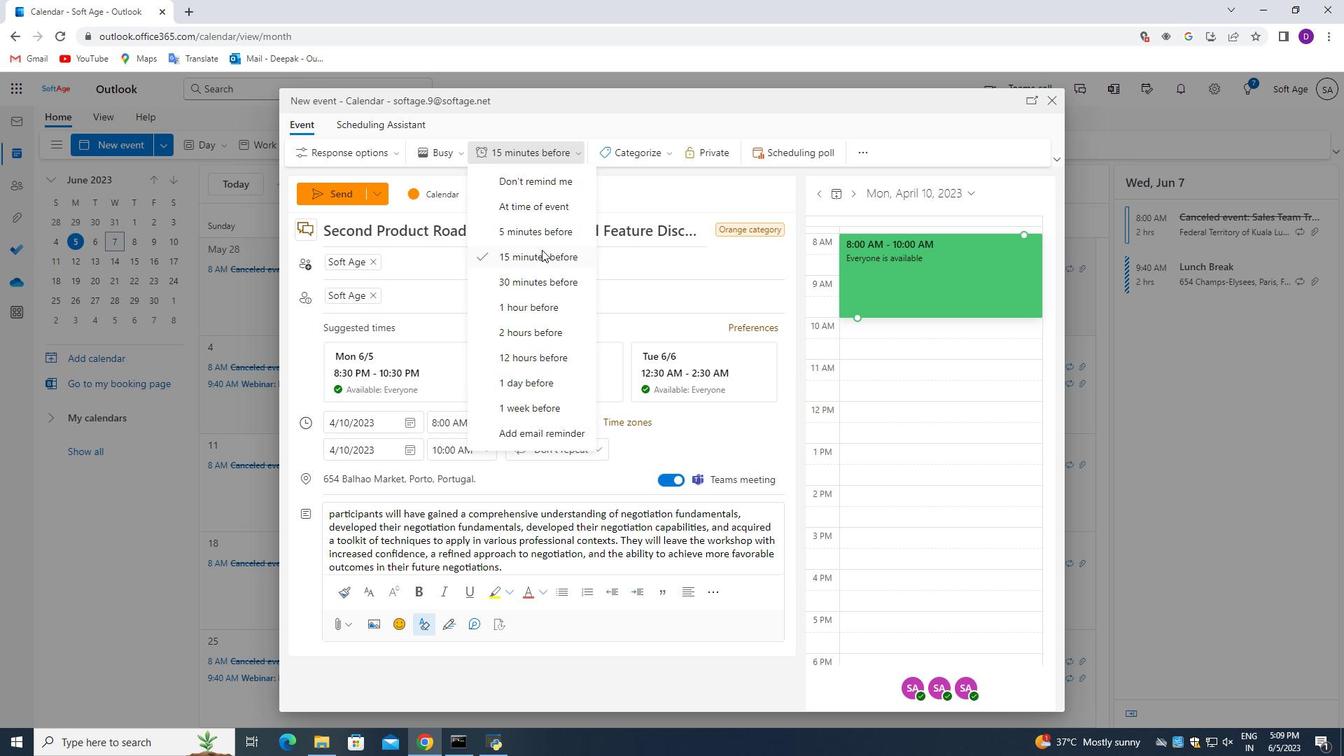 
Action: Mouse pressed left at (541, 256)
Screenshot: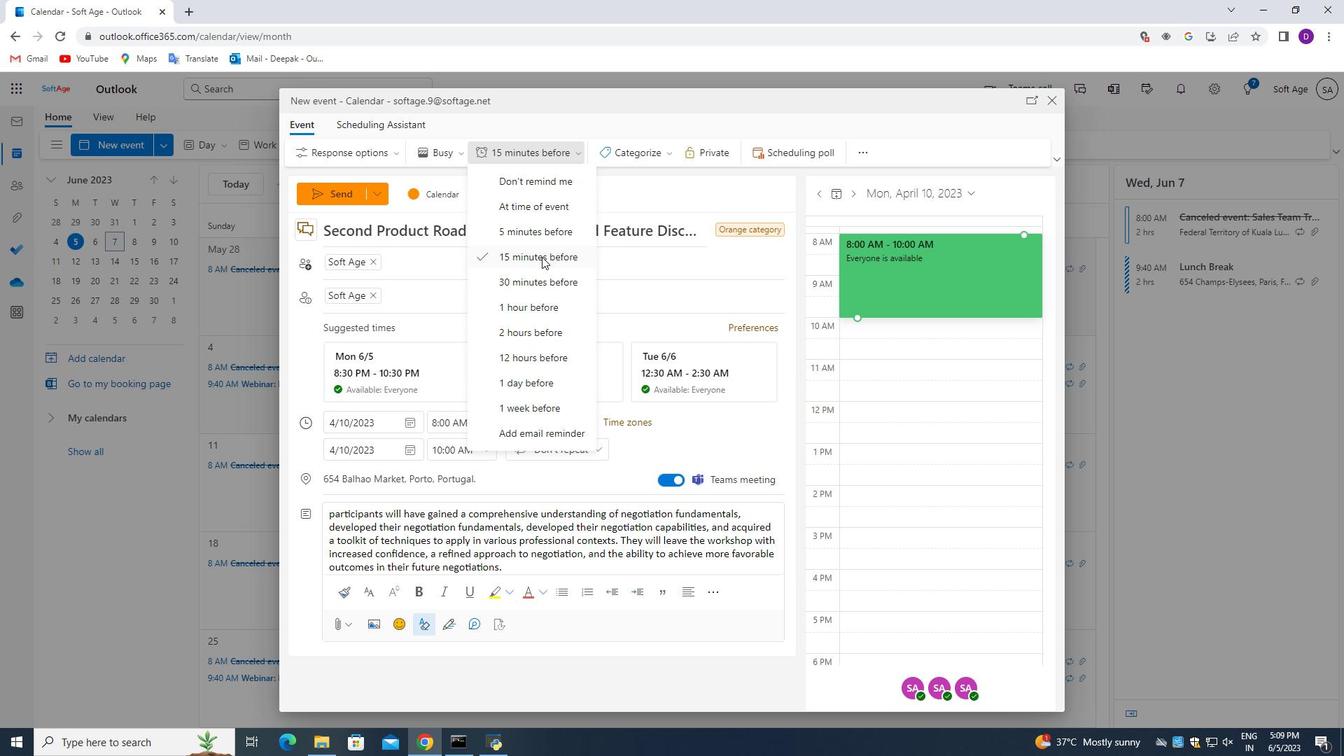 
Action: Mouse moved to (563, 422)
Screenshot: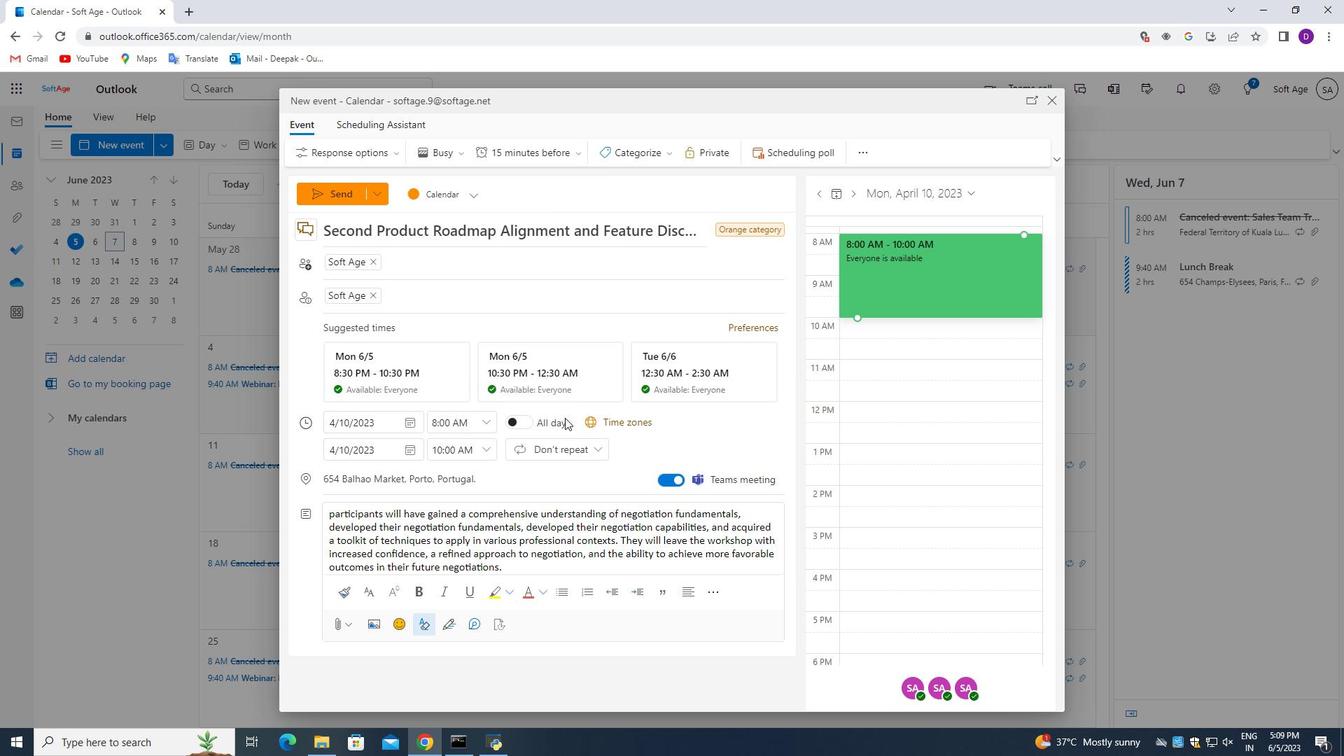 
Action: Mouse scrolled (564, 418) with delta (0, 0)
Screenshot: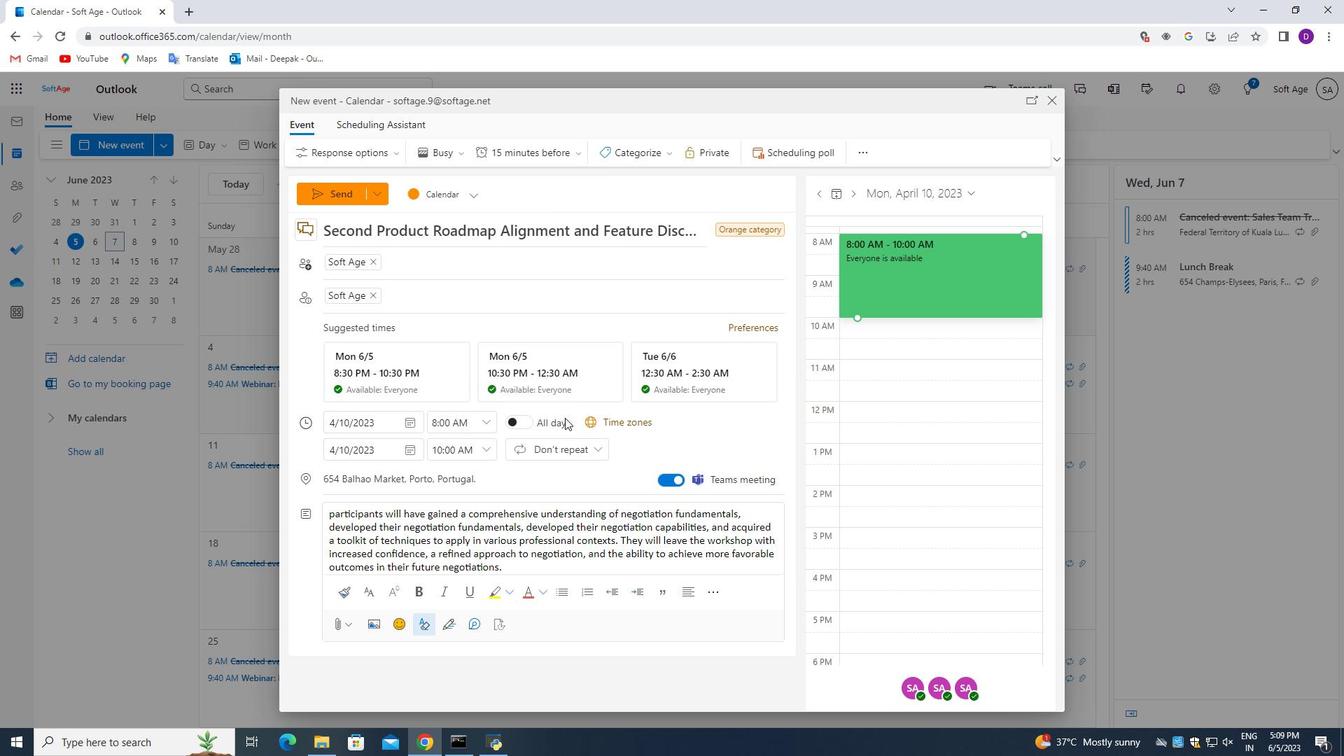 
Action: Mouse moved to (562, 424)
Screenshot: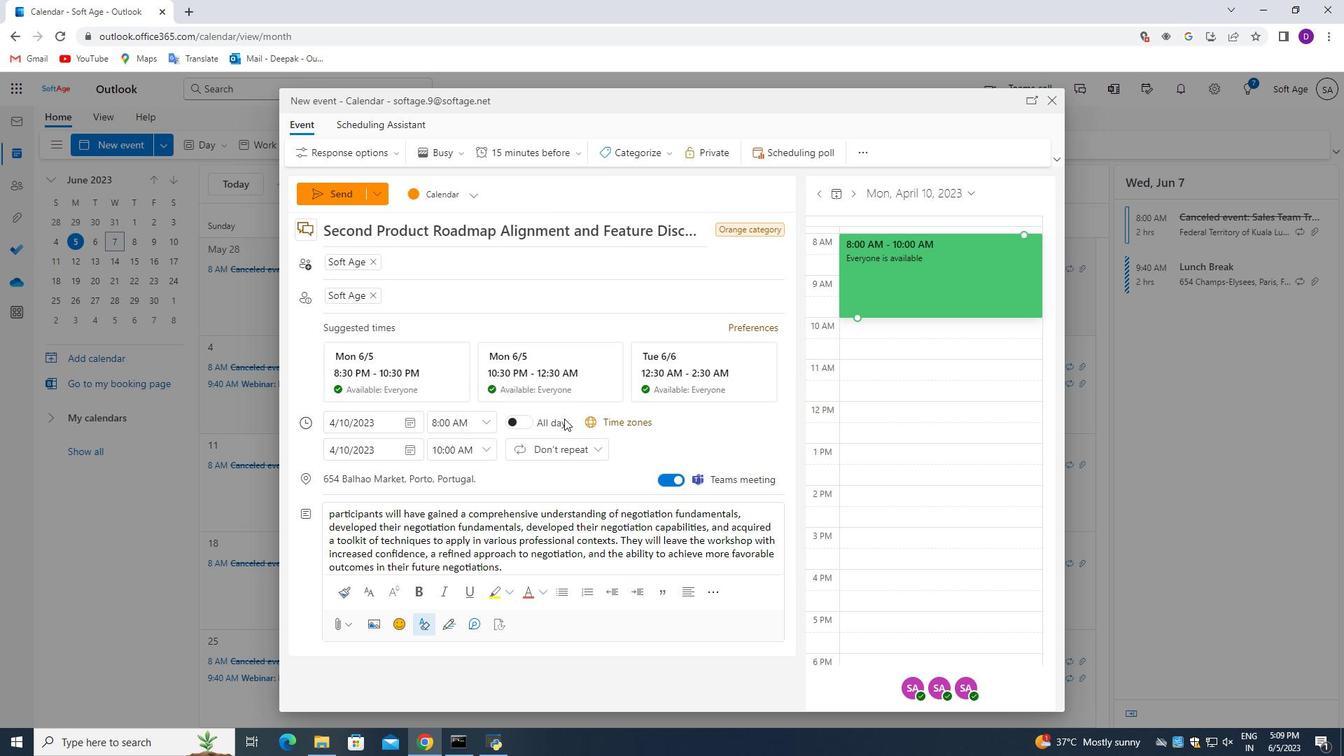 
Action: Mouse scrolled (562, 424) with delta (0, 0)
Screenshot: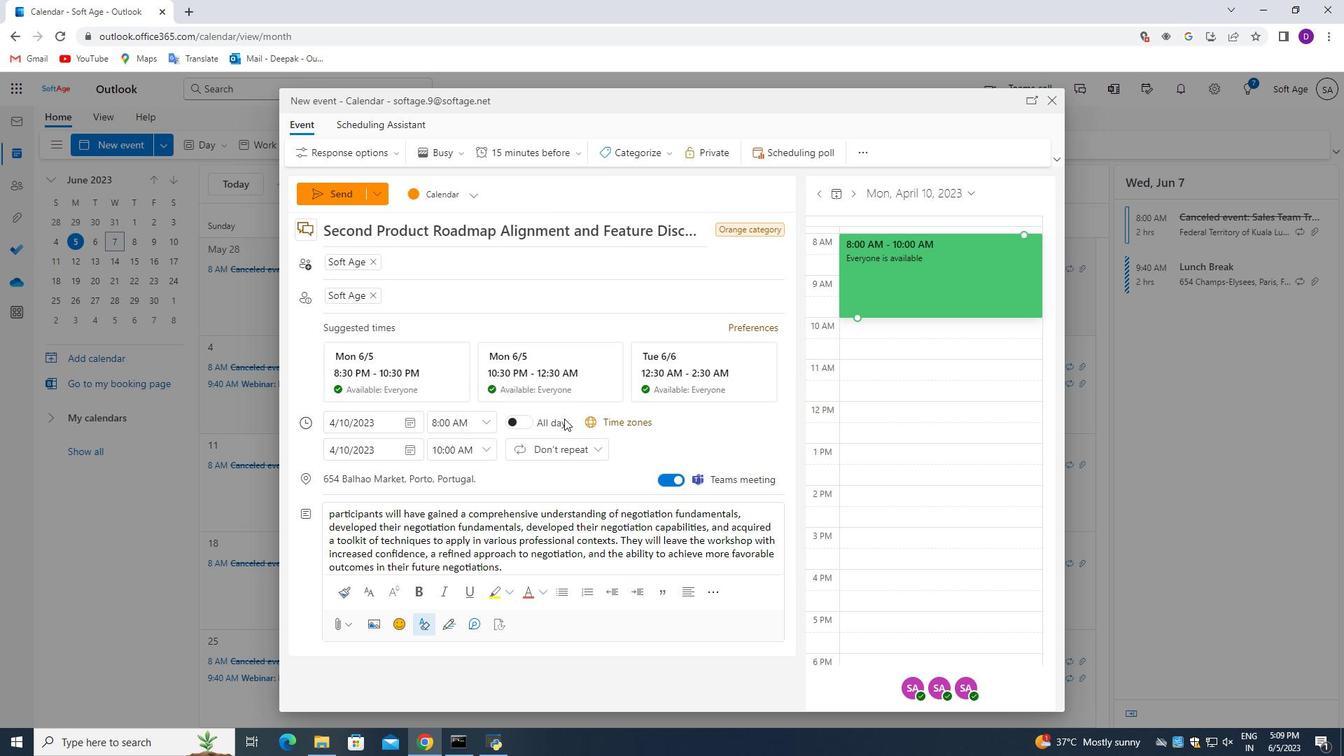 
Action: Mouse moved to (336, 193)
Screenshot: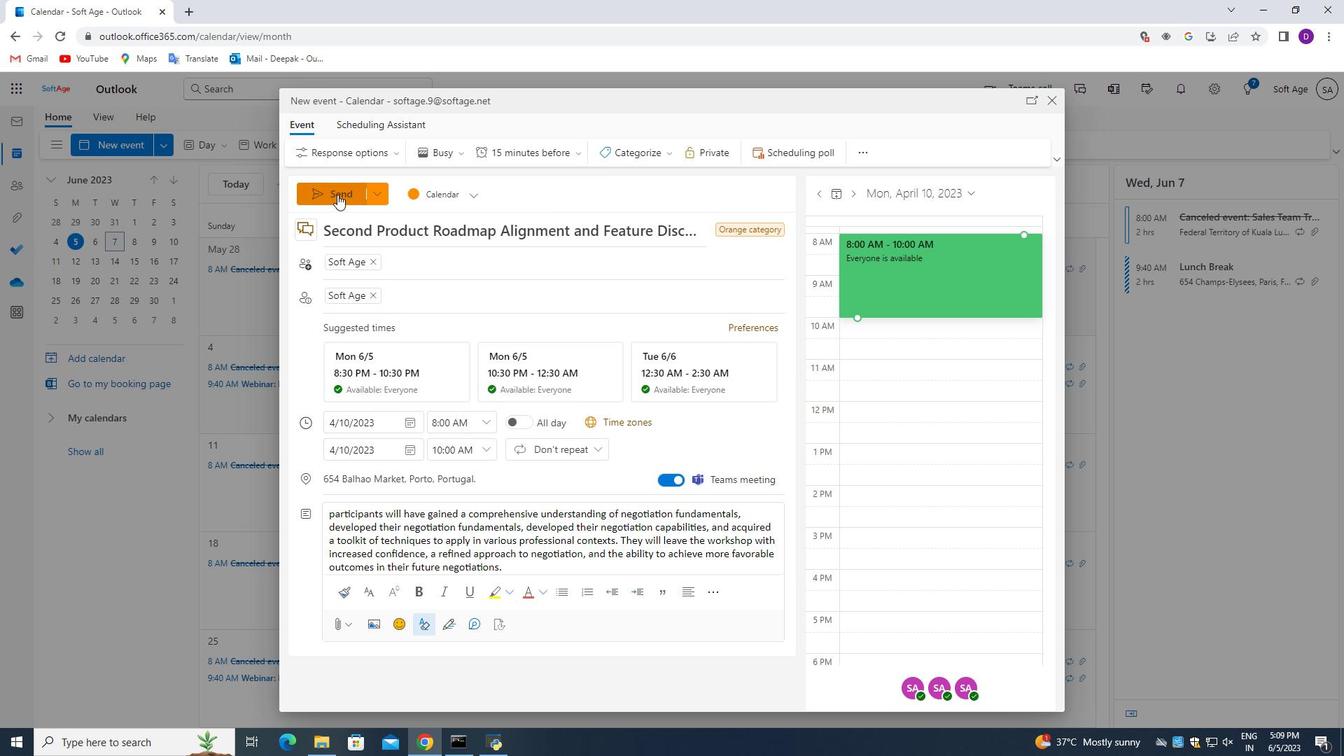 
Action: Mouse pressed left at (336, 193)
Screenshot: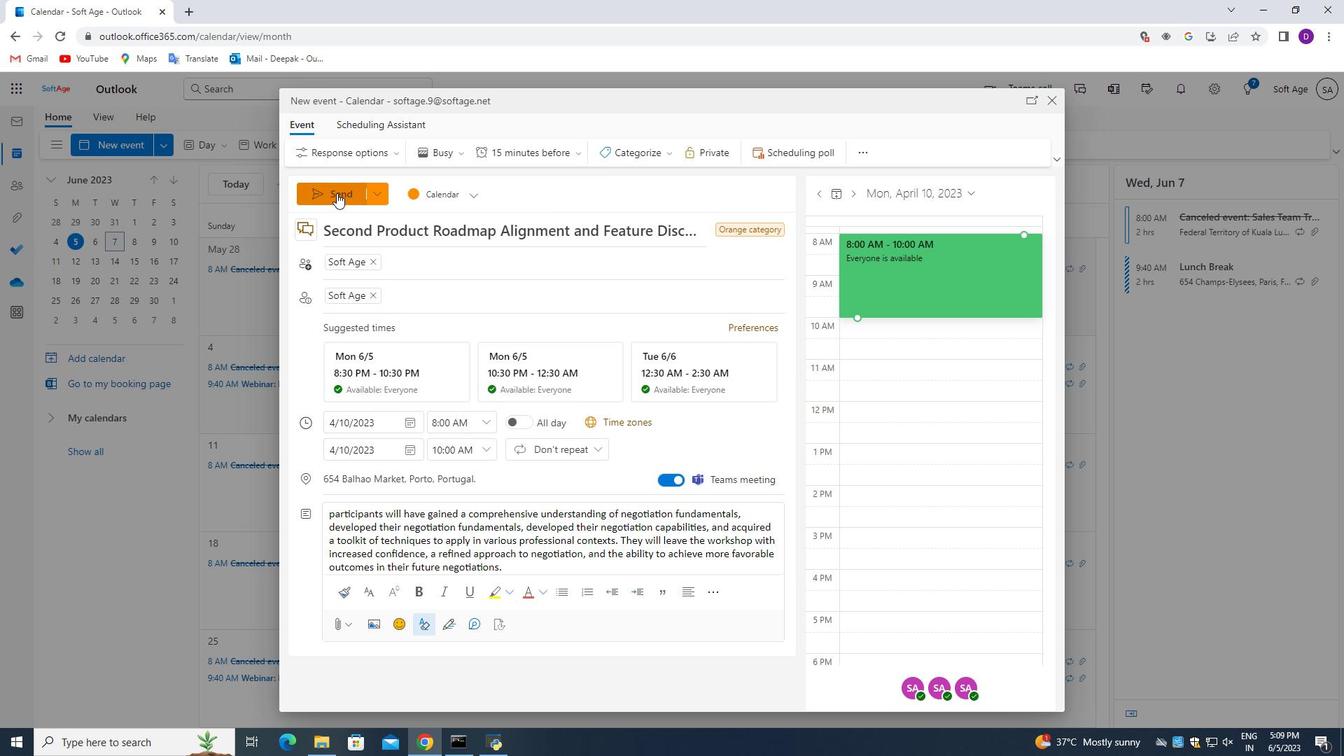 
Action: Mouse moved to (564, 328)
Screenshot: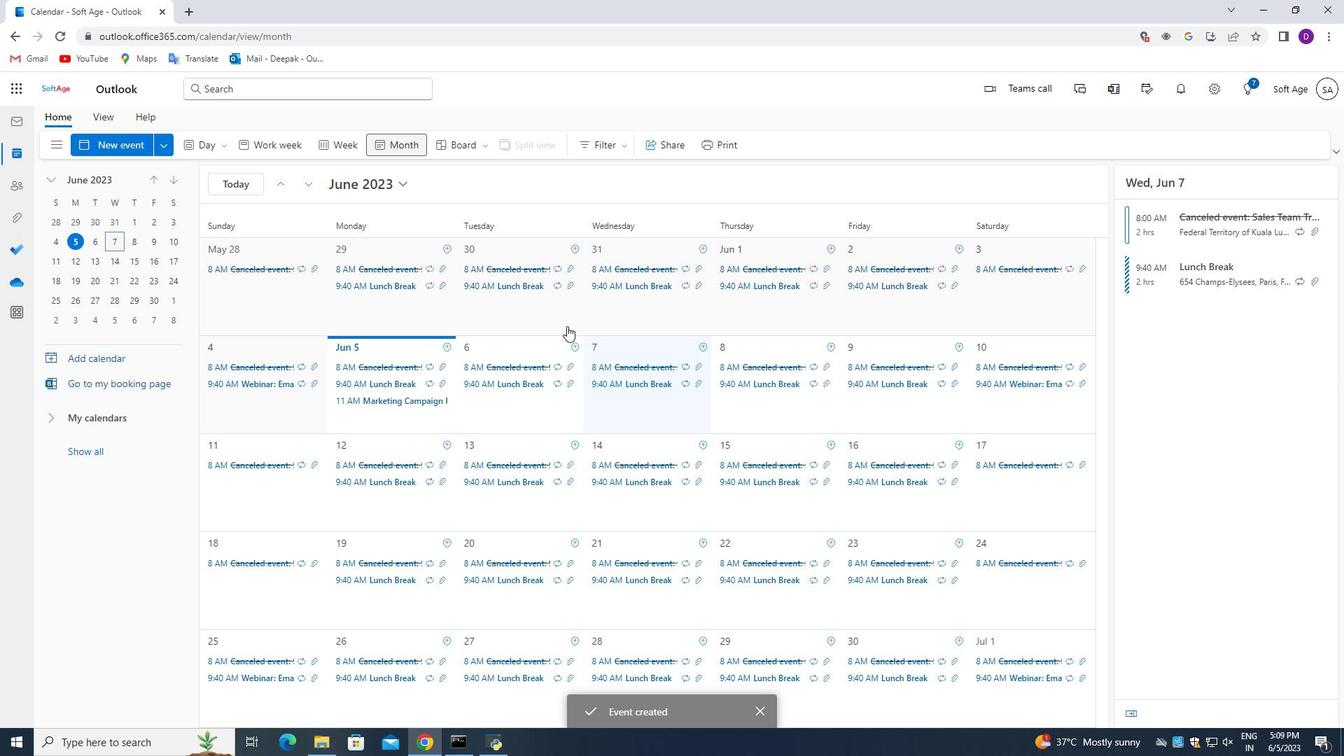 
Action: Mouse scrolled (564, 327) with delta (0, 0)
Screenshot: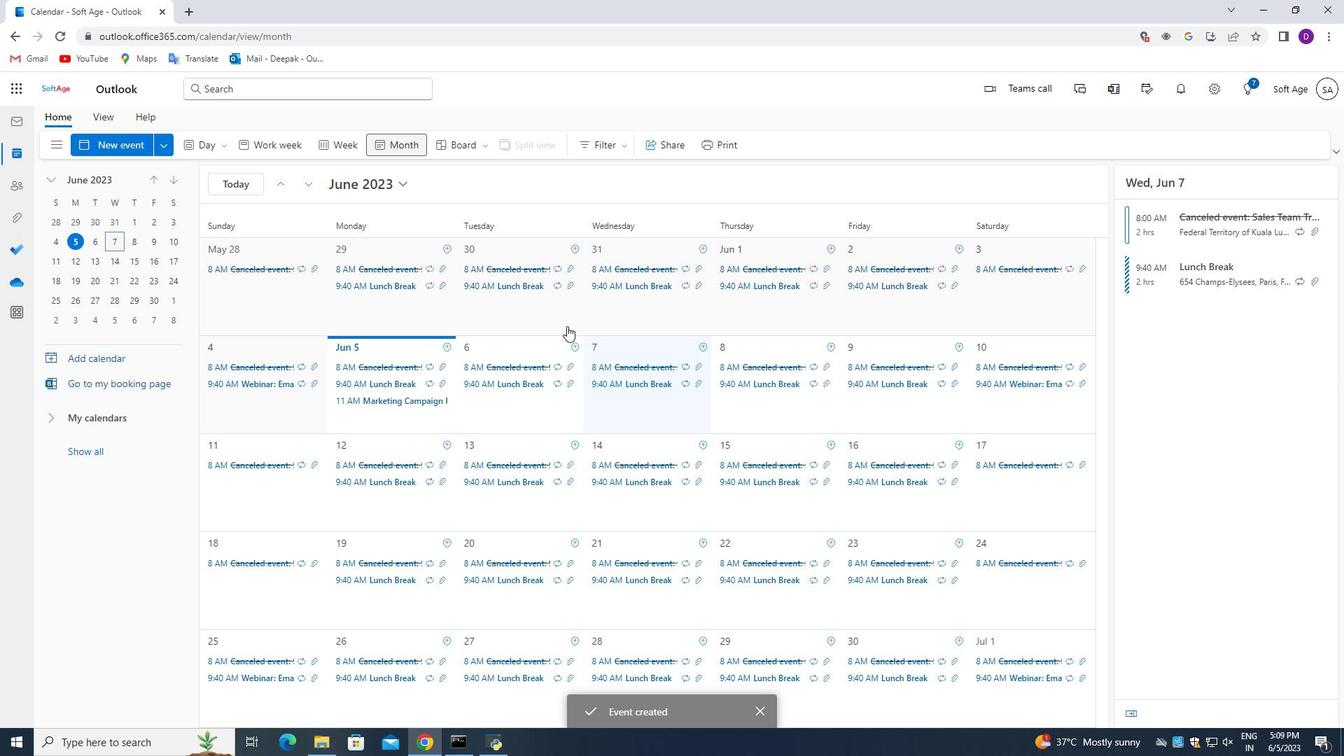 
Action: Mouse moved to (525, 360)
Screenshot: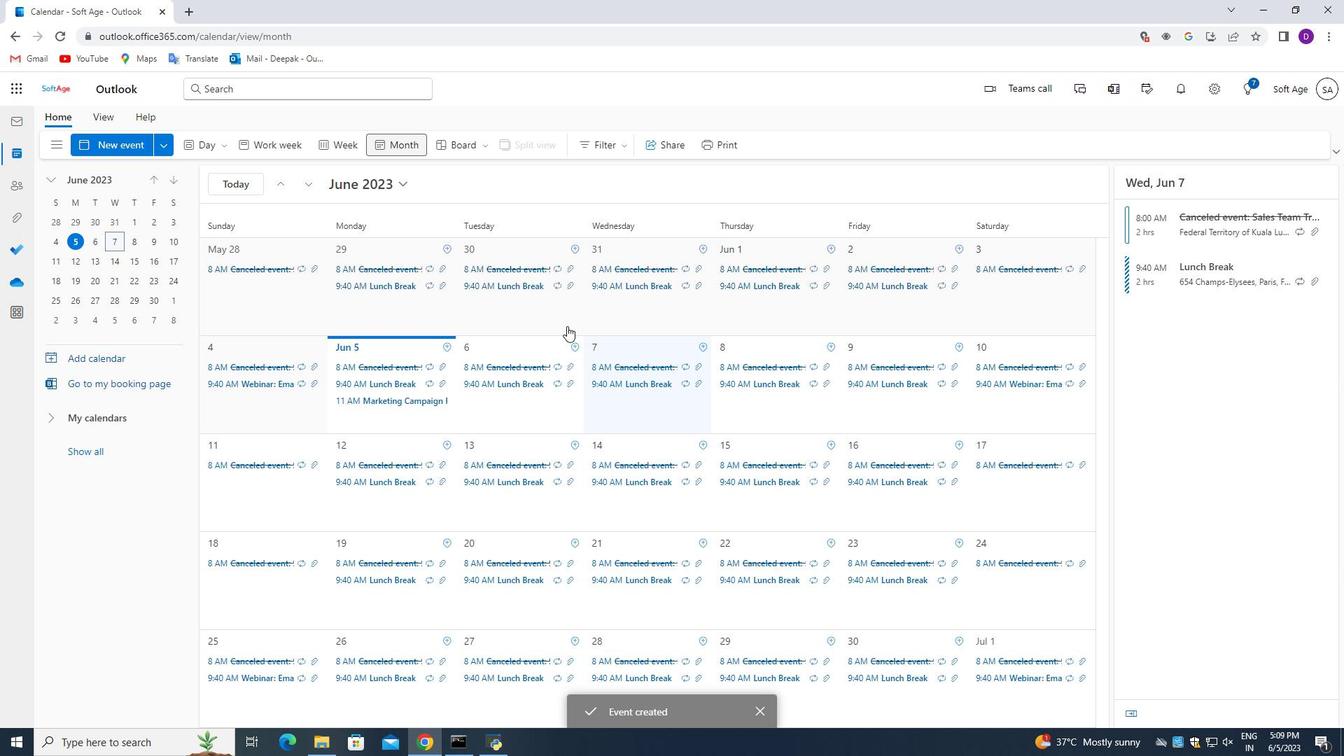 
Action: Mouse scrolled (529, 357) with delta (0, 0)
Screenshot: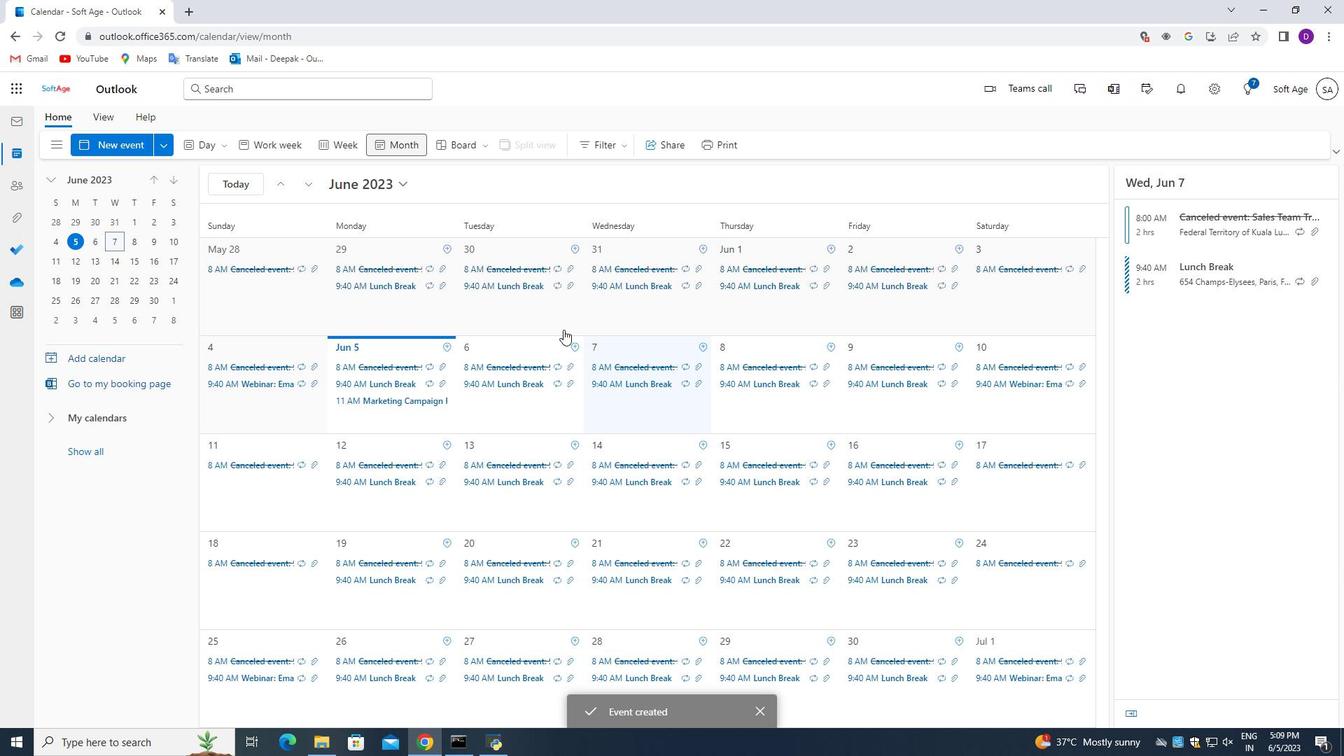 
Action: Mouse moved to (514, 366)
Screenshot: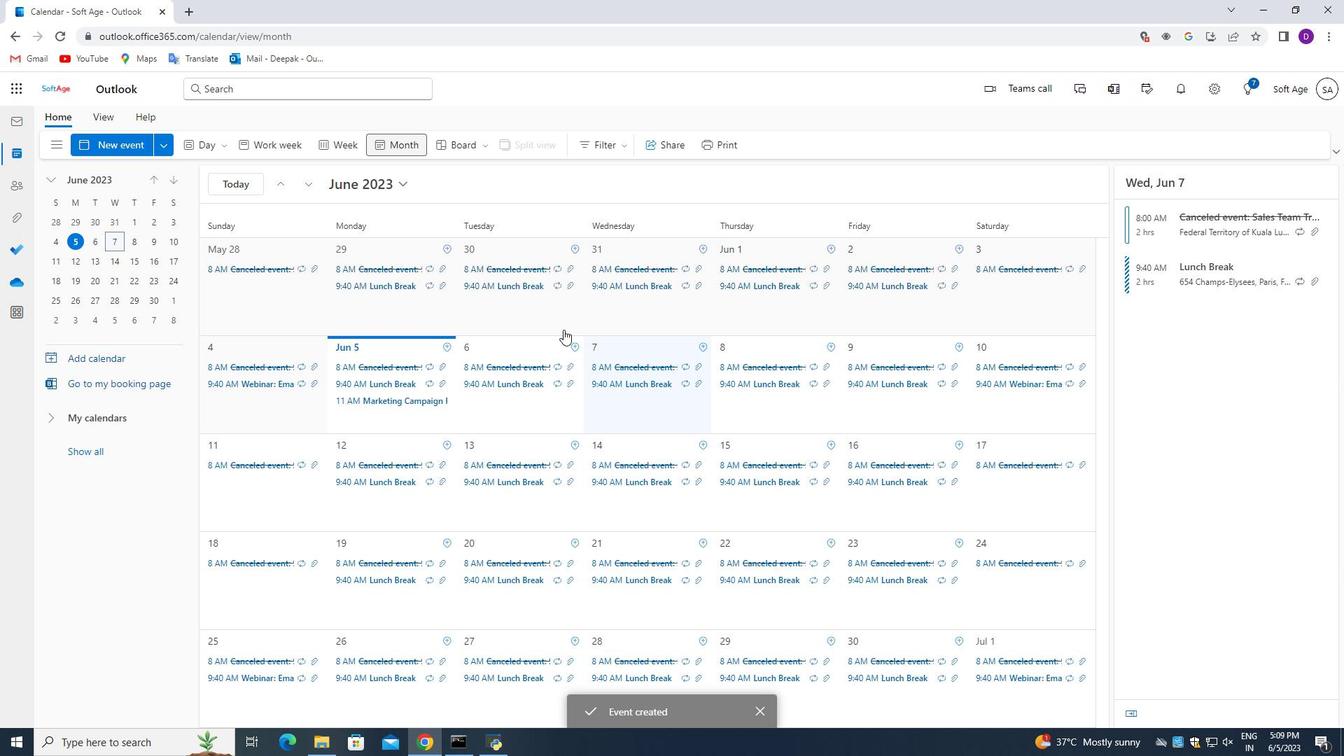 
Action: Mouse scrolled (515, 365) with delta (0, 0)
Screenshot: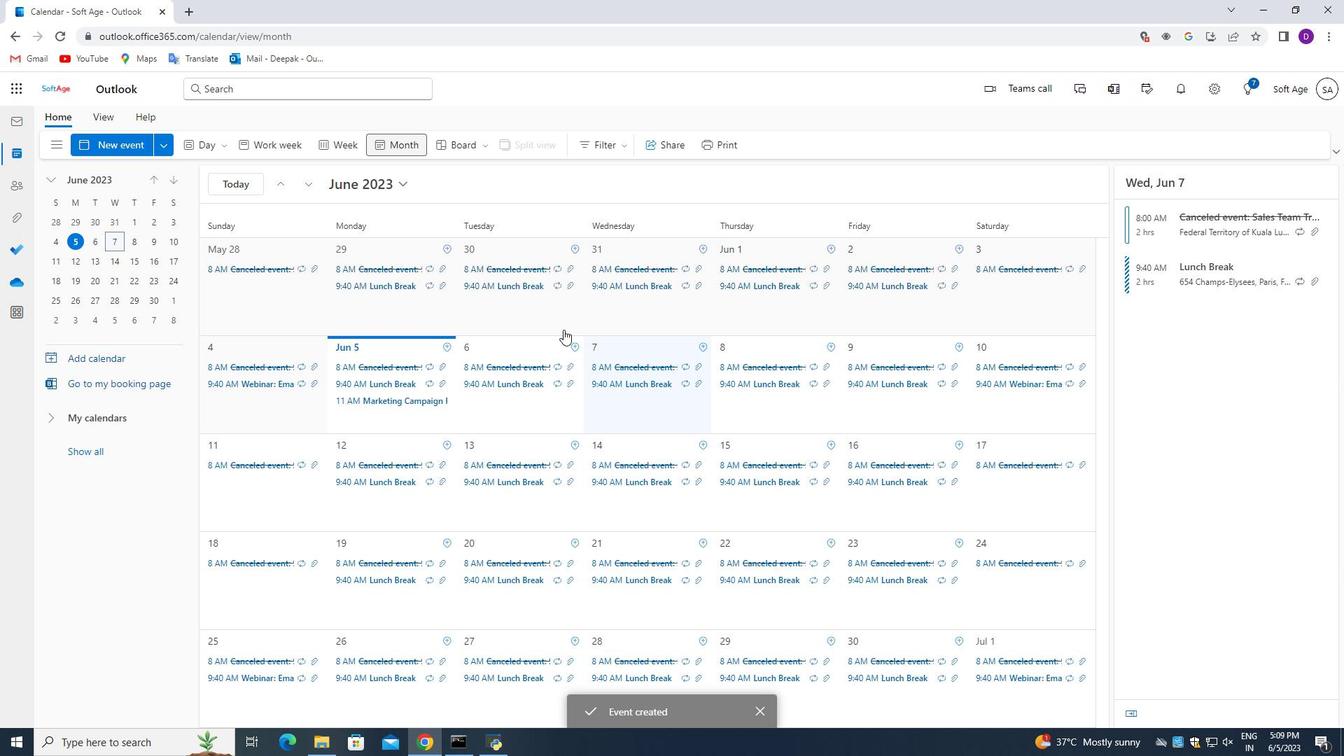 
Action: Mouse moved to (512, 367)
Screenshot: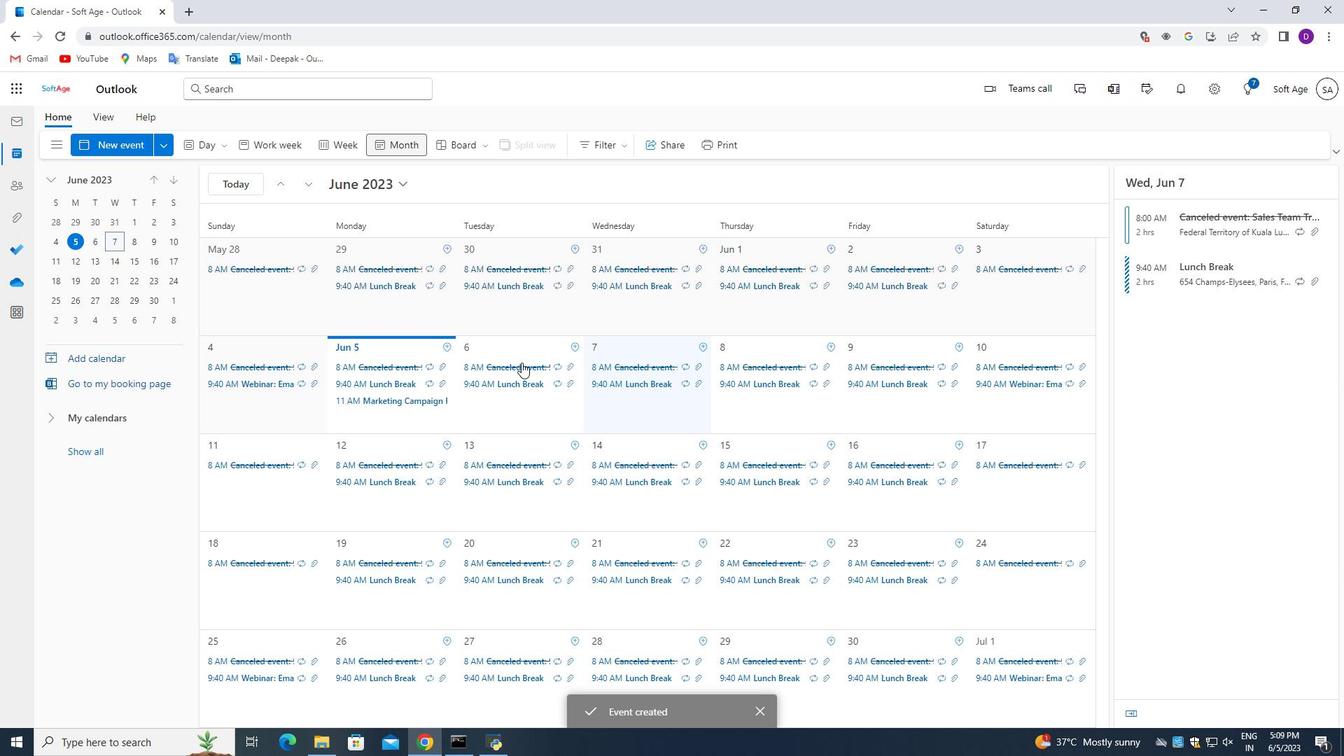 
Action: Mouse scrolled (512, 366) with delta (0, 0)
Screenshot: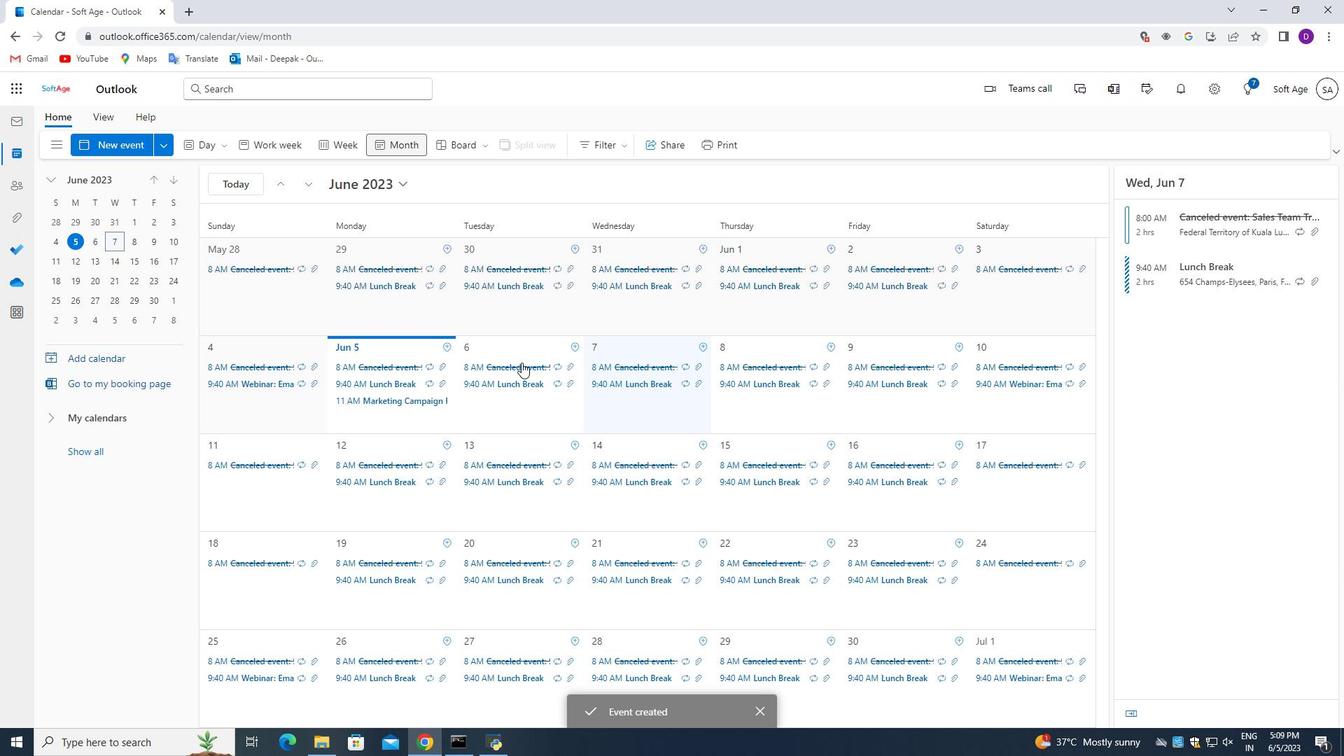 
Action: Mouse moved to (511, 367)
Screenshot: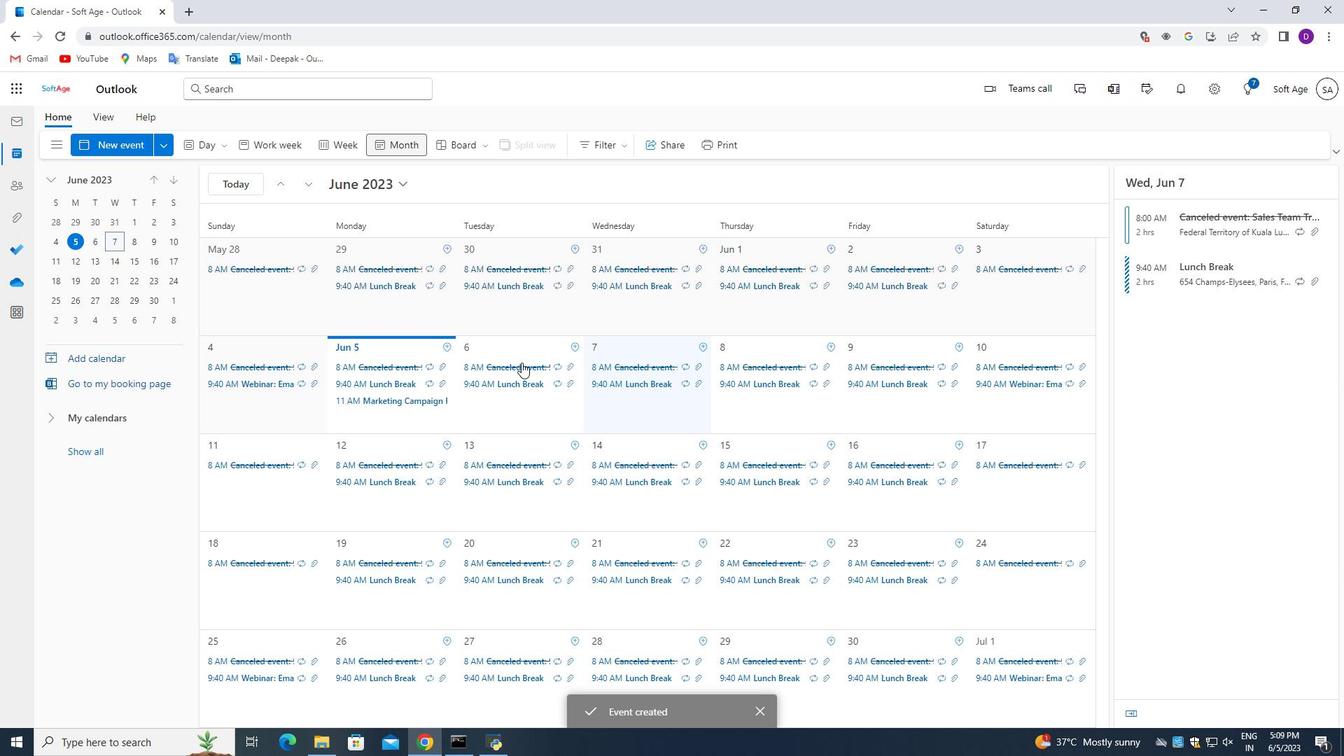 
Action: Mouse scrolled (511, 368) with delta (0, 0)
Screenshot: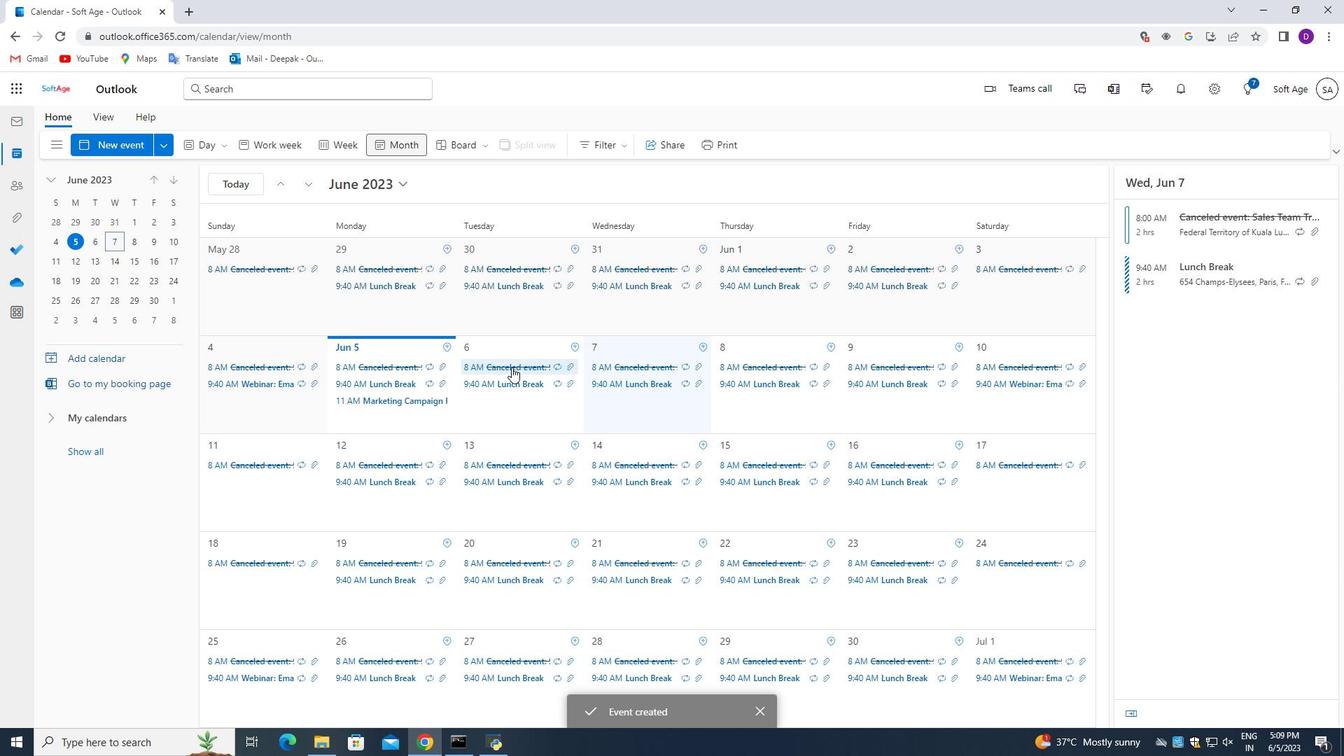 
Action: Mouse scrolled (511, 368) with delta (0, 0)
Screenshot: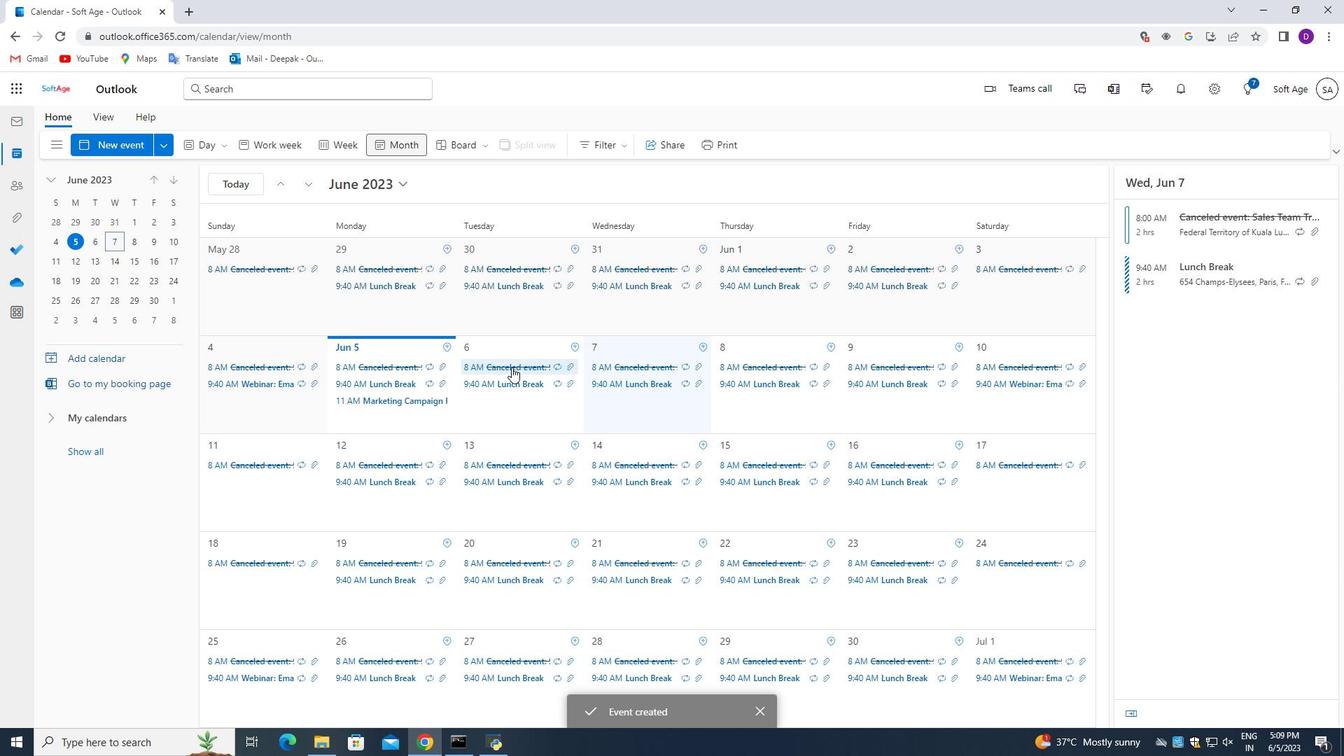 
